 Task: Format the text 'Distance education' with Algerian font, size 26, black color, and center alignment.
Action: Mouse moved to (464, 320)
Screenshot: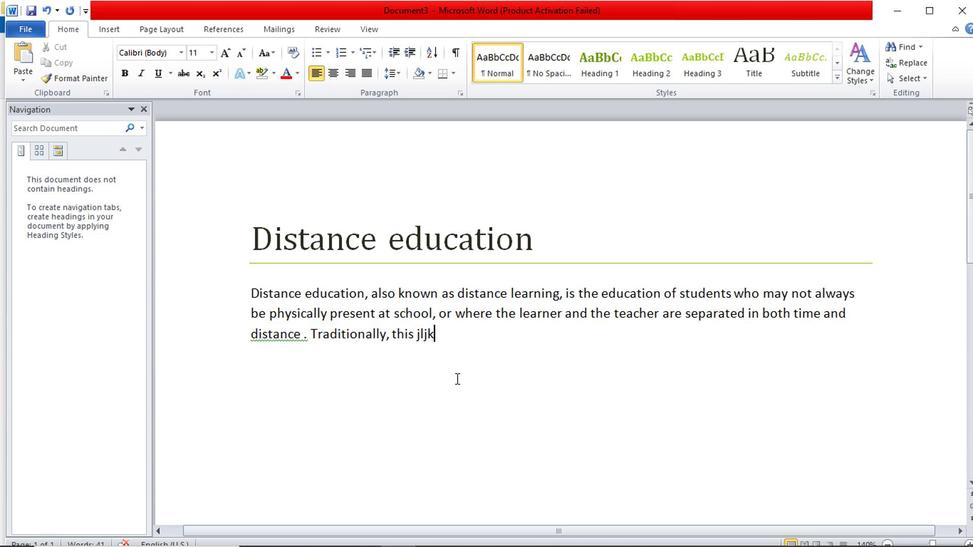 
Action: Key pressed <Key.backspace><Key.backspace><Key.backspace><Key.backspace>usually<Key.space>involved<Key.space>correspondence<Key.space>with<Key.space>the<Key.space>school<Key.space>via<Key.space>mail.<Key.space><Key.shift><Key.shift><Key.shift><Key.shift>Distance<Key.space>sdu<Key.backspace><Key.backspace><Key.backspace>education<Key.space>and<Key.space>
Screenshot: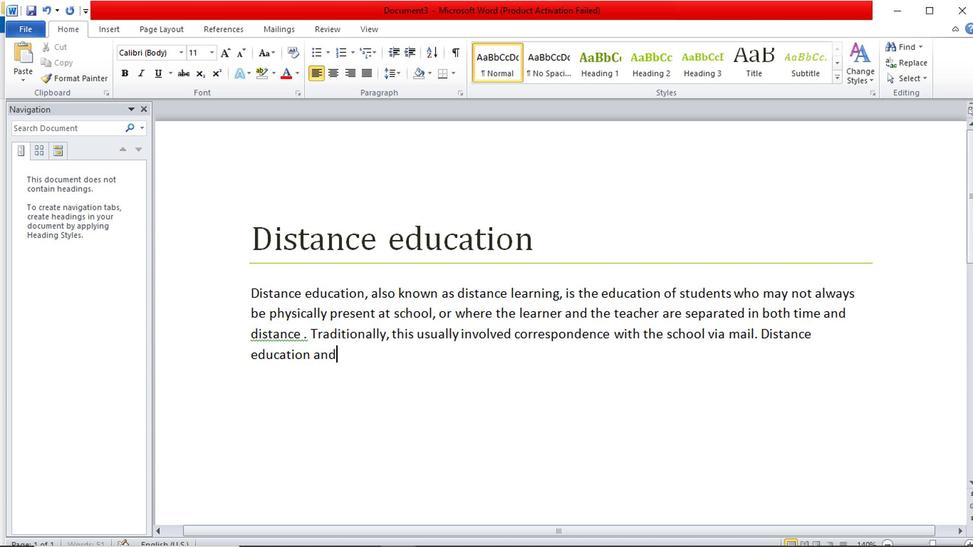 
Action: Mouse moved to (446, 315)
Screenshot: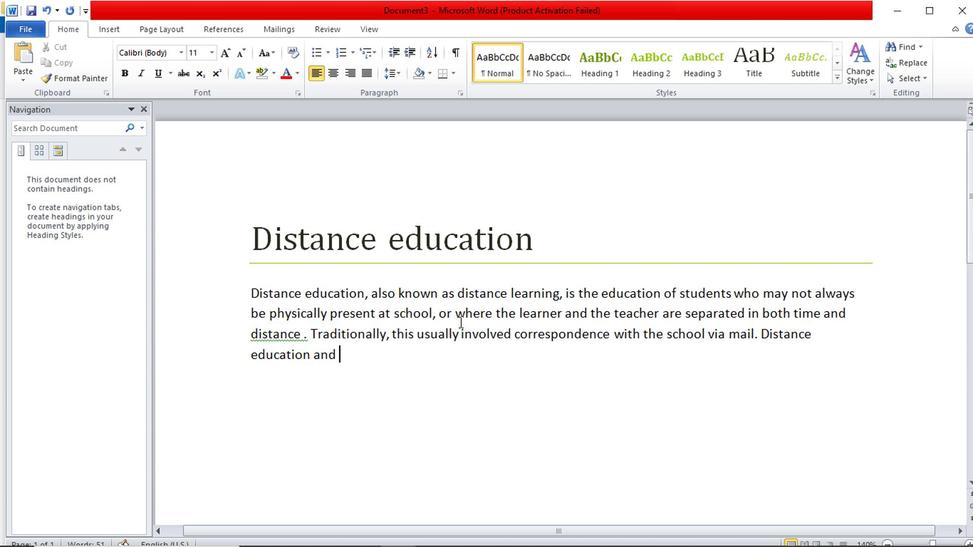 
Action: Key pressed the<Key.space>is<Key.space>a<Key.space>technology-mediated<Key.space>moa<Key.backspace>taility<Key.space>and<Key.space>is<Key.space>a<Key.space>j<Key.backspace><Key.backspace><Key.space>jj<Key.backspace><Key.backspace><Key.backspace><Key.backspace><Key.backspace><Key.backspace><Key.backspace><Key.shift>It<Key.space><Key.backspace><Key.backspace><Key.backspace><Key.backspace><Key.backspace><Key.backspace><Key.backspace>by<Key.space>d<Key.backspace>some<Key.space>from<Key.space>of<Key.space>technolo
Screenshot: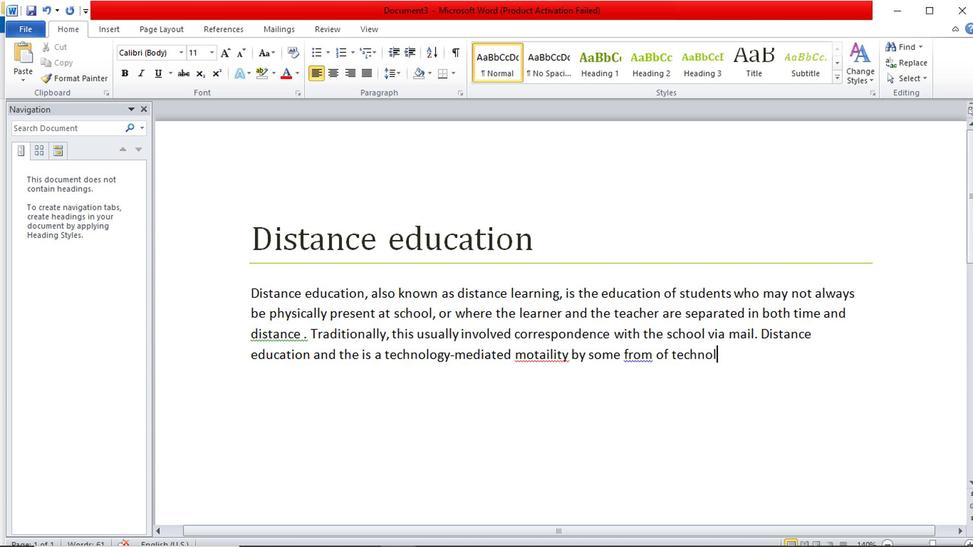 
Action: Mouse moved to (446, 313)
Screenshot: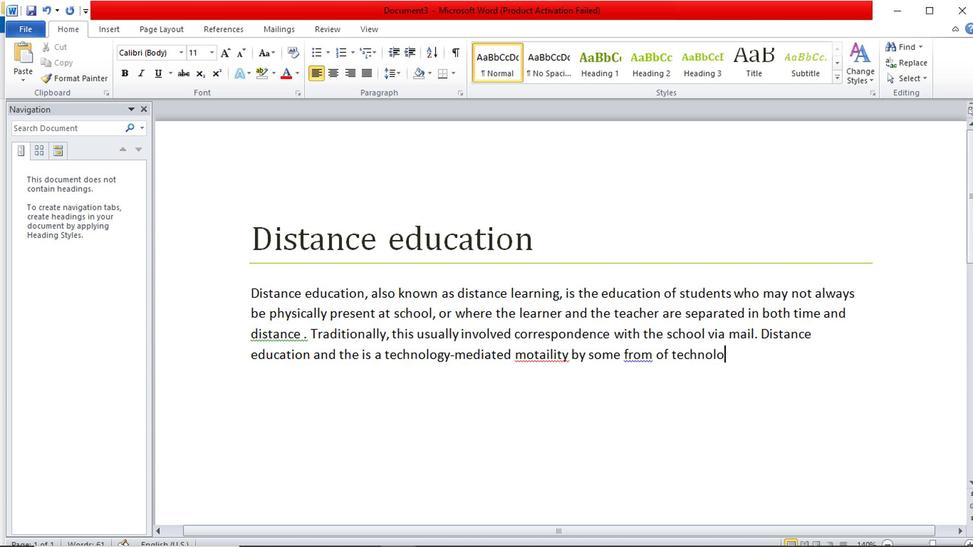 
Action: Key pressed gy<Key.space><Key.backspace>.<Key.space><Key.shift>A<Key.space>dis
Screenshot: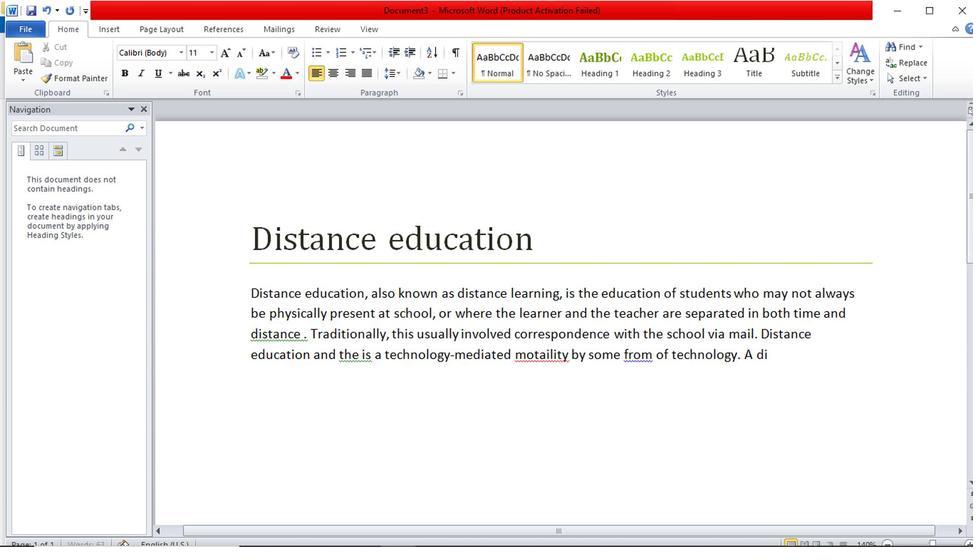 
Action: Mouse moved to (441, 311)
Screenshot: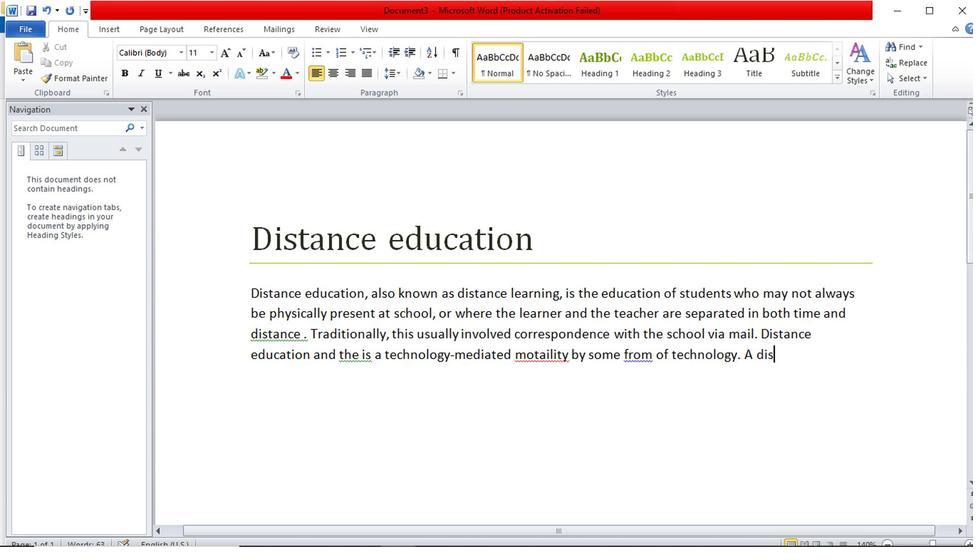 
Action: Key pressed t
Screenshot: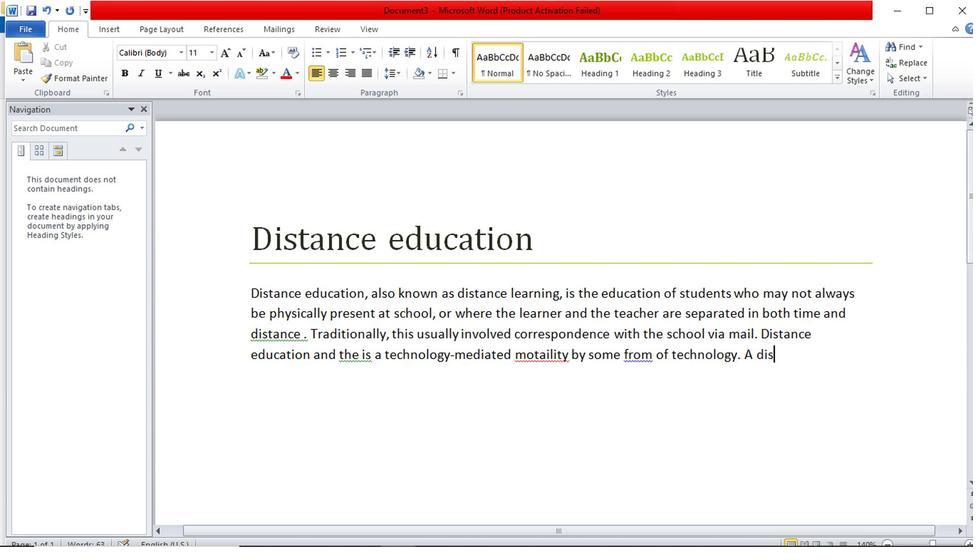 
Action: Mouse moved to (439, 309)
Screenshot: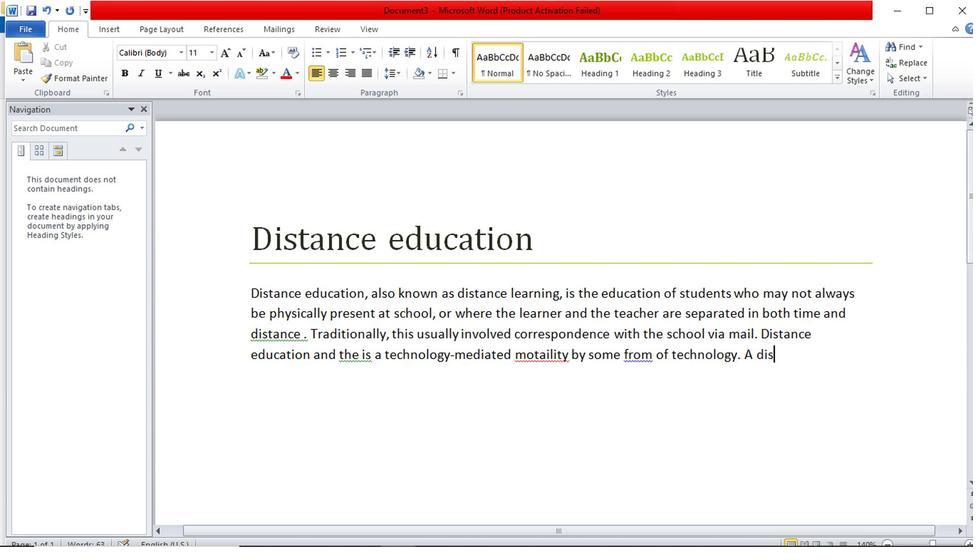 
Action: Key pressed ance<Key.space>learning<Key.space>program<Key.space>can<Key.space>either<Key.space>be<Key.space>completel
Screenshot: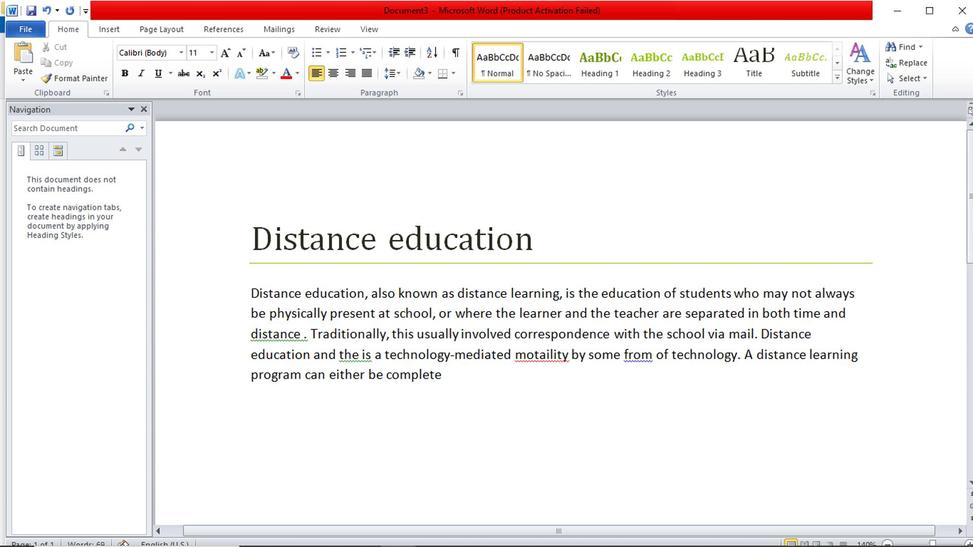 
Action: Mouse pressed left at (439, 309)
Screenshot: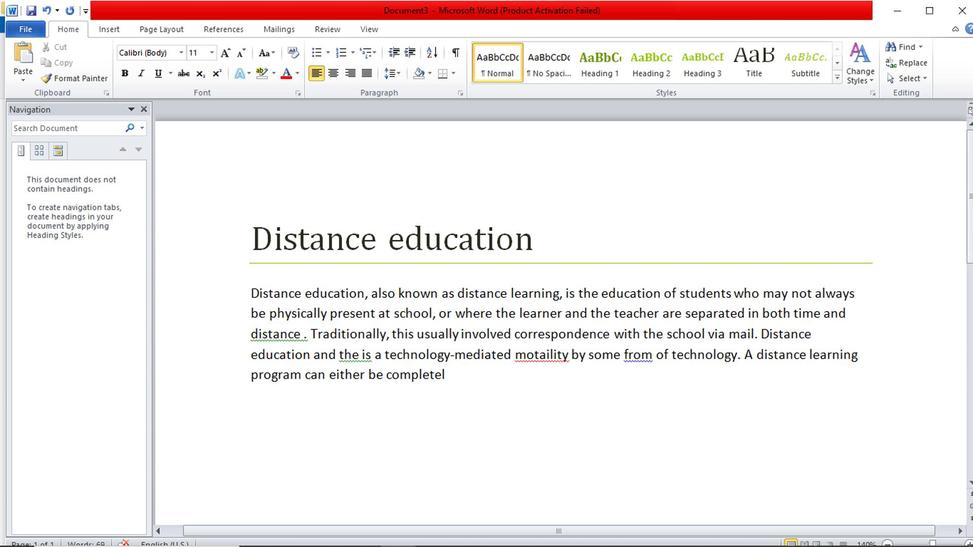 
Action: Key pressed y
Screenshot: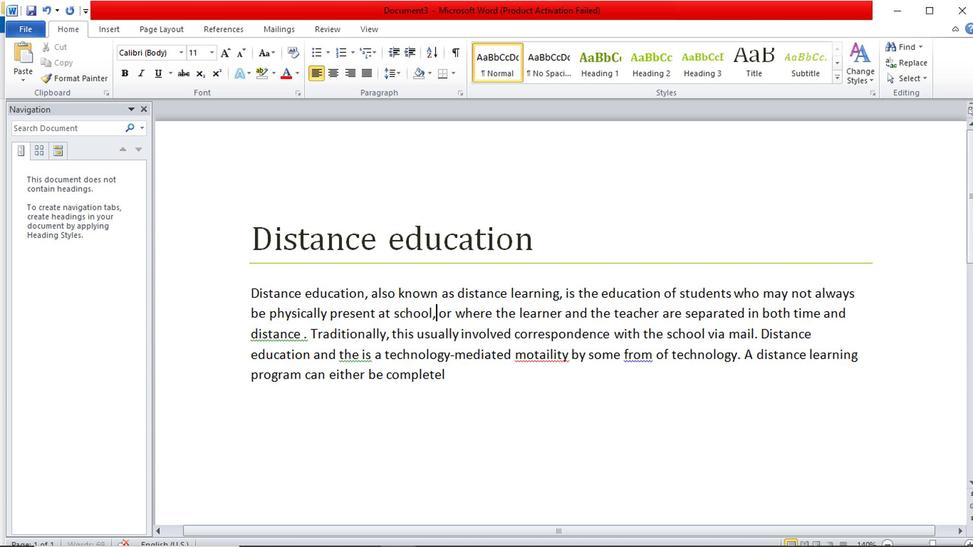 
Action: Mouse moved to (455, 370)
Screenshot: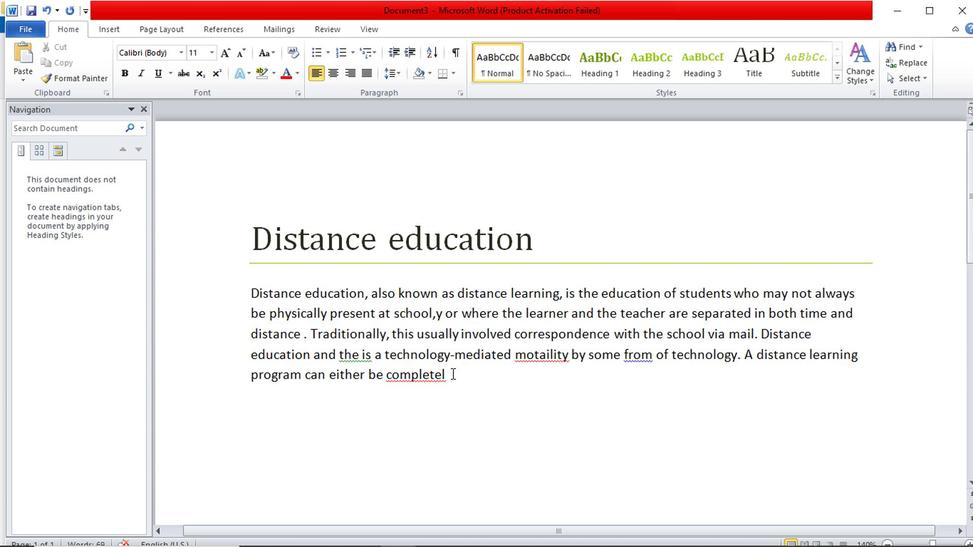 
Action: Mouse pressed left at (455, 370)
Screenshot: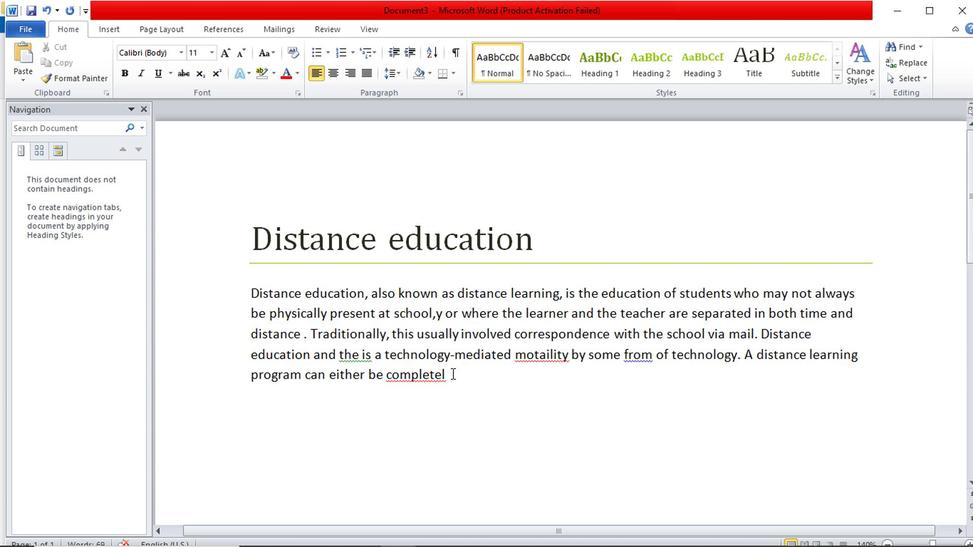 
Action: Key pressed y<Key.space>a<Key.space>remote<Key.space>learning,<Key.space>or<Key.space>a<Key.space>combination<Key.space>offline<Key.space>classe<Key.backspace>room<Key.space>ins
Screenshot: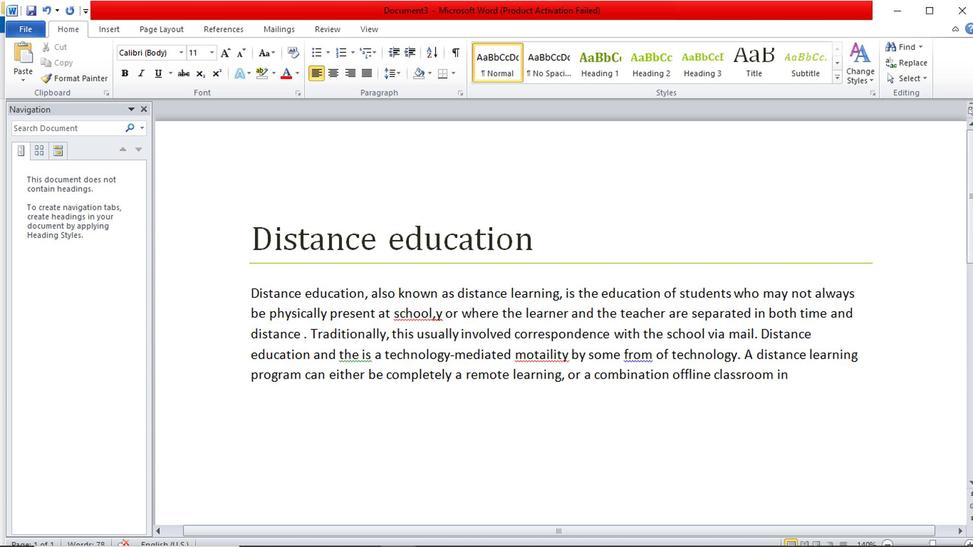 
Action: Mouse moved to (449, 366)
Screenshot: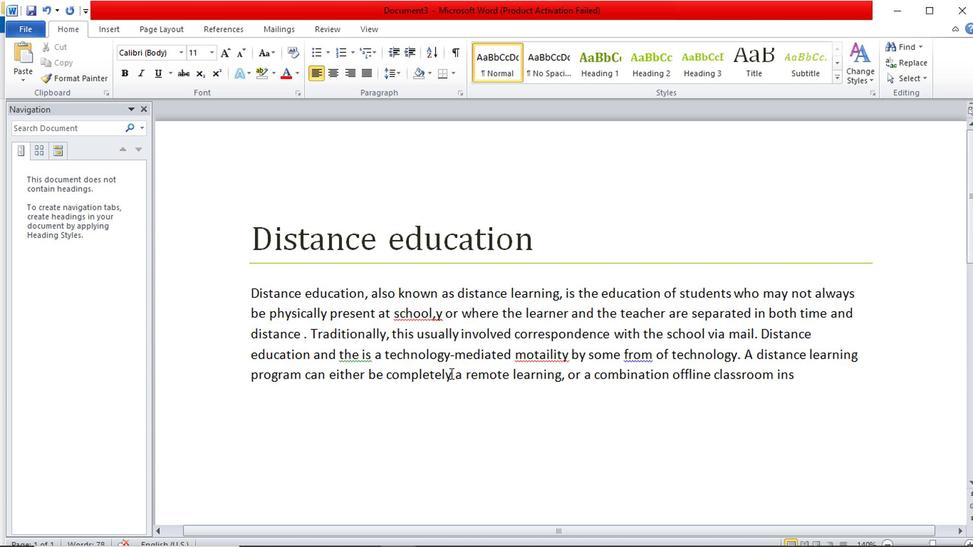 
Action: Key pressed truction<Key.space>o<Key.backspace><Key.shift>Other<Key.space>modaliyied<Key.backspace>s<Key.space><Key.backspace><Key.backspace><Key.backspace><Key.backspace><Key.backspace><Key.backspace>ties<Key.space>virtual<Key.space>envirn<Key.backspace>onment<Key.space>or<Key.space>teaching<Key.space>in<Key.space>virtual<Key.space>environment<Key.space>
Screenshot: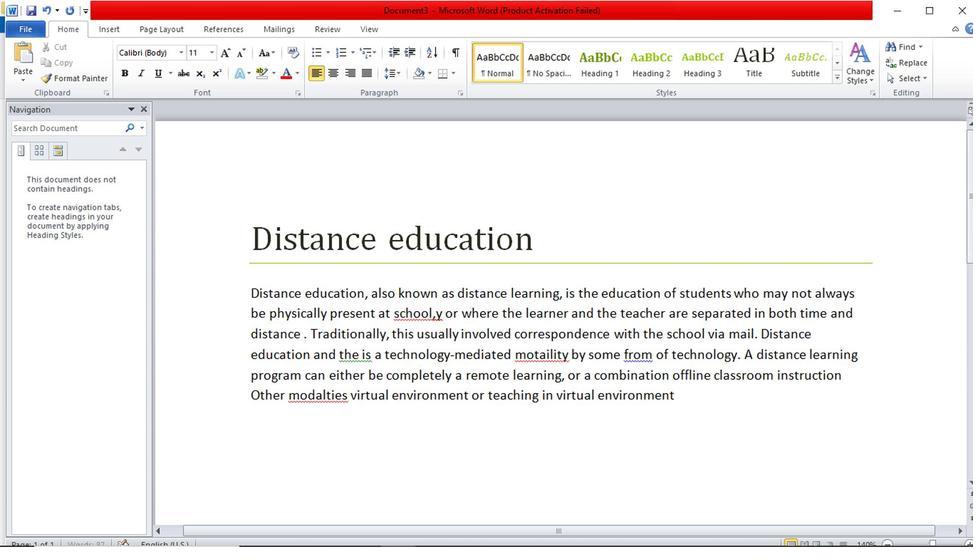 
Action: Mouse moved to (447, 366)
Screenshot: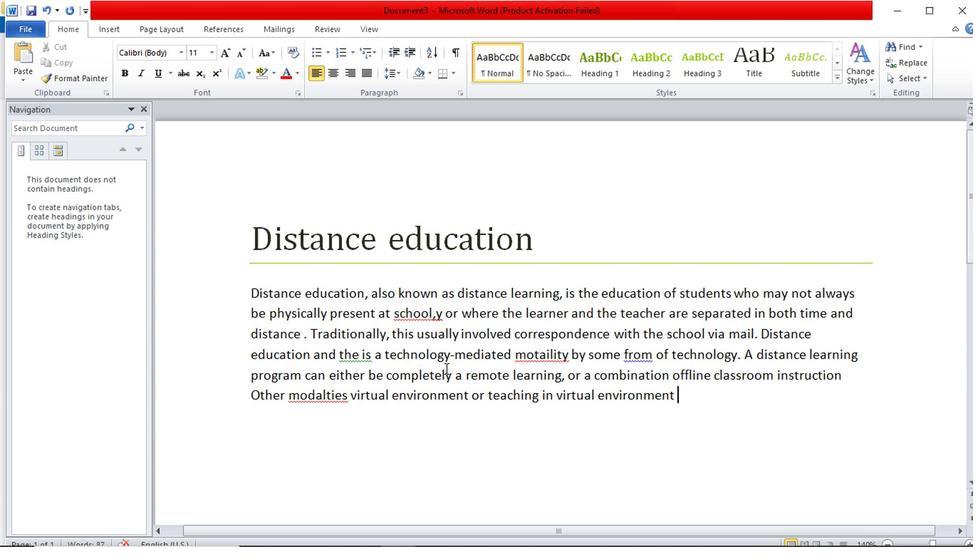 
Action: Key pressed <Key.space>
Screenshot: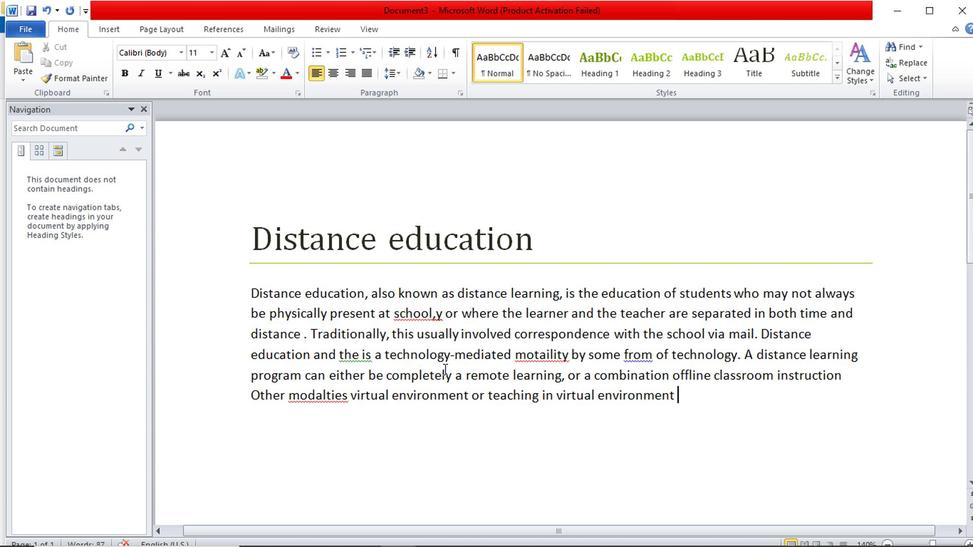 
Action: Mouse moved to (448, 365)
Screenshot: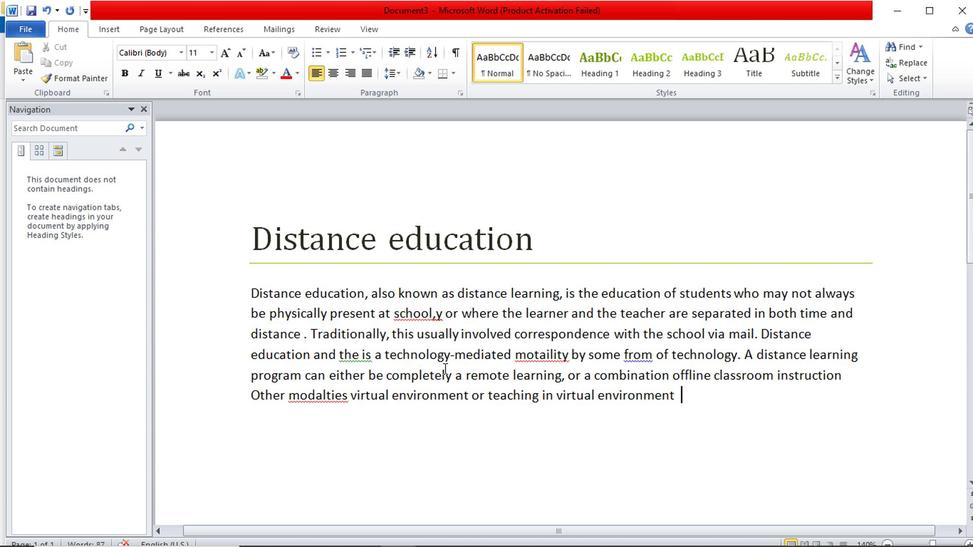 
Action: Key pressed .<Key.enter><Key.shift><Key.shift><Key.shift><Key.shift><Key.shift><Key.shift>Massive<Key.space>open<Key.space>online<Key.space>courses<Key.space>offering<Key.space>large-scale
Screenshot: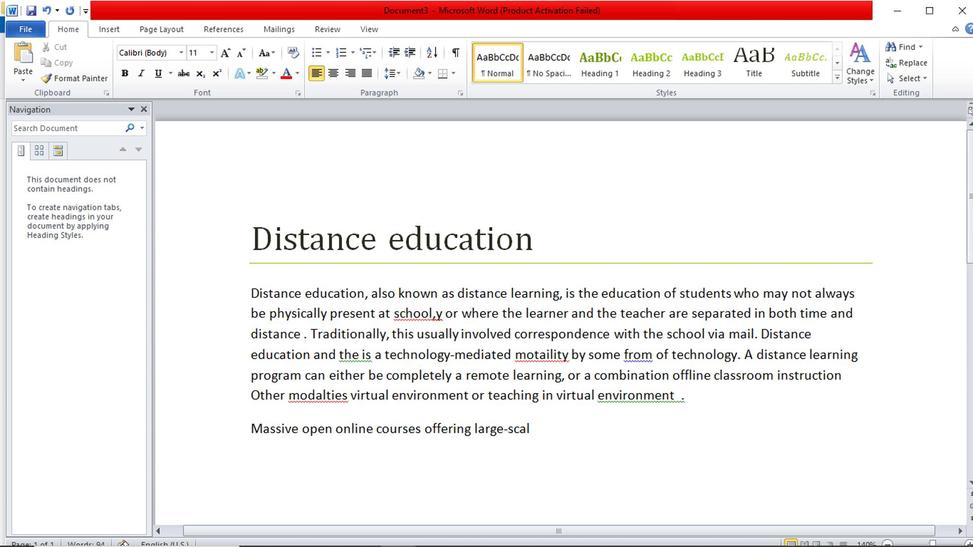 
Action: Mouse moved to (445, 364)
Screenshot: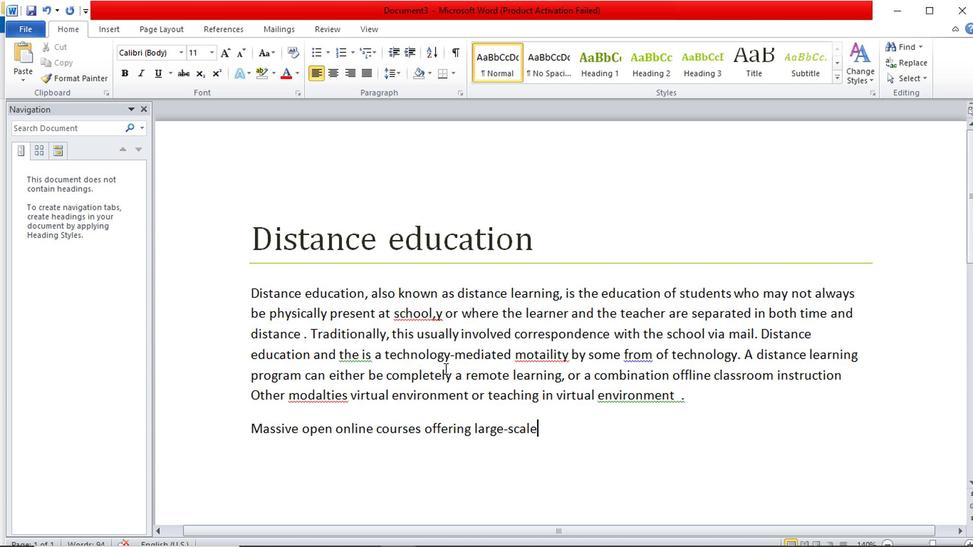 
Action: Key pressed <Key.space>in
Screenshot: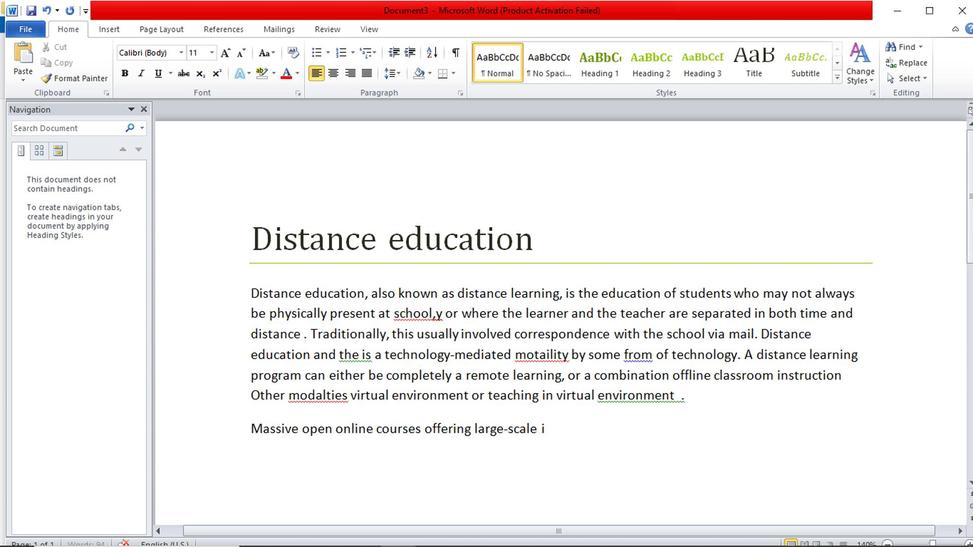 
Action: Mouse moved to (445, 363)
Screenshot: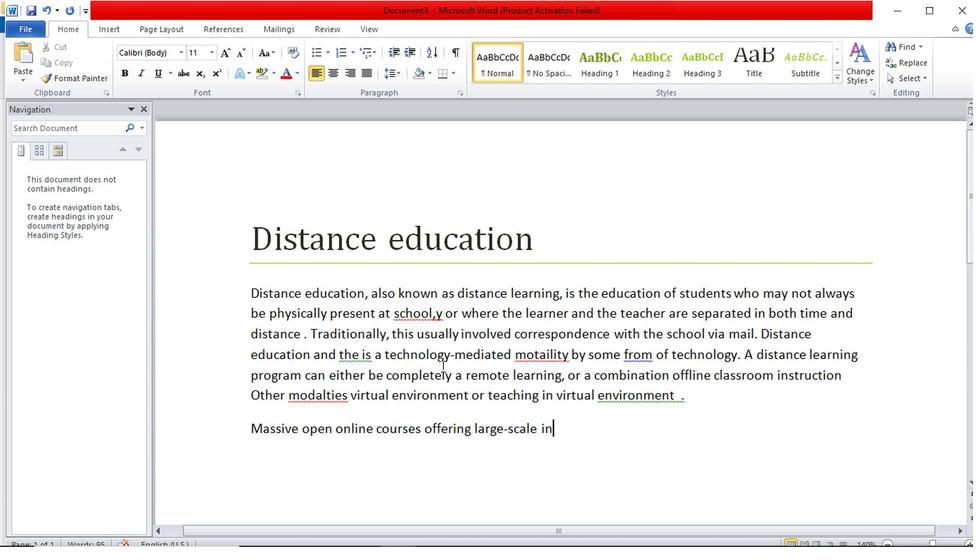 
Action: Key pressed teractive<Key.space>participation<Key.space>and<Key.space>opne<Key.space><Key.backspace><Key.backspace><Key.backspace><Key.backspace>pen<Key.space>
Screenshot: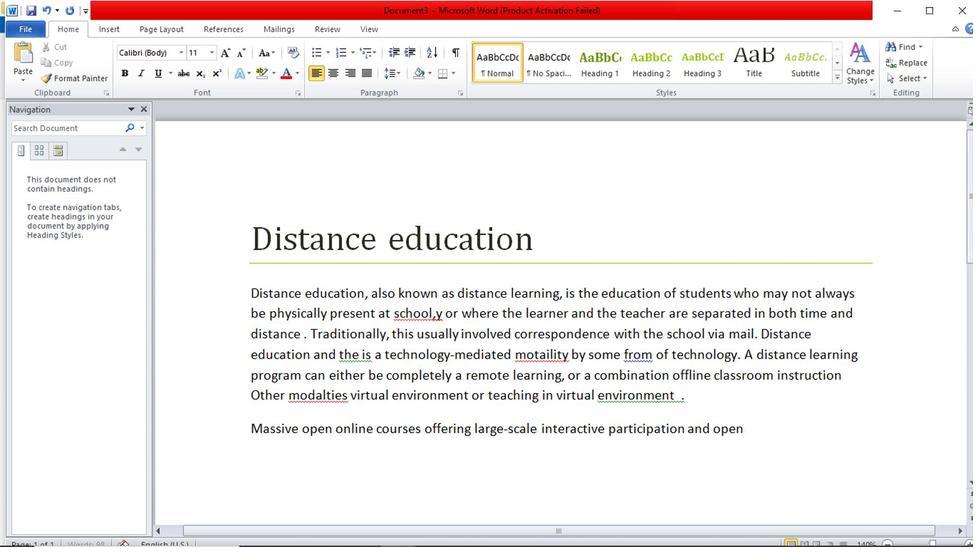 
Action: Mouse pressed left at (445, 363)
Screenshot: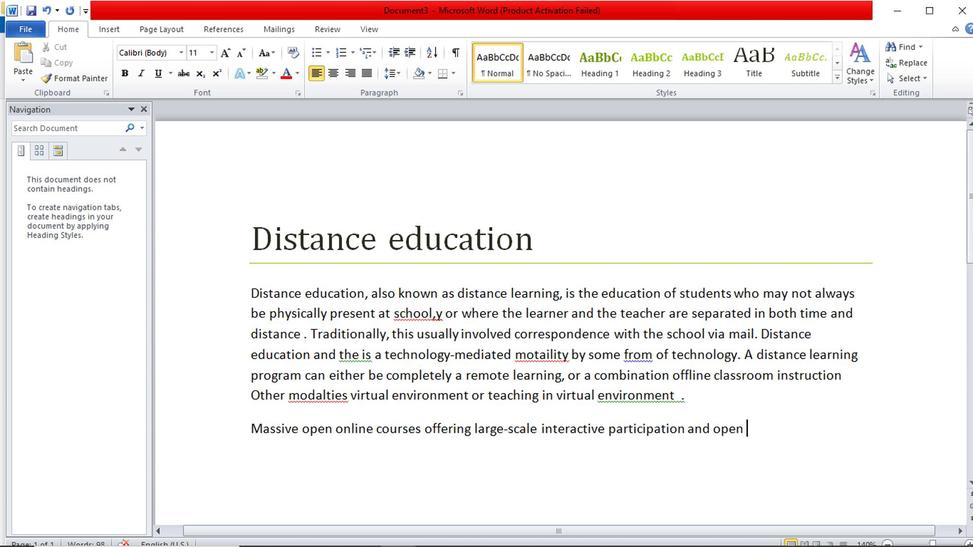 
Action: Key pressed acc<Key.backspace><Key.backspace><Key.backspace>
Screenshot: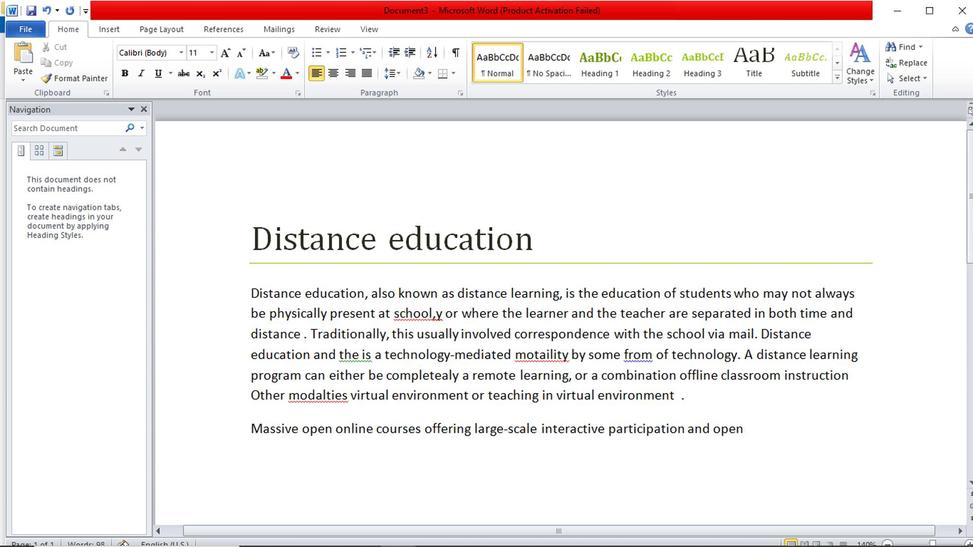 
Action: Mouse moved to (772, 429)
Screenshot: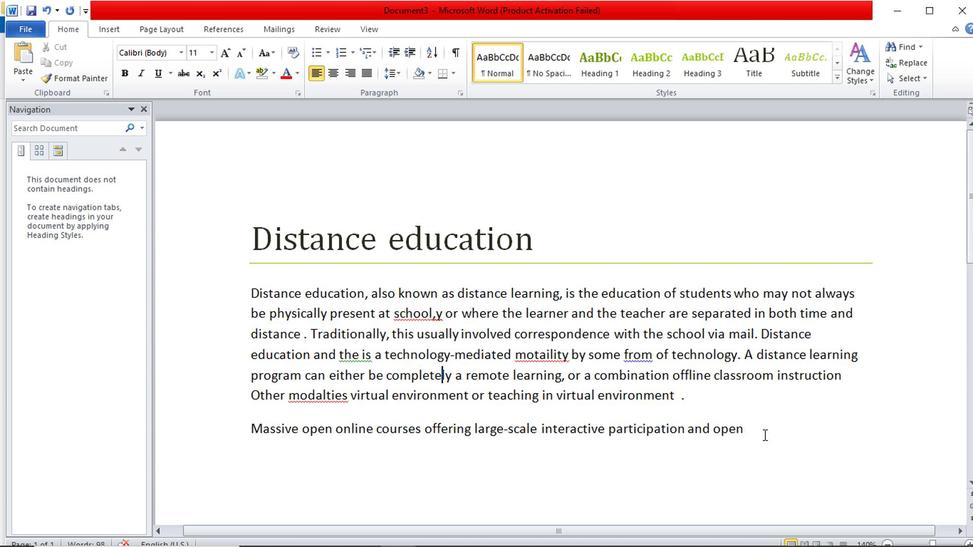 
Action: Mouse pressed left at (772, 429)
Screenshot: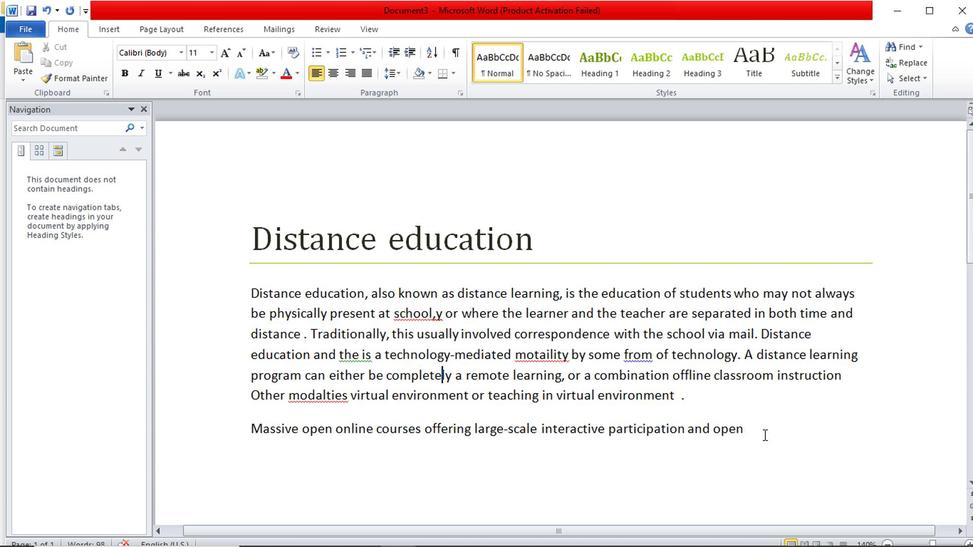 
Action: Key pressed access<Key.space>through<Key.space>the<Key.space><Key.shift><Key.shift>World<Key.space><Key.shift><Key.shift>Wide<Key.space><Key.shift>Wed<Key.backspace>b<Key.space>or<Key.space>o
Screenshot: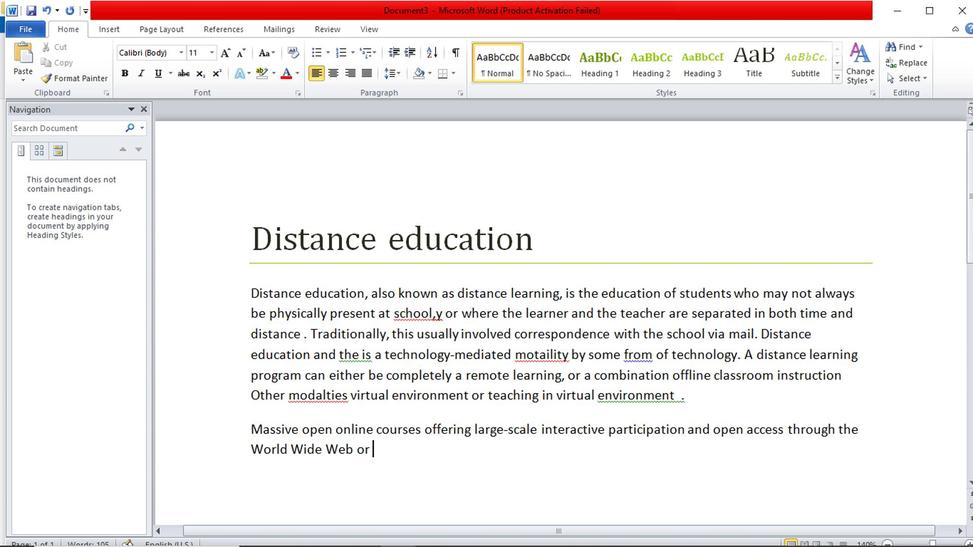 
Action: Mouse moved to (765, 430)
Screenshot: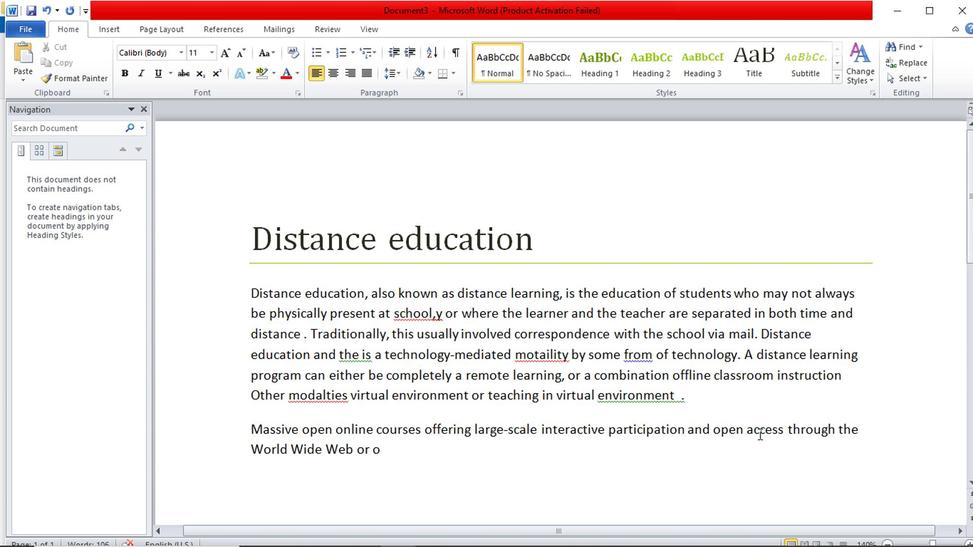 
Action: Key pressed ther<Key.space>network
Screenshot: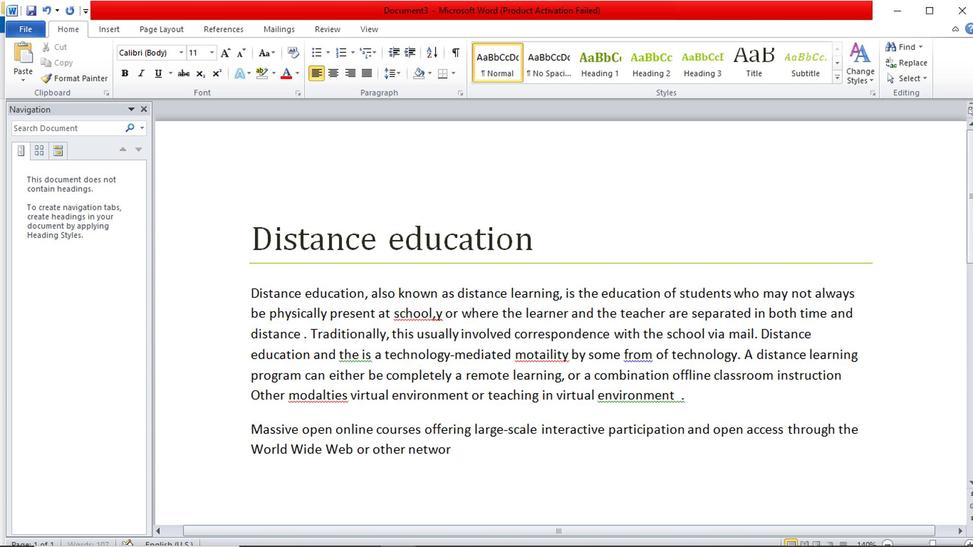 
Action: Mouse moved to (764, 430)
Screenshot: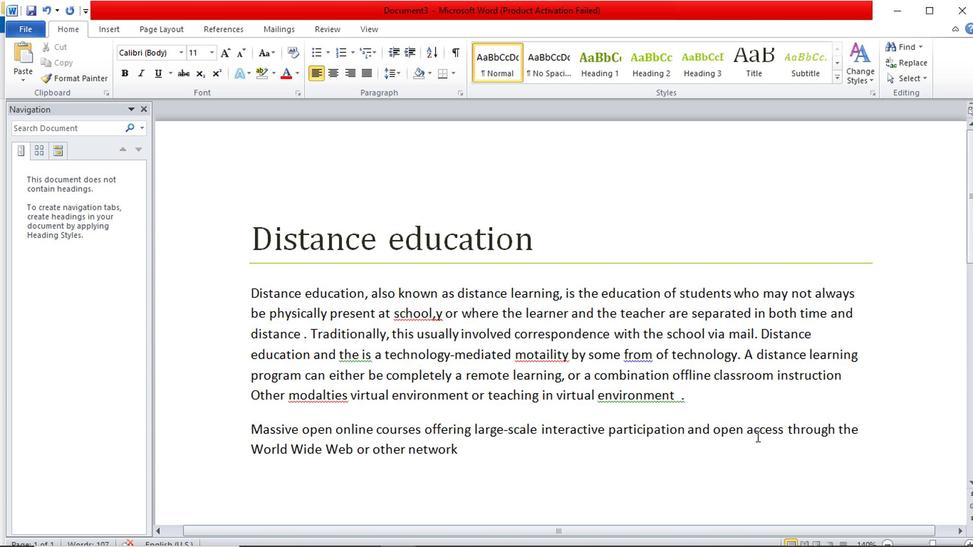 
Action: Key pressed <Key.space>technologies<Key.space><Key.backspace>,<Key.space>are<Key.space>recent<Key.space>educations.<Key.space><Key.shift>A<Key.space>number<Key.space>of<Key.space>other<Key.space>terms<Key.space>are<Key.space>used<Key.space>roughly<Key.space>synonymously<Key.space>with<Key.space>
Screenshot: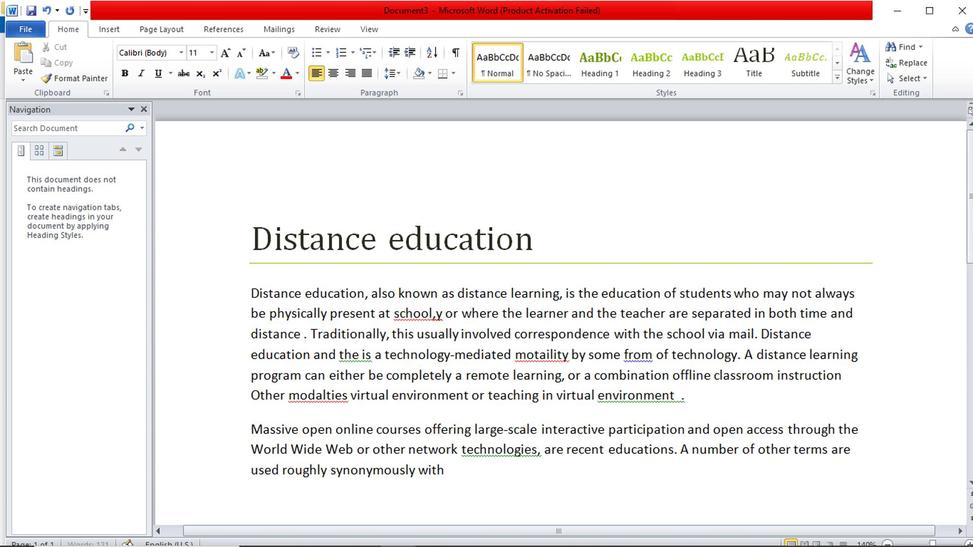 
Action: Mouse moved to (764, 430)
Screenshot: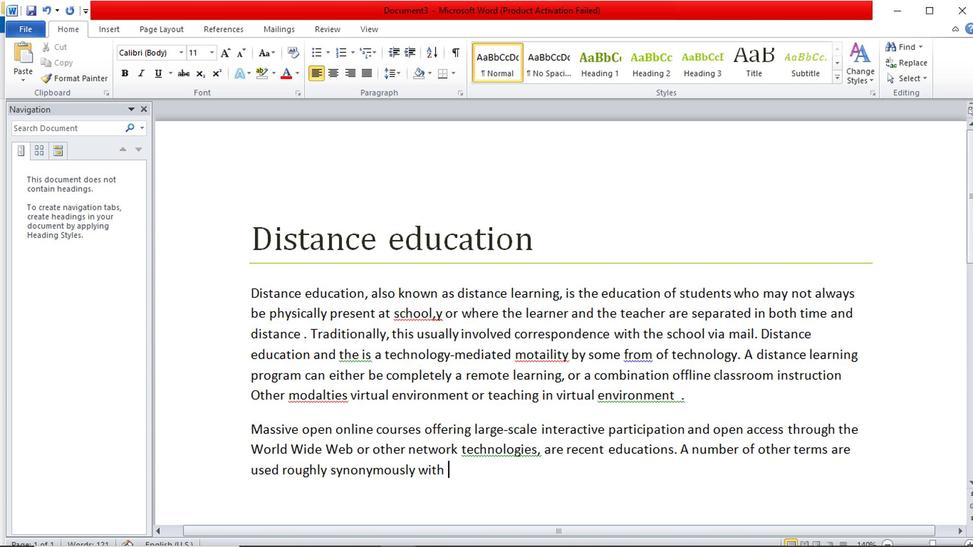 
Action: Key pressed distance<Key.space>
Screenshot: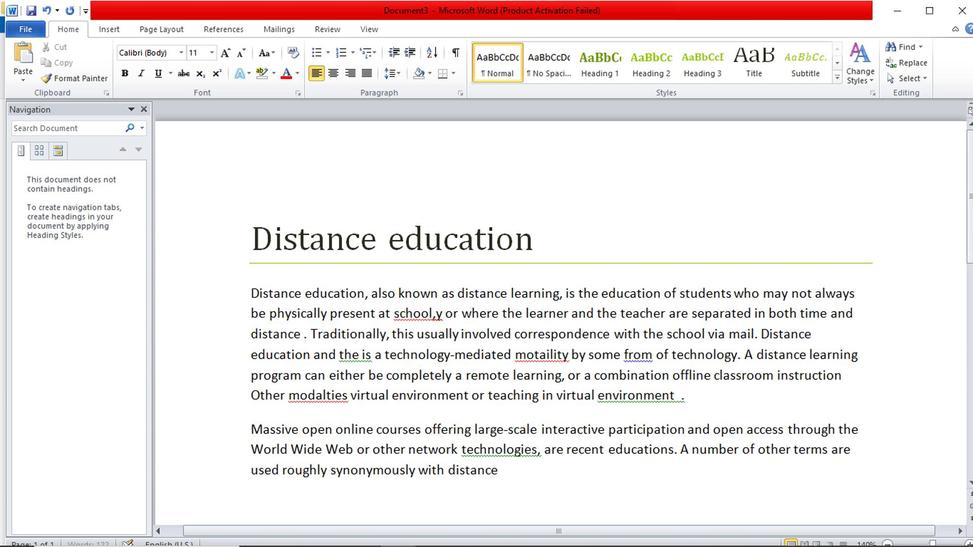 
Action: Mouse moved to (766, 430)
Screenshot: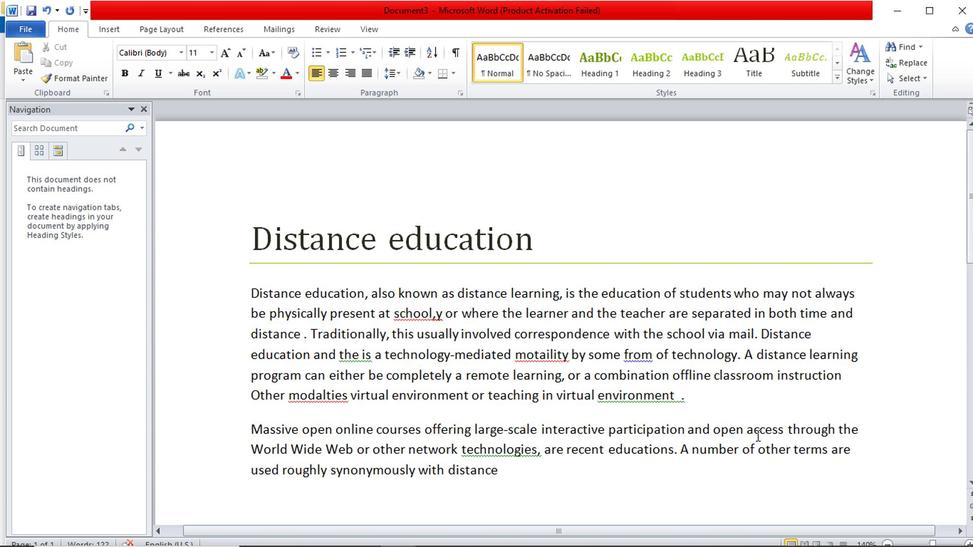 
Action: Key pressed education<Key.space><Key.backspace>.<Key.space><Key.shift>E<Key.space><Key.backspace>-learning<Key.space>has<Key.space>shown<Key.space>
Screenshot: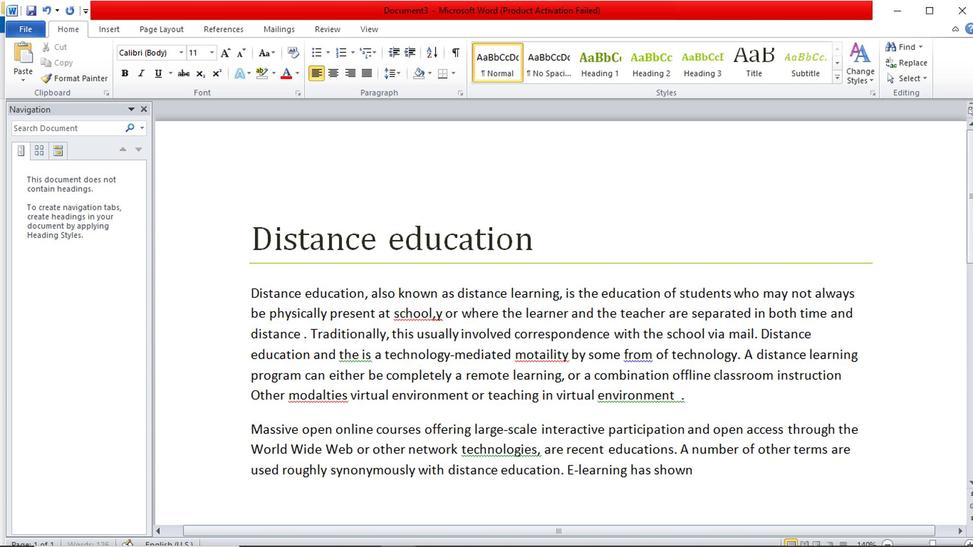 
Action: Mouse pressed left at (766, 430)
Screenshot: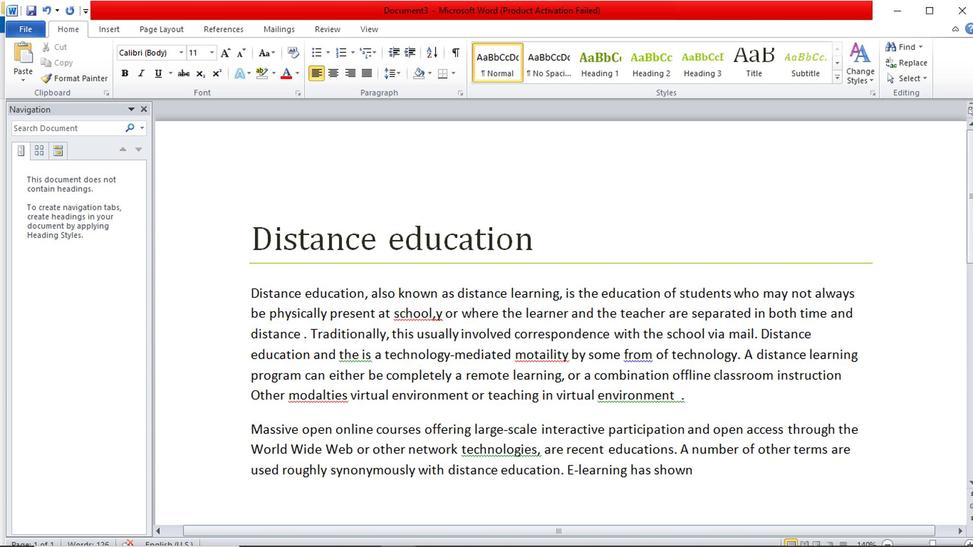 
Action: Mouse moved to (768, 430)
Screenshot: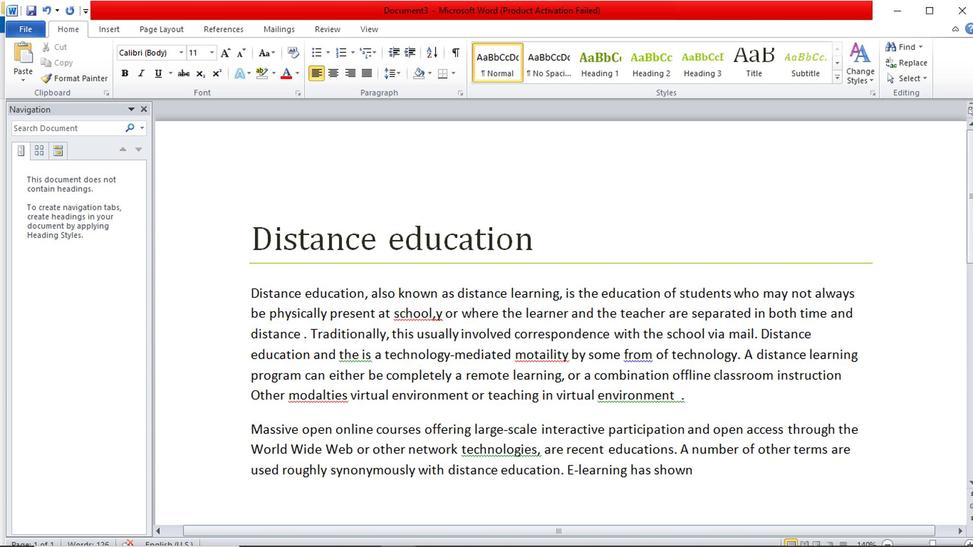 
Action: Key pressed to<Key.space>be<Key.space><Key.backspace><Key.backspace><Key.backspace><Key.backspace><Key.backspace><Key.backspace>c
Screenshot: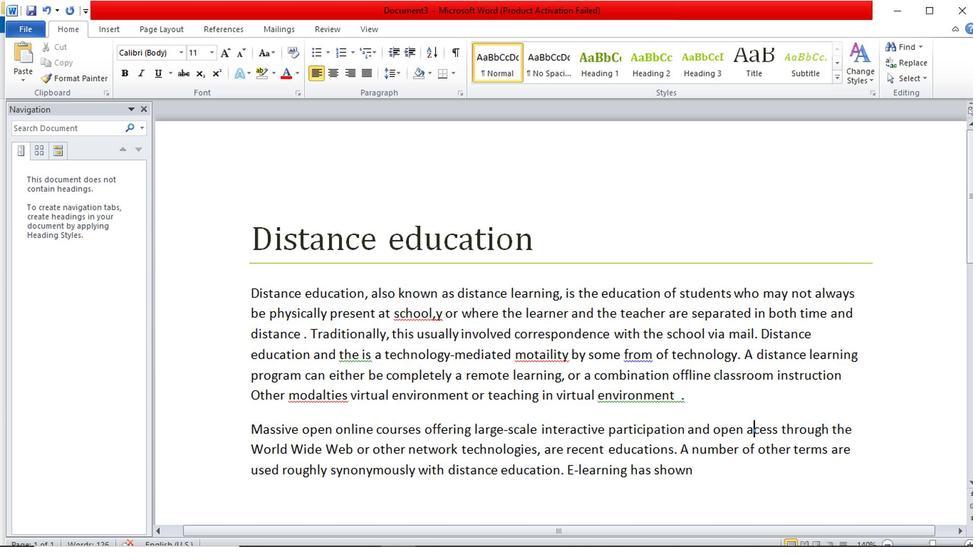 
Action: Mouse moved to (740, 489)
Screenshot: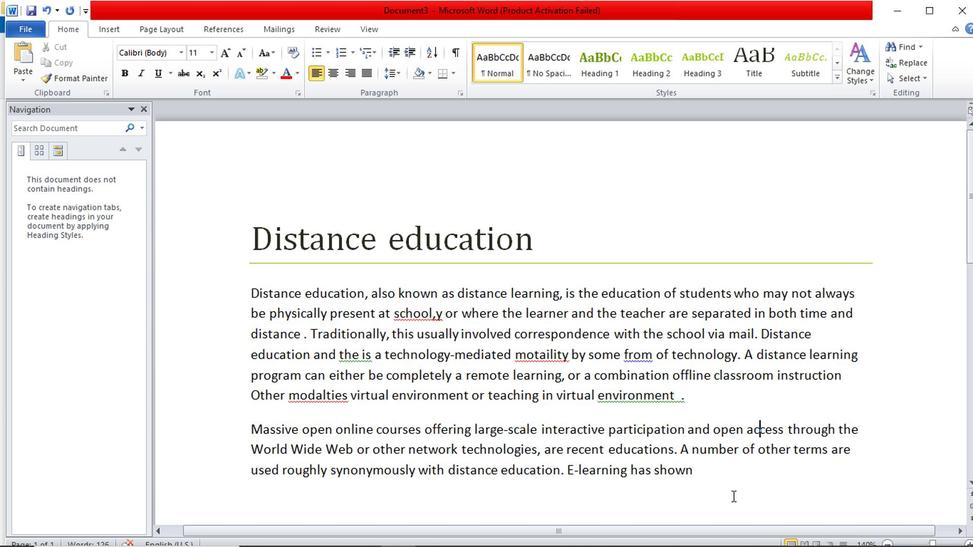 
Action: Mouse pressed left at (740, 489)
Screenshot: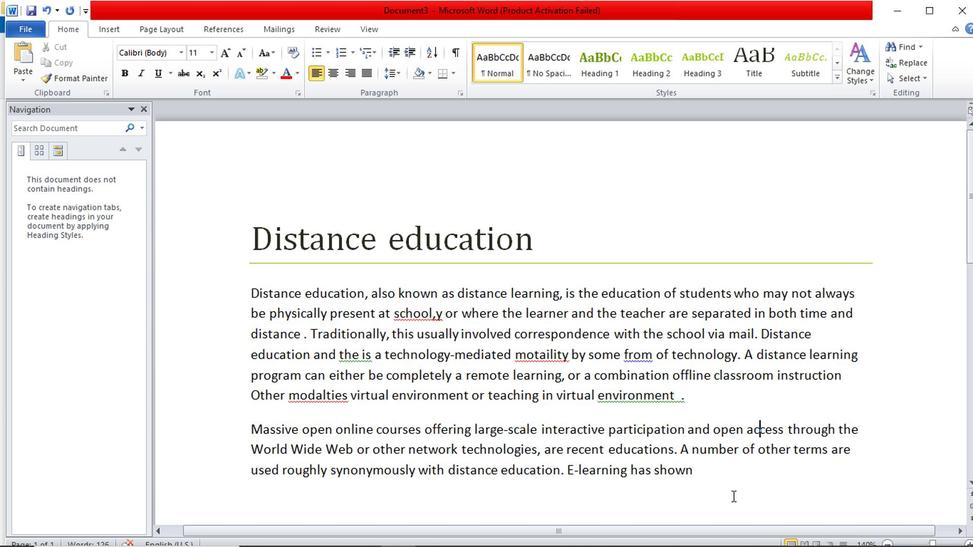 
Action: Mouse moved to (724, 472)
Screenshot: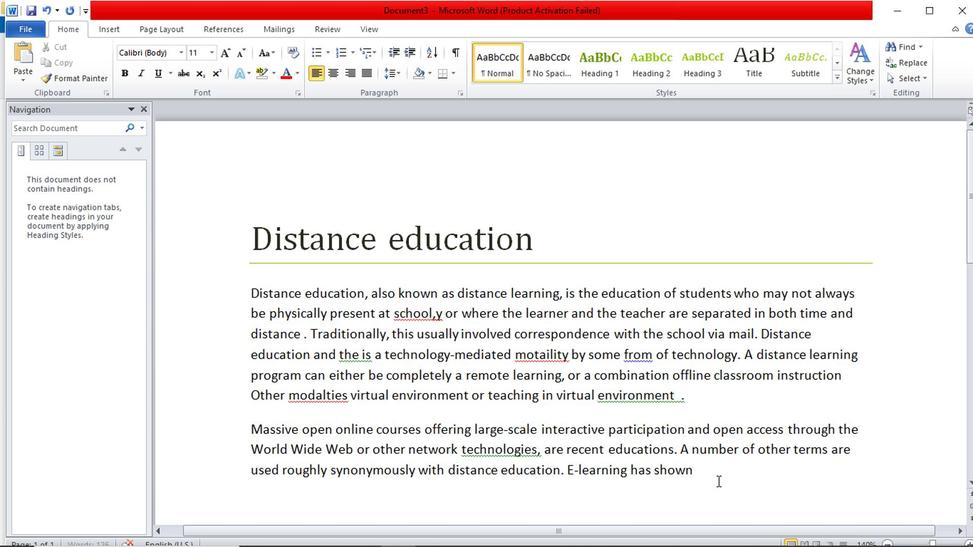 
Action: Mouse pressed left at (724, 472)
Screenshot: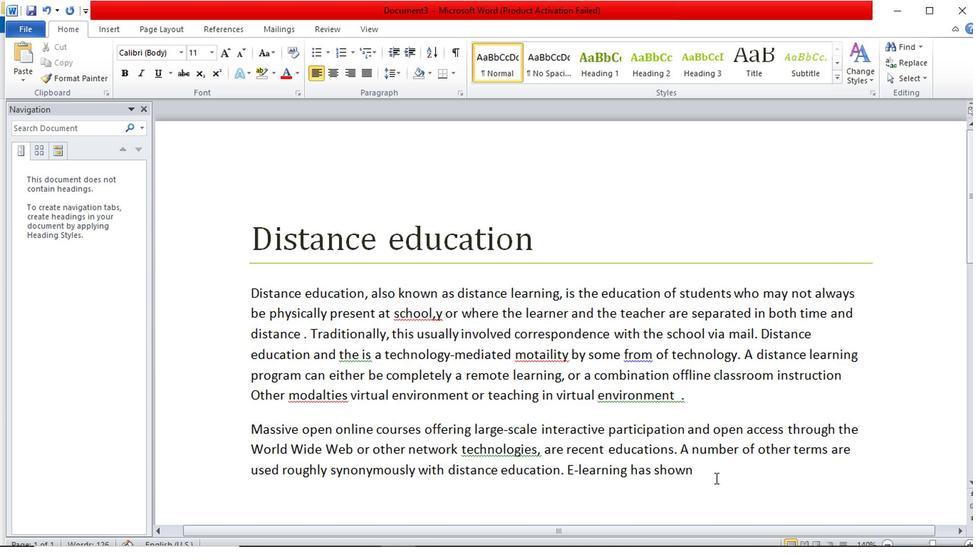 
Action: Key pressed to<Key.space>be<Key.space>a<Key.space>useful<Key.space>education<Key.space>rol<Key.backspace><Key.backspace><Key.backspace>tool.<Key.space>e<Key.backspace><Key.shift>E-<Key.space><Key.backspace>learning<Key.space>should<Key.space>be<Key.space>an<Key.space>intrac
Screenshot: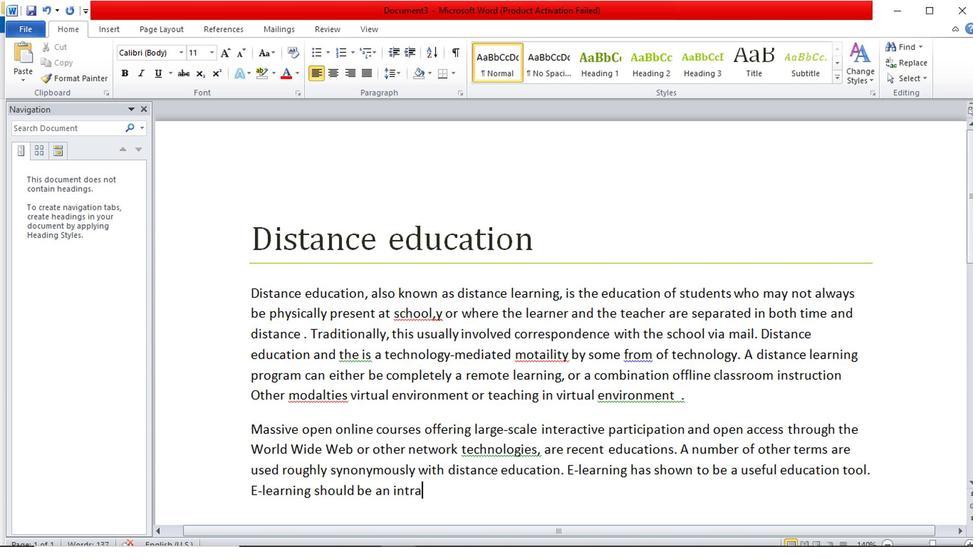 
Action: Mouse moved to (724, 471)
Screenshot: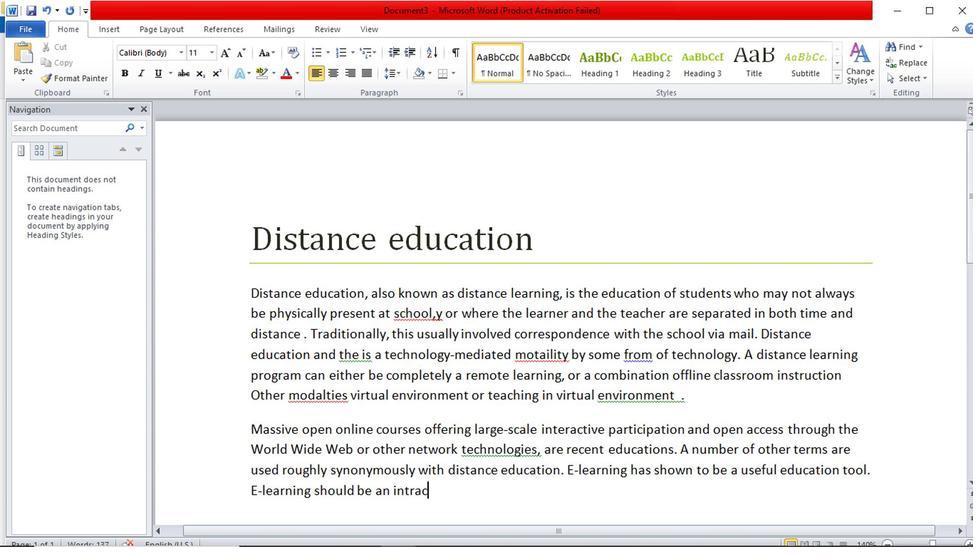 
Action: Key pressed tive<Key.space>process<Key.space>with<Key.space>multiple<Key.space>learning<Key.space>modes<Key.space>for<Key.space>all<Key.space>learner<Key.space>at<Key.space>various<Key.space>levels<Key.space>of<Key.space>learning.
Screenshot: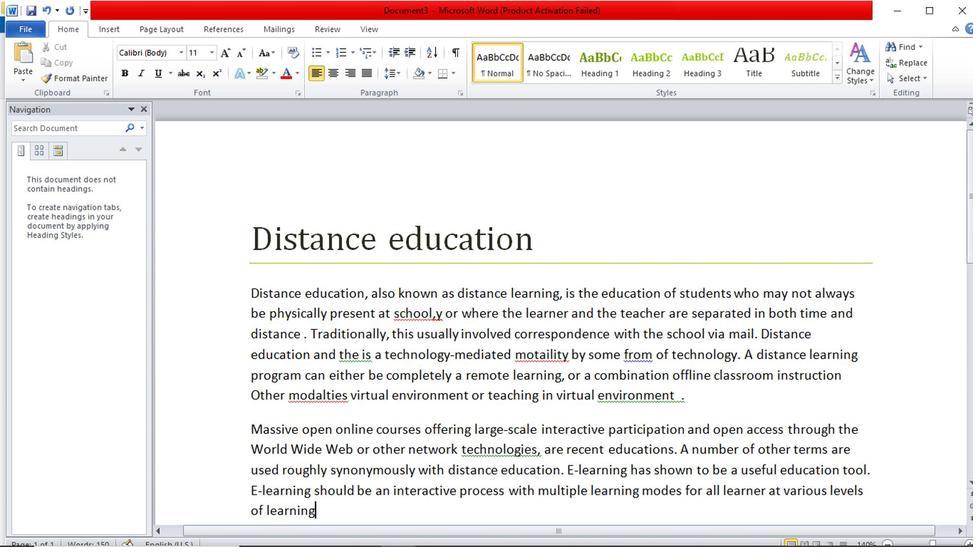 
Action: Mouse moved to (550, 240)
Screenshot: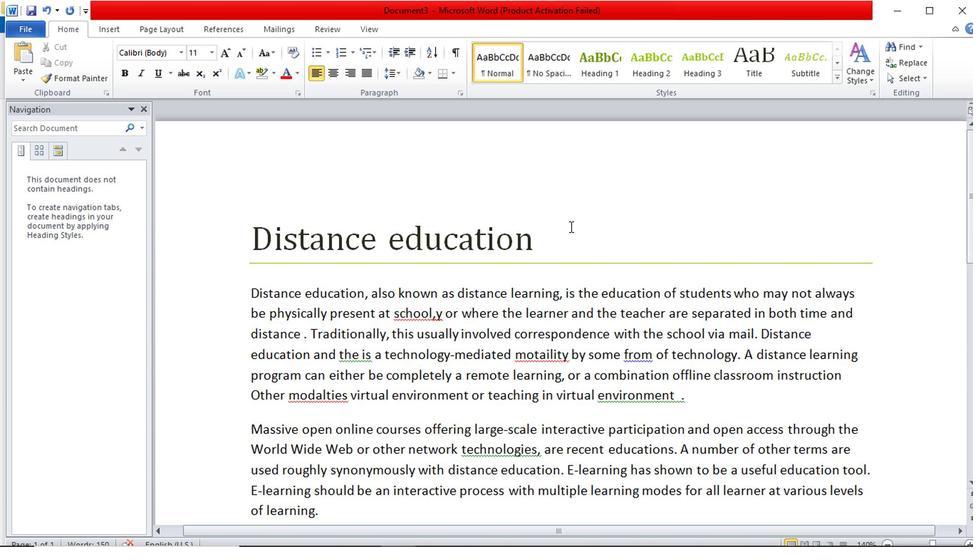 
Action: Mouse pressed left at (550, 240)
Screenshot: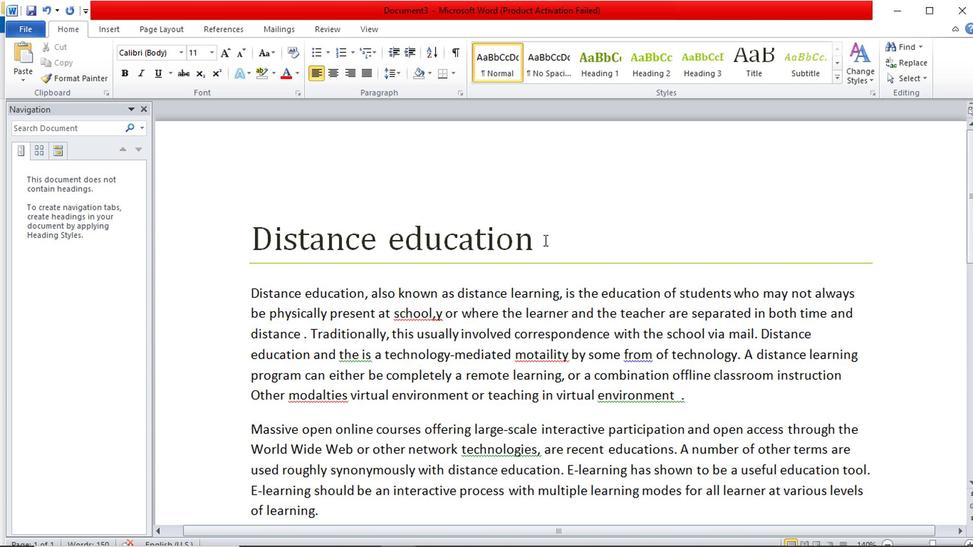 
Action: Mouse pressed left at (550, 240)
Screenshot: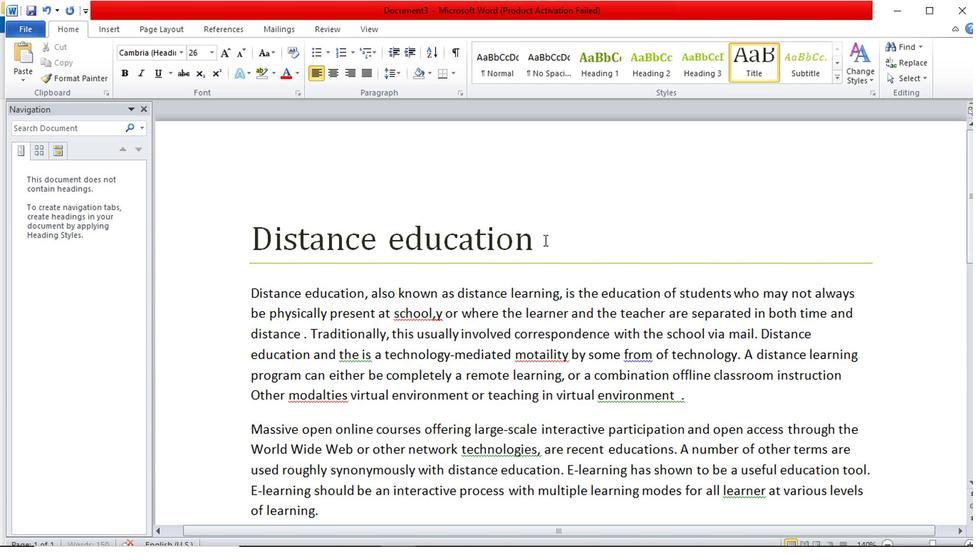 
Action: Mouse moved to (116, 77)
Screenshot: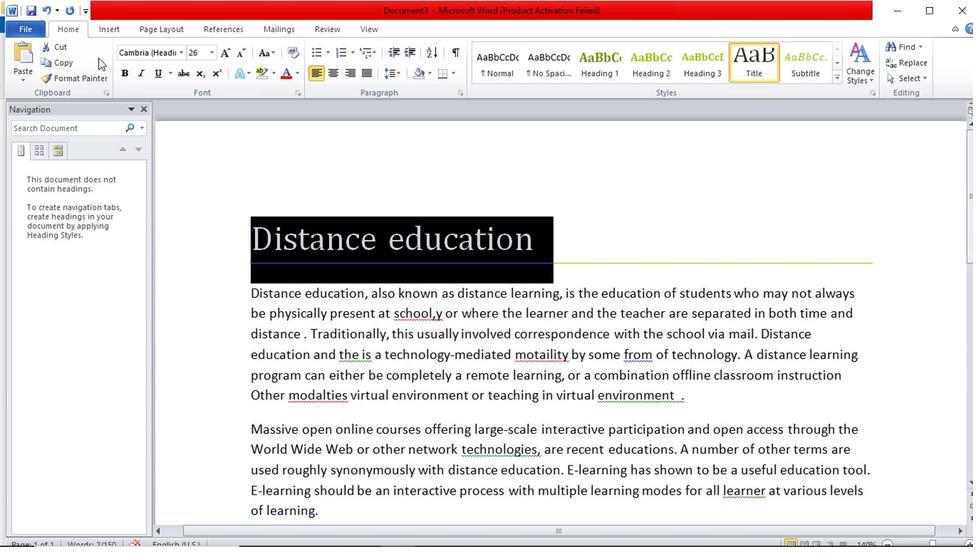 
Action: Mouse pressed left at (116, 77)
Screenshot: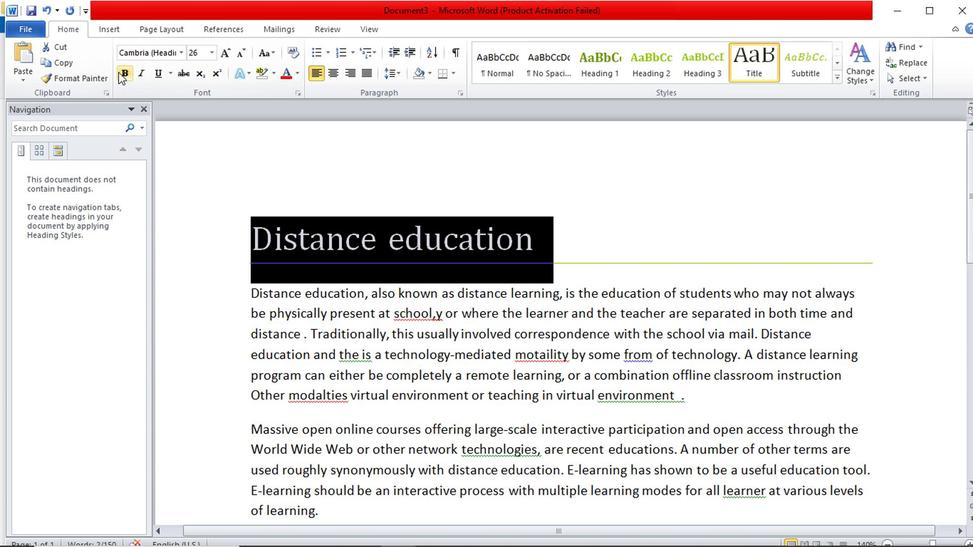 
Action: Mouse moved to (492, 203)
Screenshot: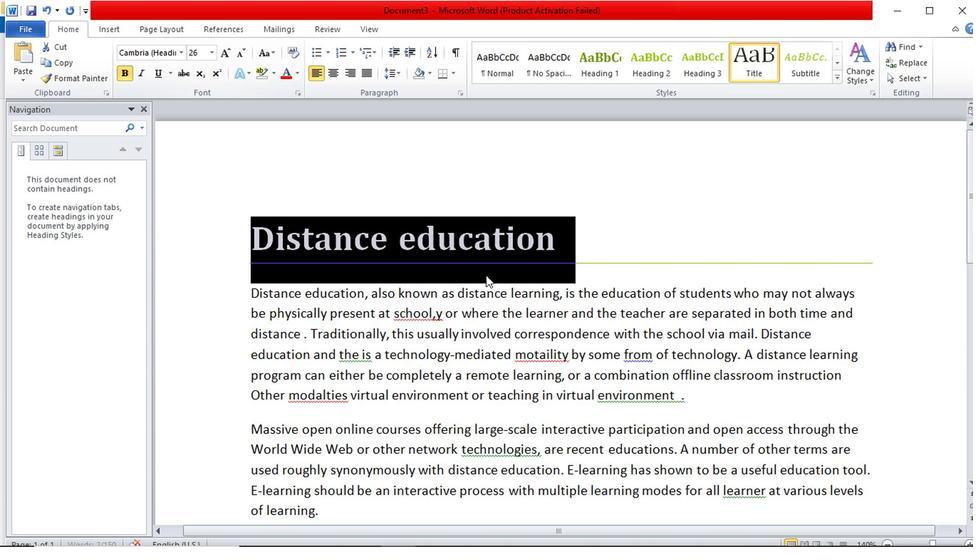 
Action: Mouse pressed left at (492, 203)
Screenshot: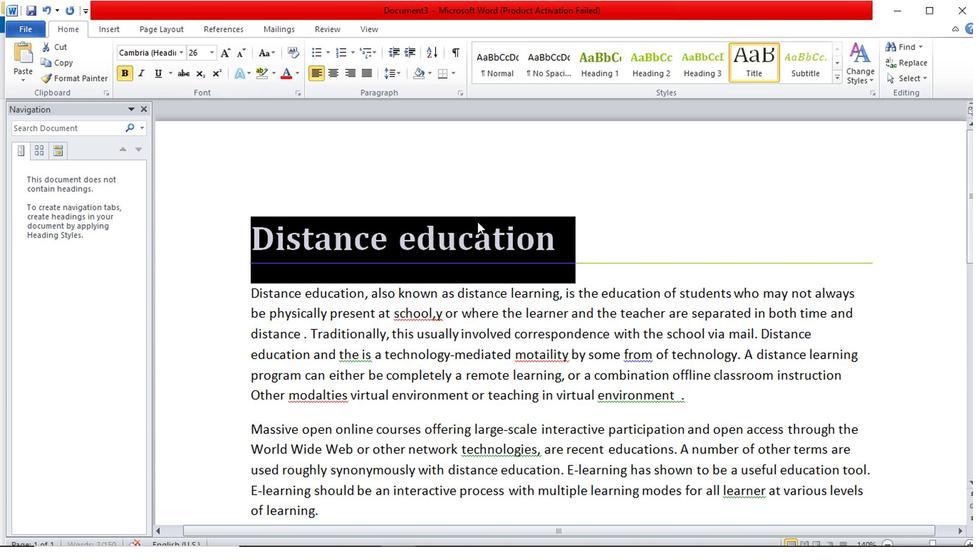 
Action: Mouse moved to (644, 247)
Screenshot: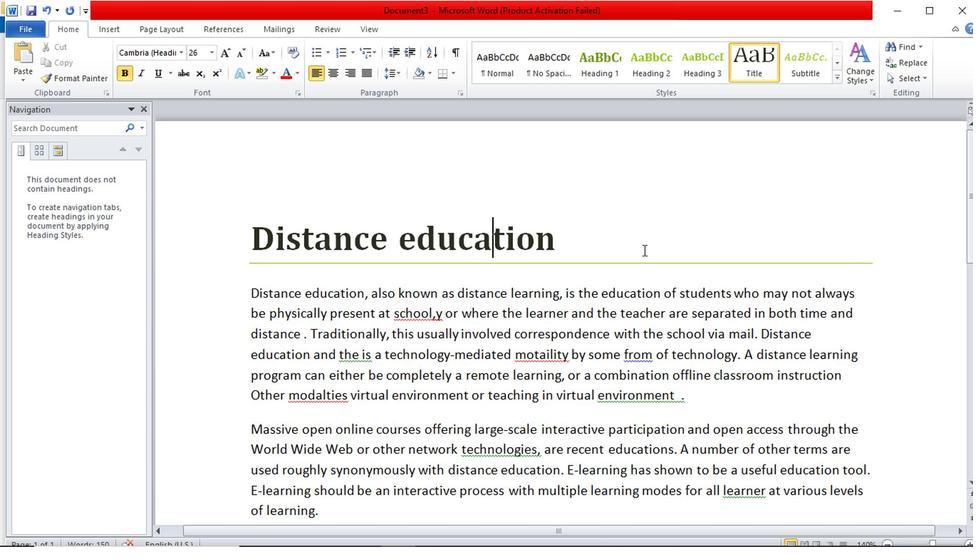 
Action: Mouse pressed left at (644, 247)
Screenshot: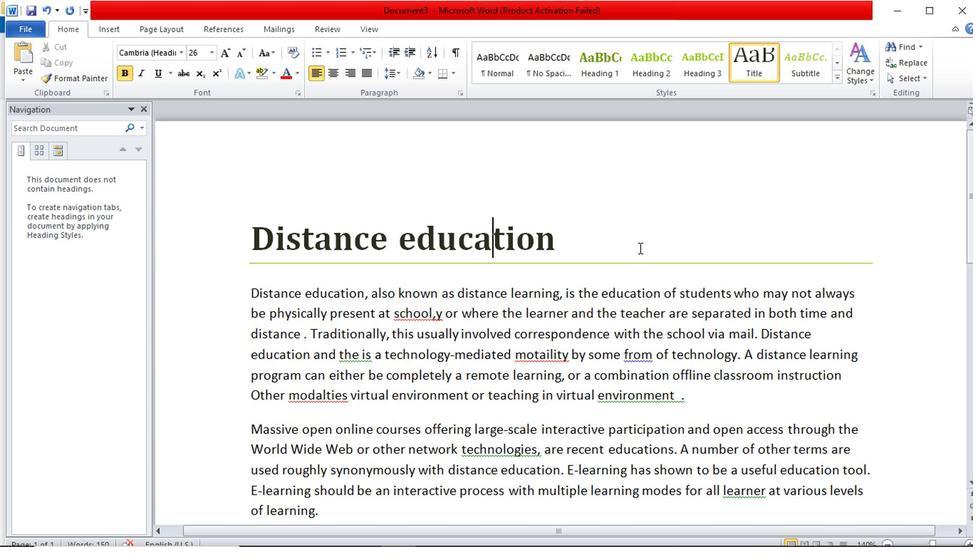 
Action: Mouse moved to (280, 84)
Screenshot: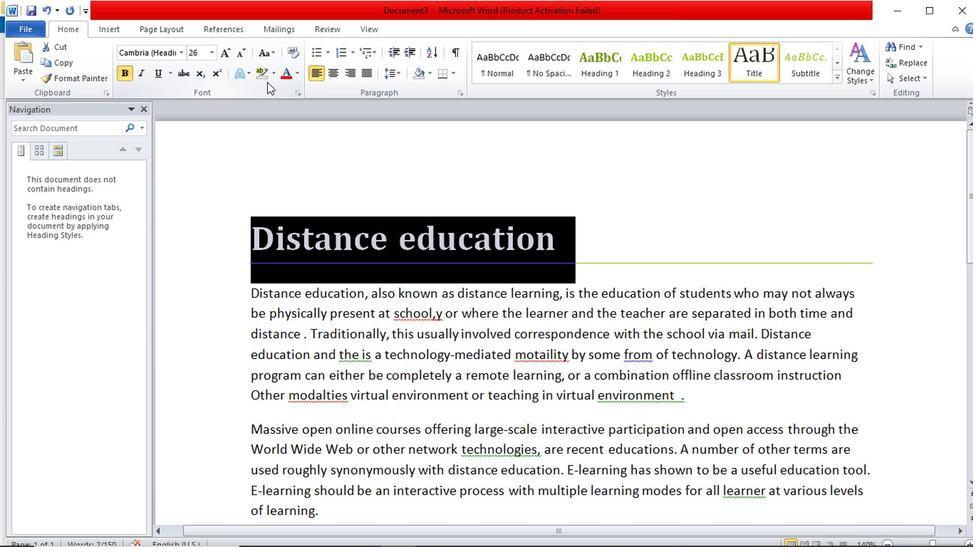 
Action: Mouse pressed left at (280, 84)
Screenshot: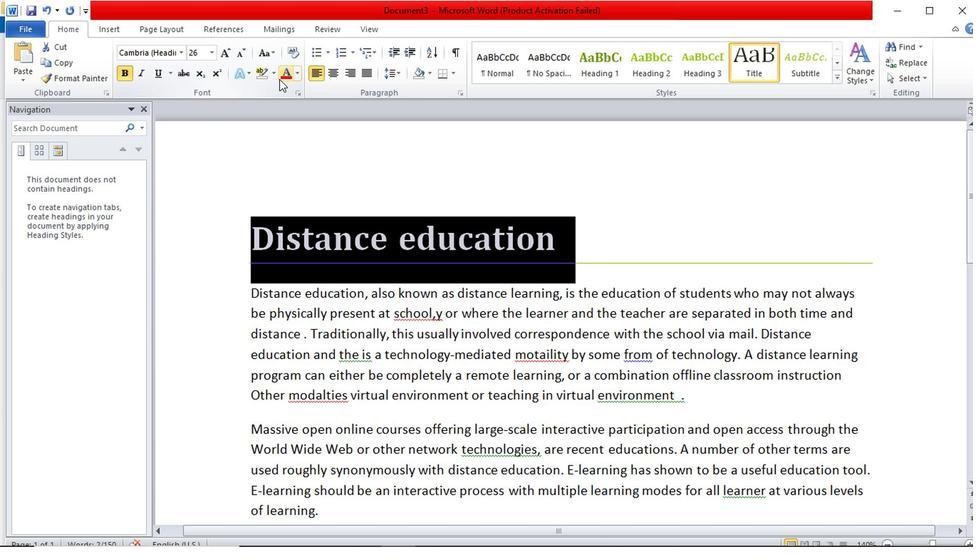 
Action: Mouse moved to (276, 78)
Screenshot: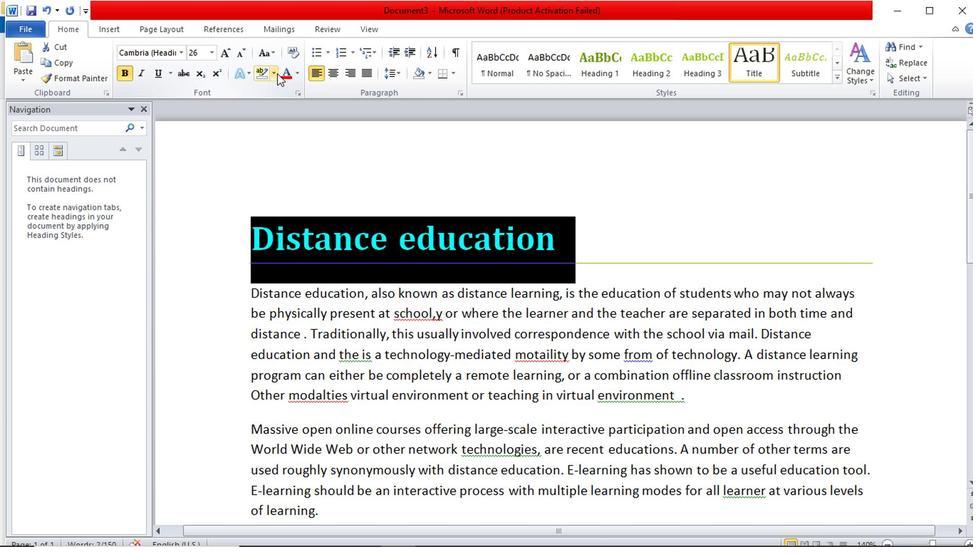 
Action: Mouse pressed left at (276, 78)
Screenshot: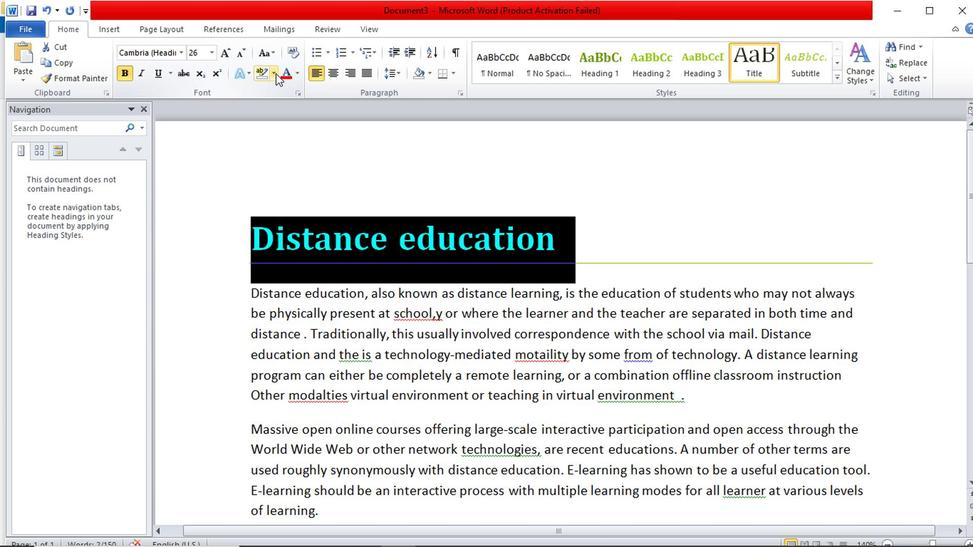
Action: Mouse moved to (271, 173)
Screenshot: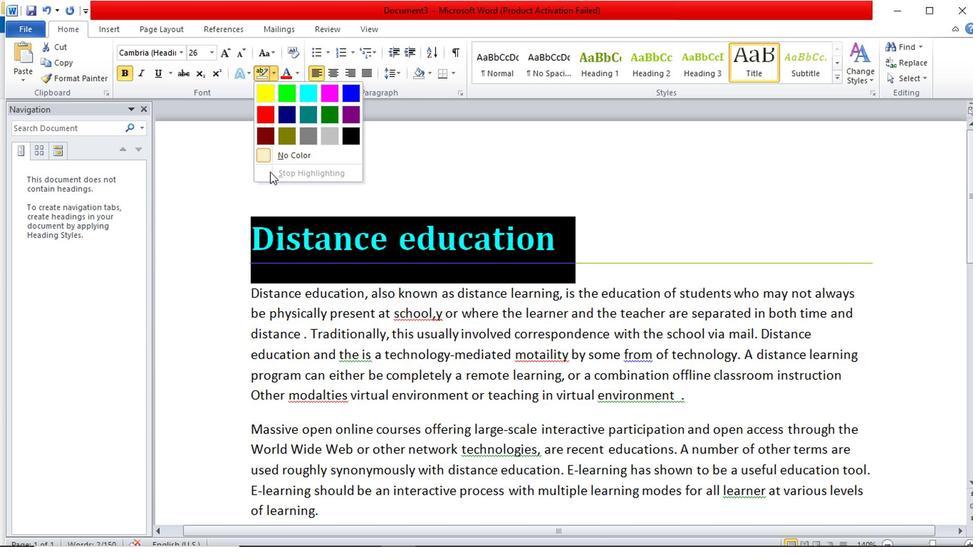 
Action: Mouse pressed left at (271, 173)
Screenshot: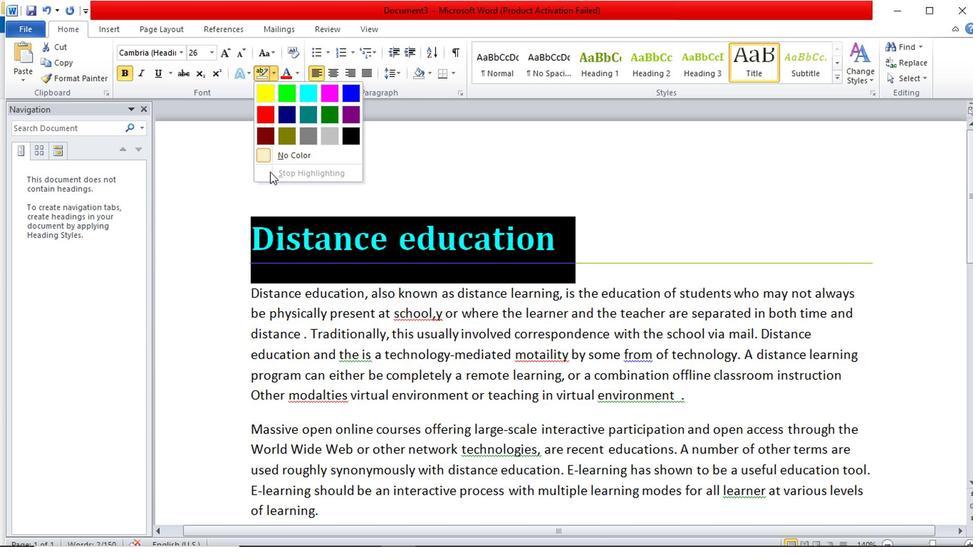
Action: Mouse moved to (267, 152)
Screenshot: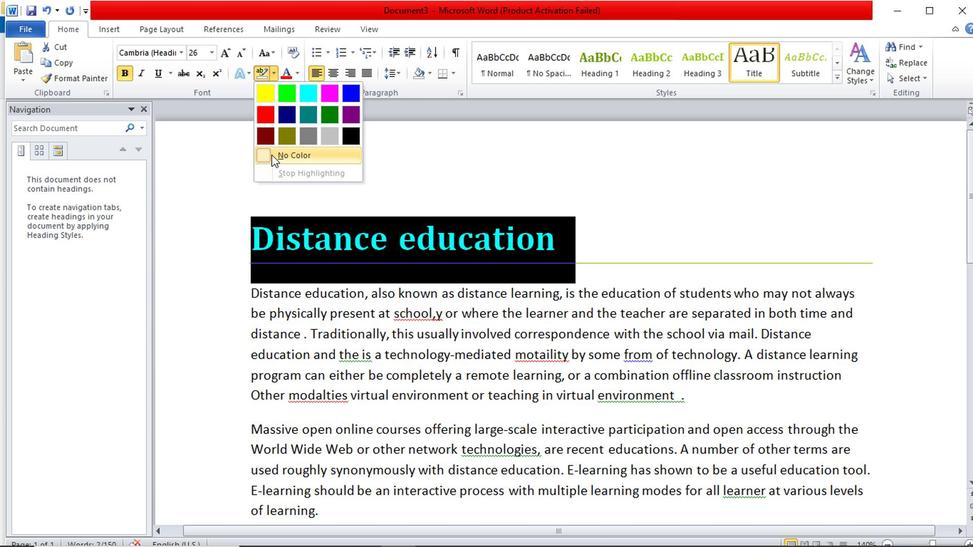 
Action: Mouse pressed left at (267, 152)
Screenshot: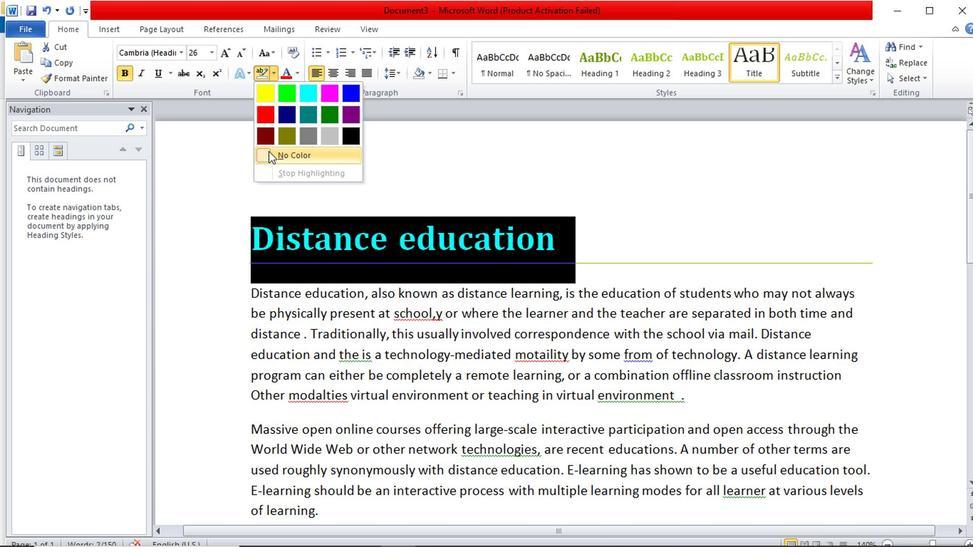 
Action: Mouse moved to (222, 171)
Screenshot: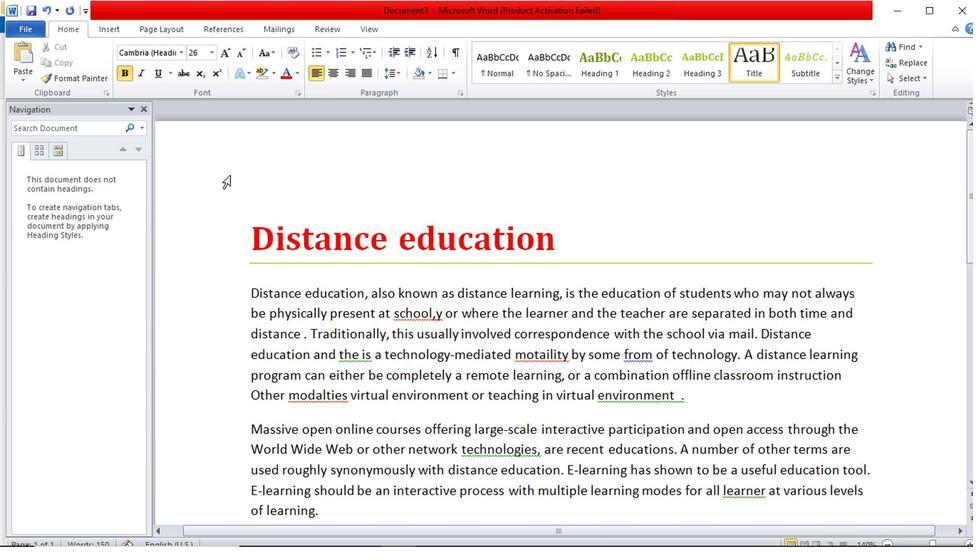 
Action: Mouse pressed left at (222, 171)
Screenshot: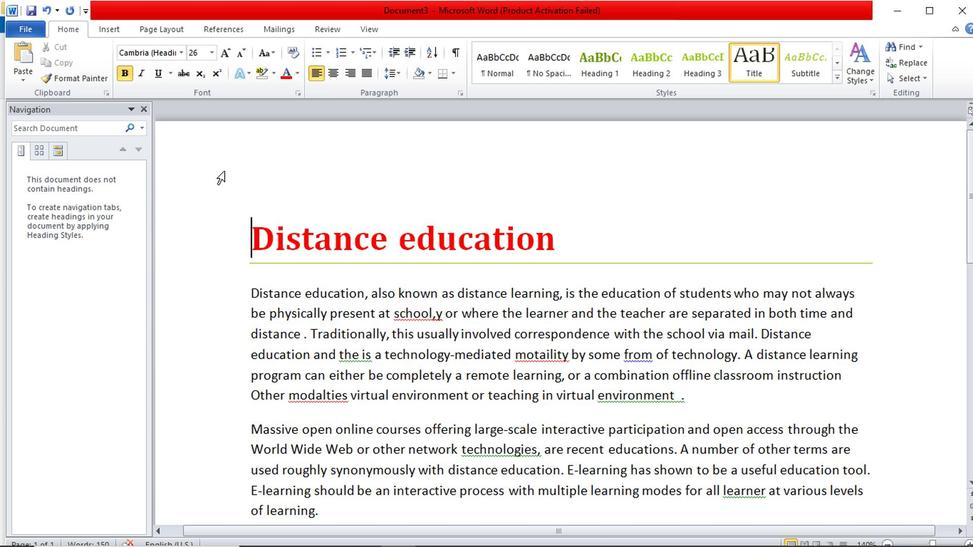 
Action: Mouse moved to (643, 232)
Screenshot: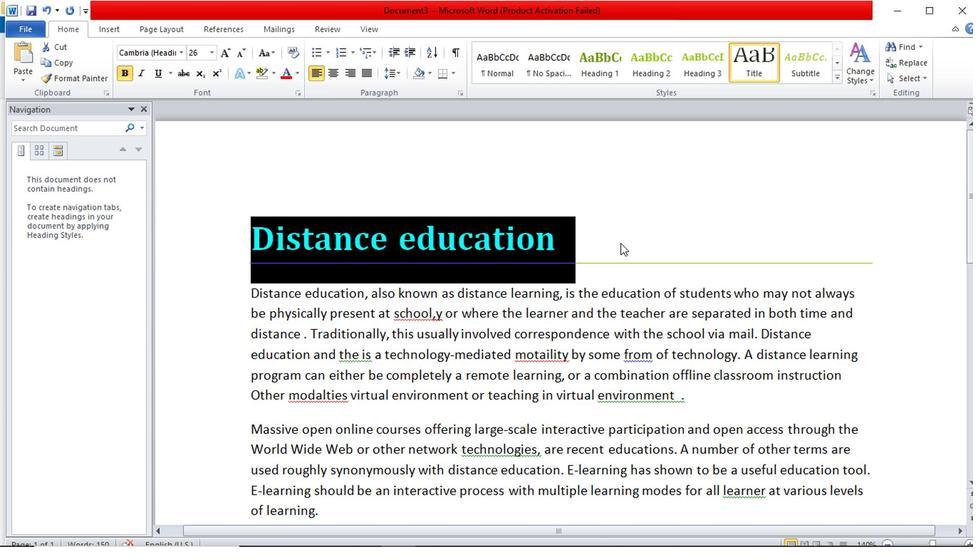 
Action: Mouse pressed left at (643, 232)
Screenshot: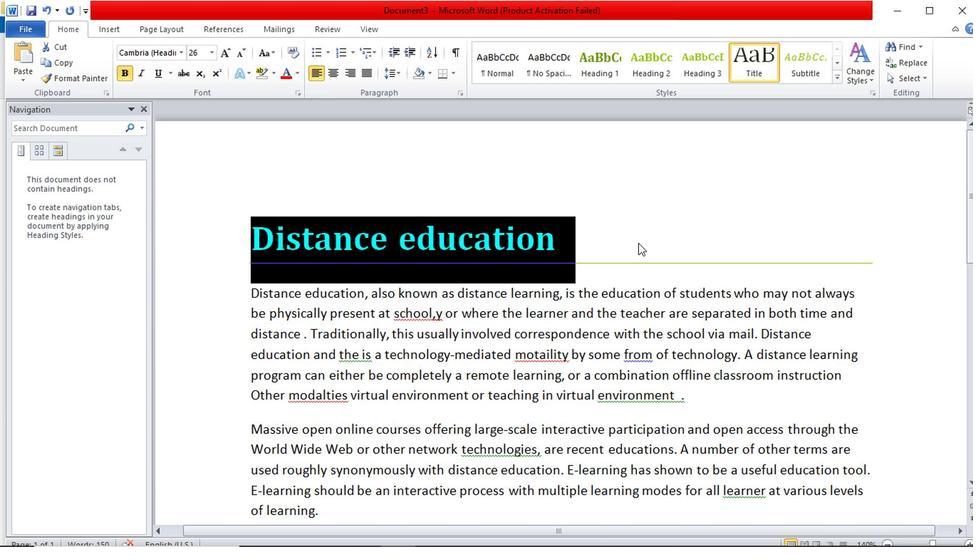 
Action: Mouse moved to (575, 228)
Screenshot: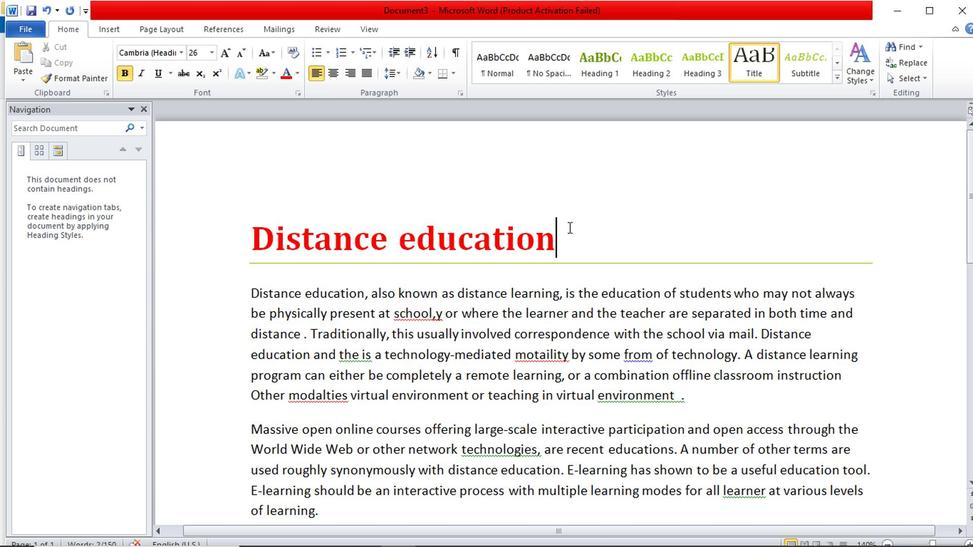 
Action: Mouse pressed left at (575, 228)
Screenshot: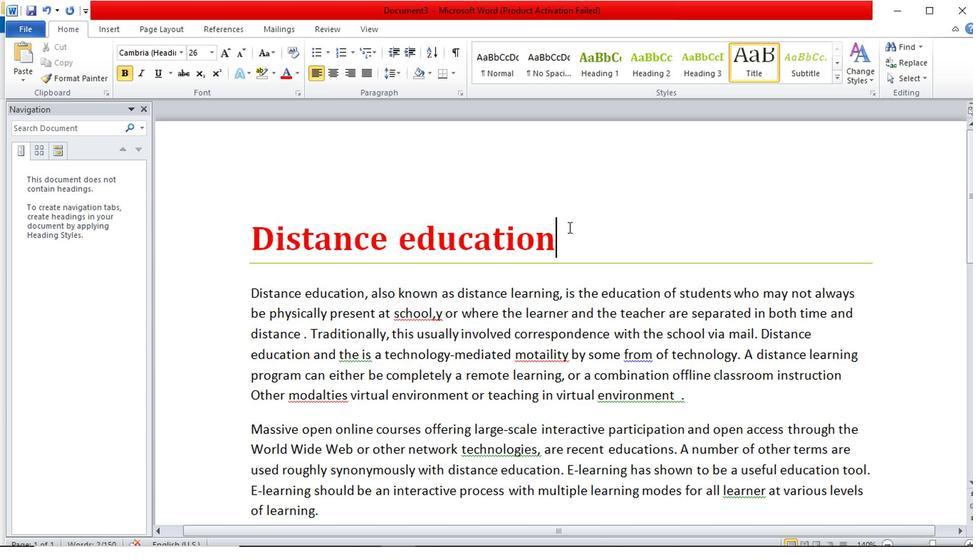 
Action: Mouse moved to (299, 82)
Screenshot: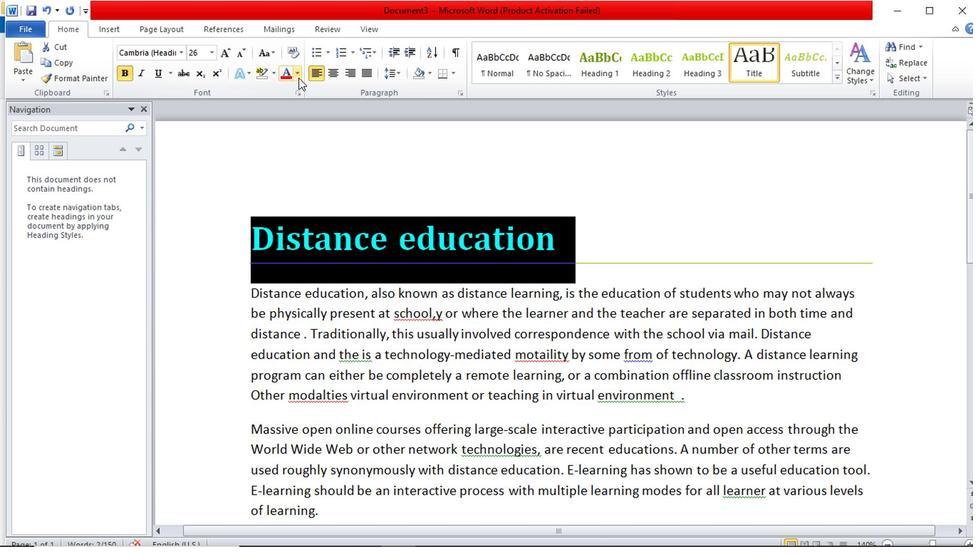 
Action: Mouse pressed left at (299, 82)
Screenshot: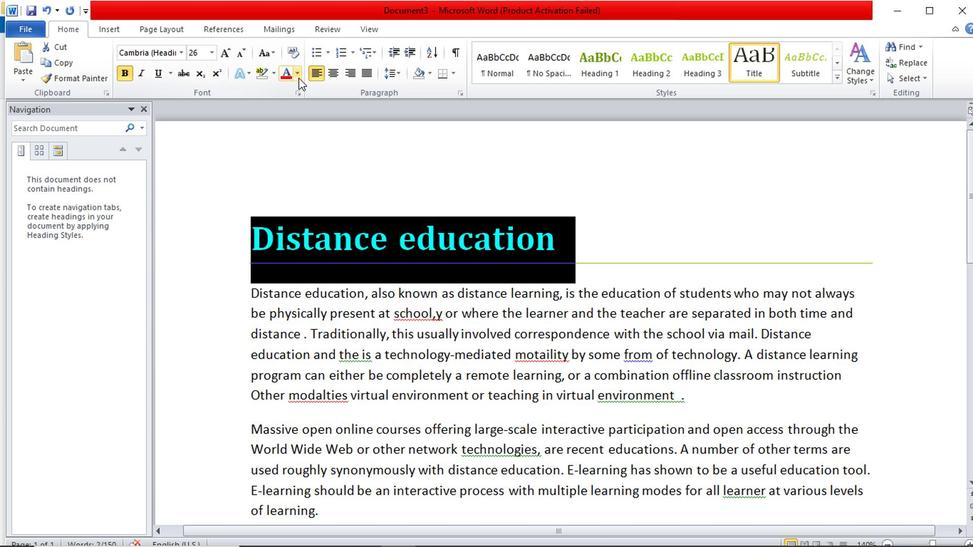 
Action: Mouse moved to (288, 120)
Screenshot: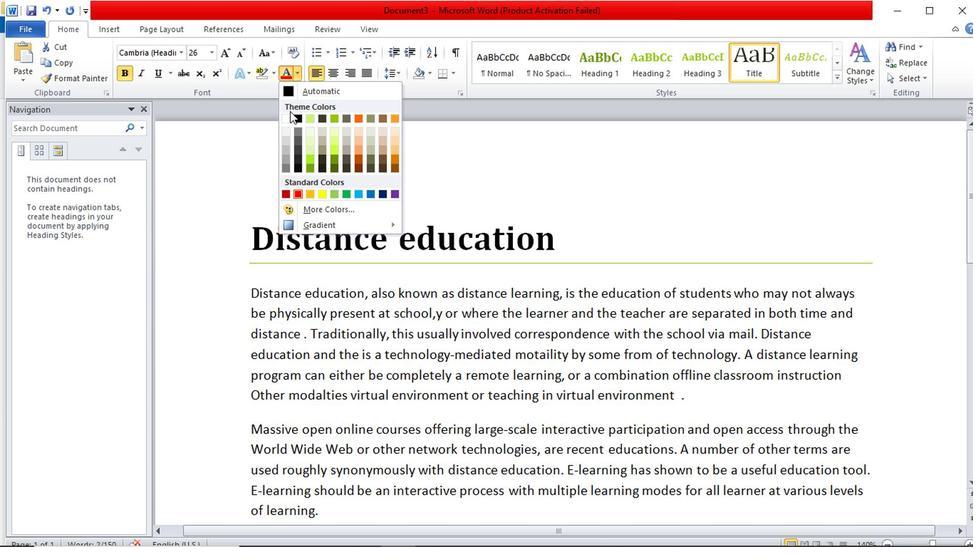 
Action: Mouse pressed left at (288, 120)
Screenshot: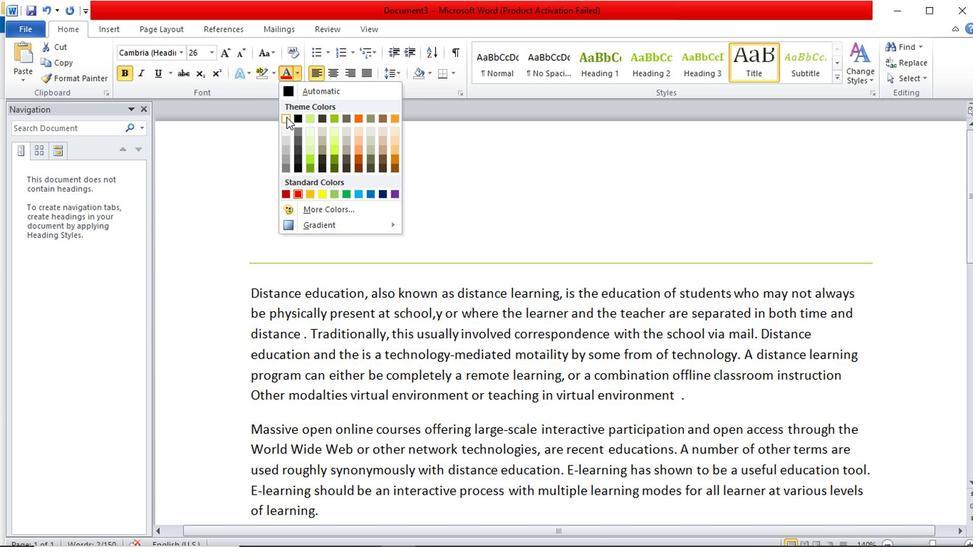 
Action: Mouse moved to (303, 80)
Screenshot: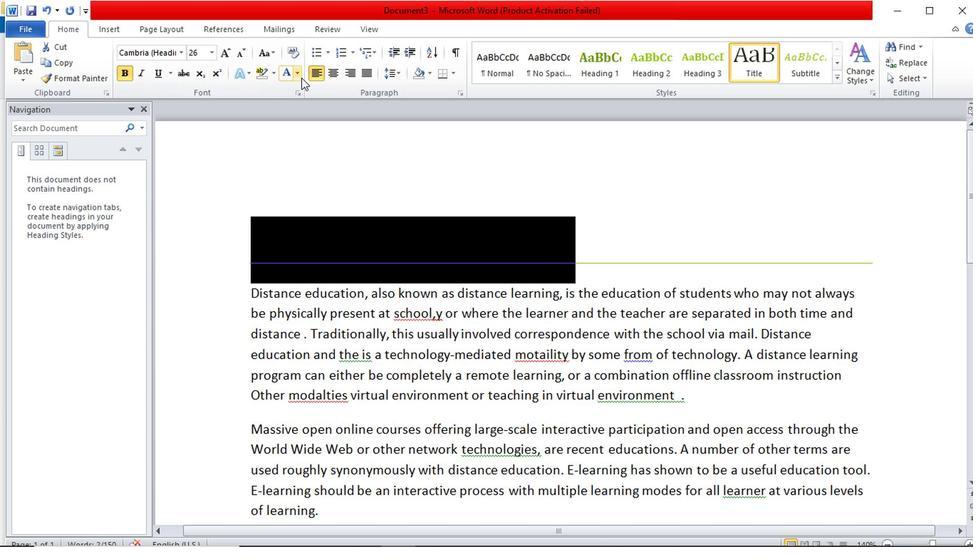 
Action: Mouse pressed left at (303, 80)
Screenshot: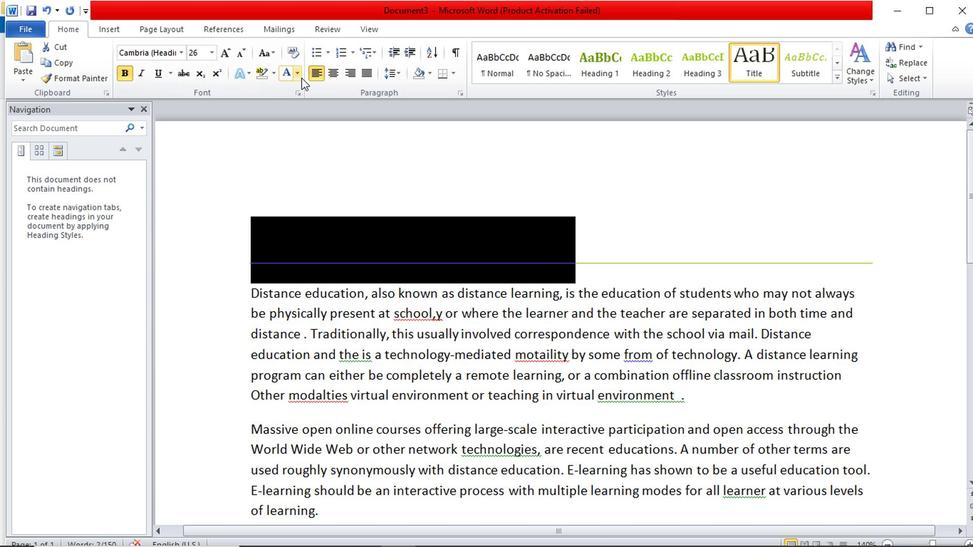 
Action: Mouse moved to (298, 120)
Screenshot: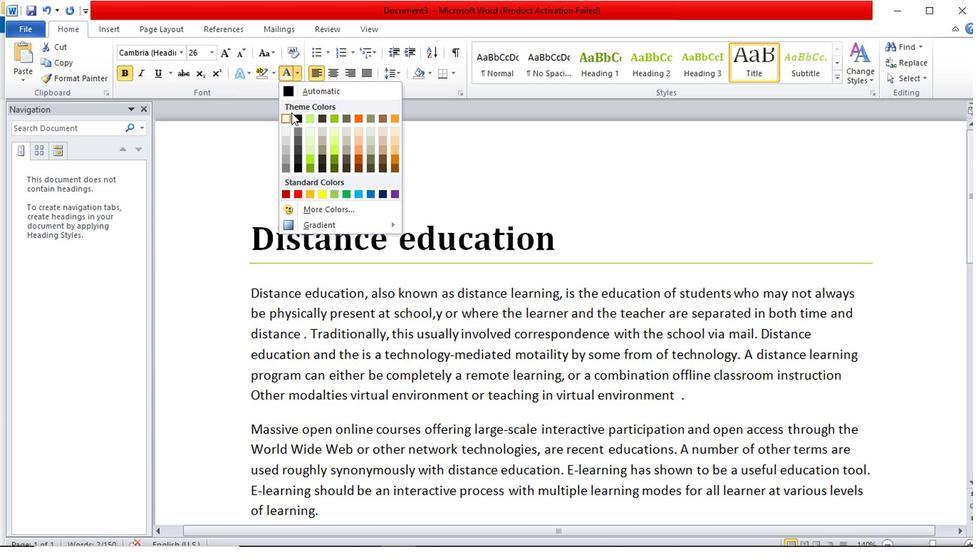 
Action: Mouse pressed left at (298, 120)
Screenshot: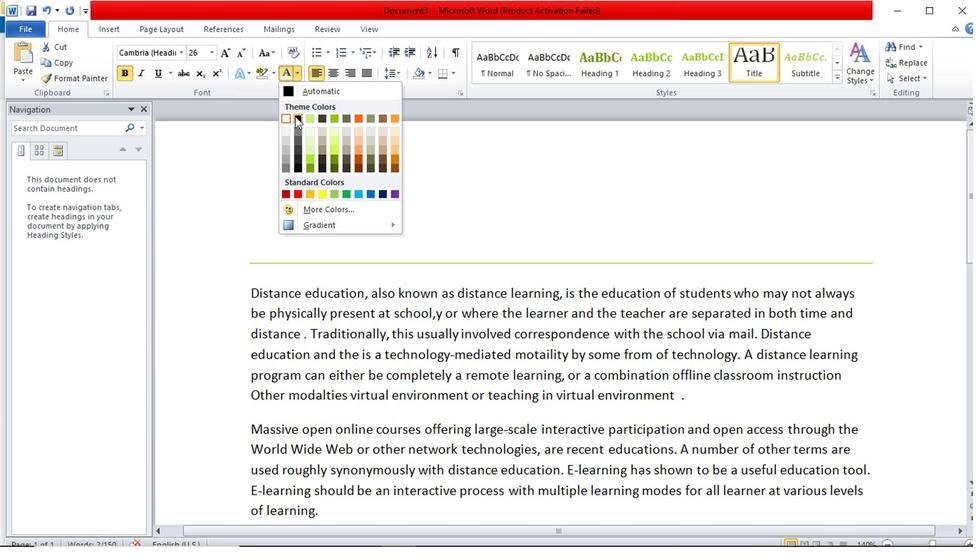 
Action: Mouse moved to (575, 231)
Screenshot: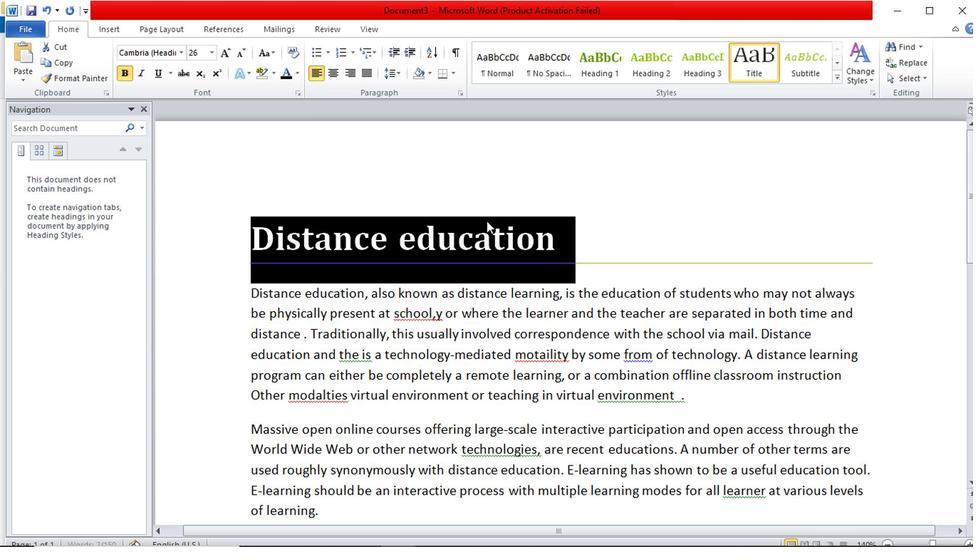 
Action: Mouse pressed left at (575, 231)
Screenshot: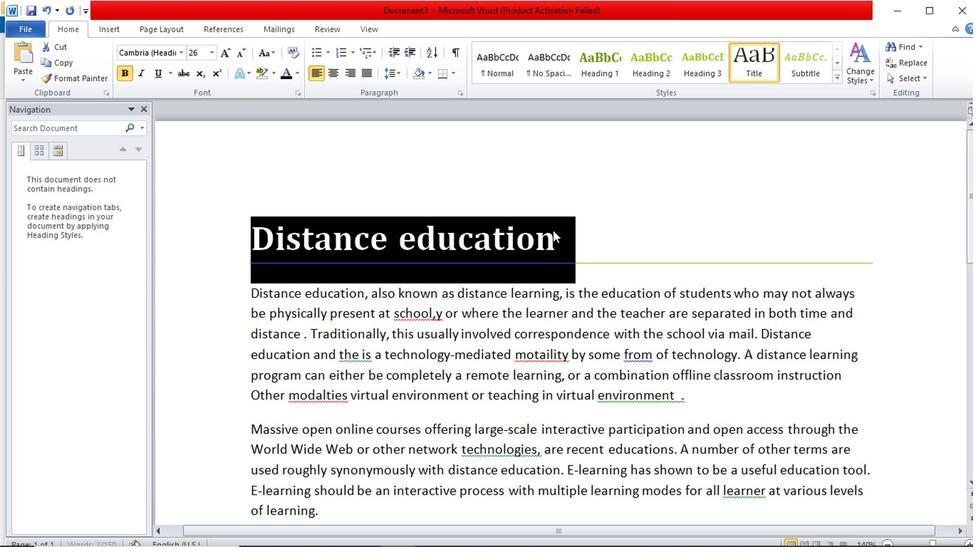 
Action: Mouse moved to (655, 247)
Screenshot: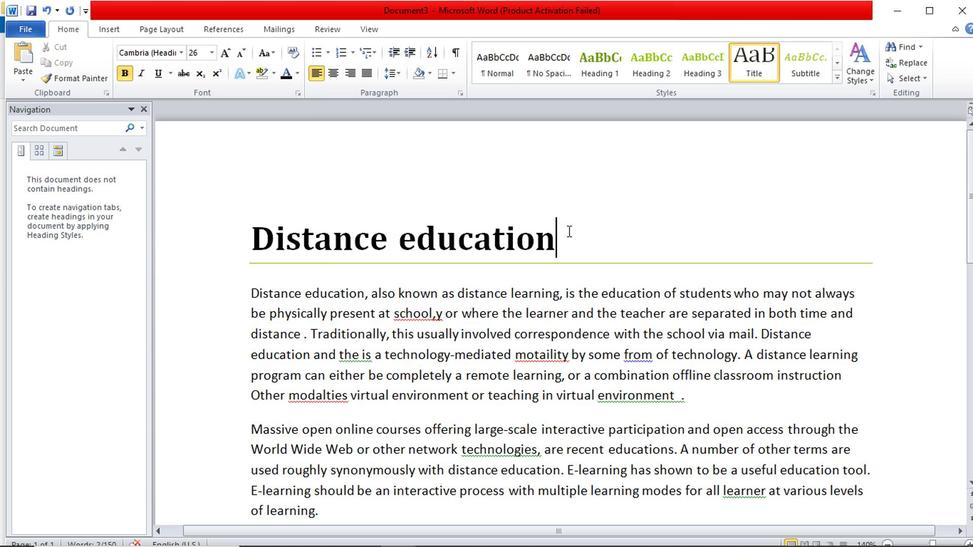
Action: Mouse pressed left at (655, 247)
Screenshot: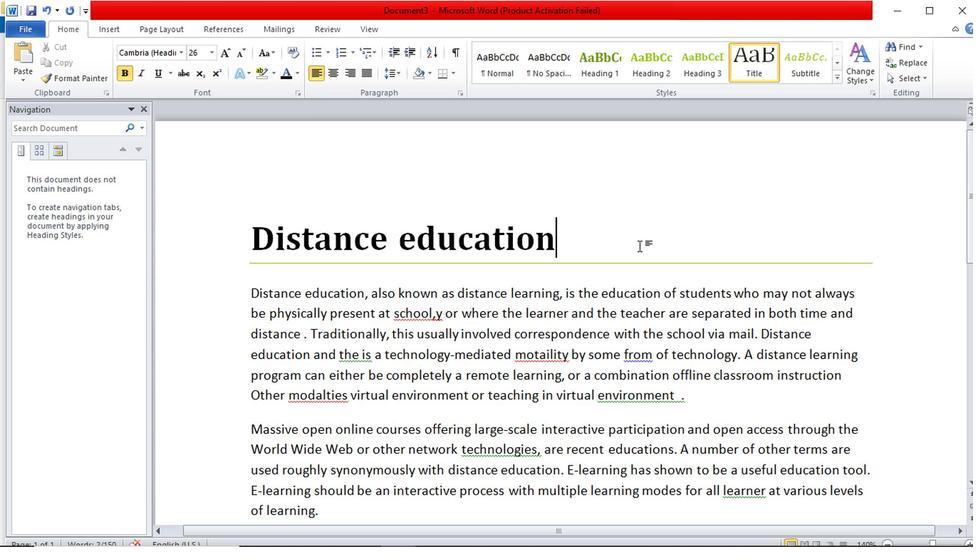 
Action: Mouse moved to (634, 243)
Screenshot: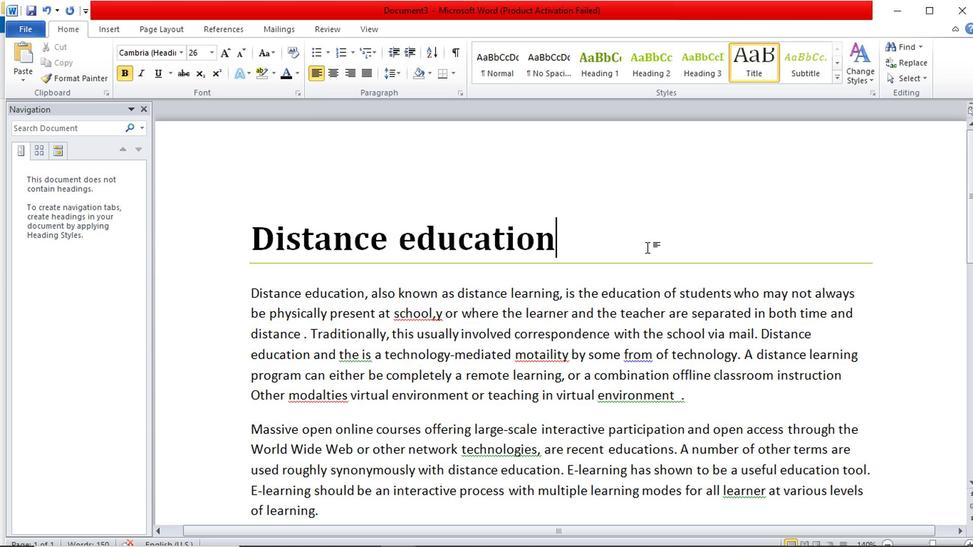 
Action: Mouse pressed left at (634, 243)
Screenshot: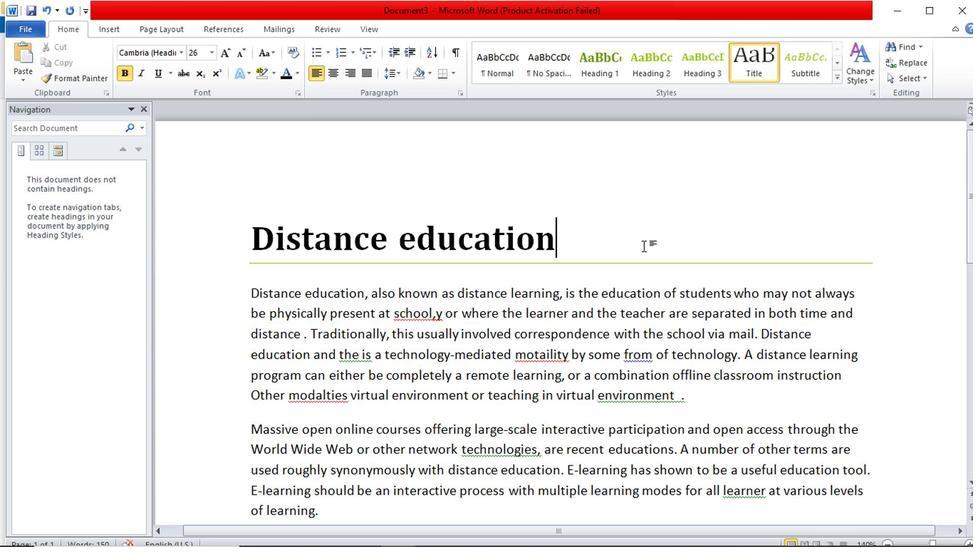 
Action: Mouse moved to (294, 82)
Screenshot: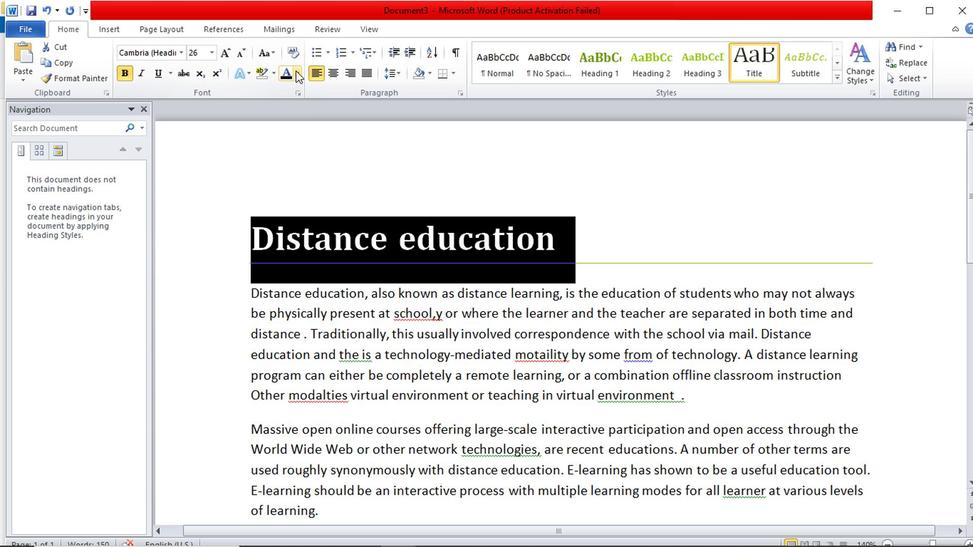 
Action: Mouse pressed left at (294, 82)
Screenshot: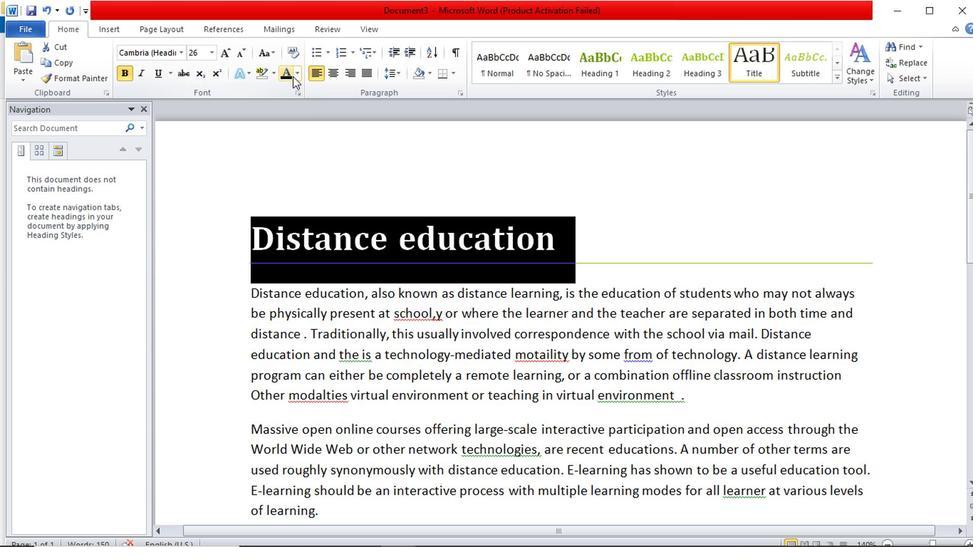 
Action: Mouse moved to (297, 80)
Screenshot: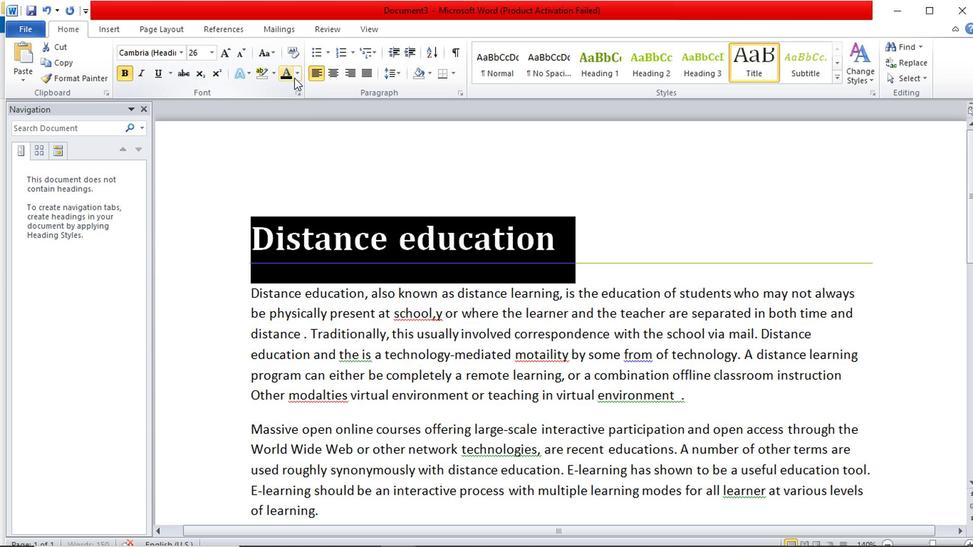 
Action: Mouse pressed left at (297, 80)
Screenshot: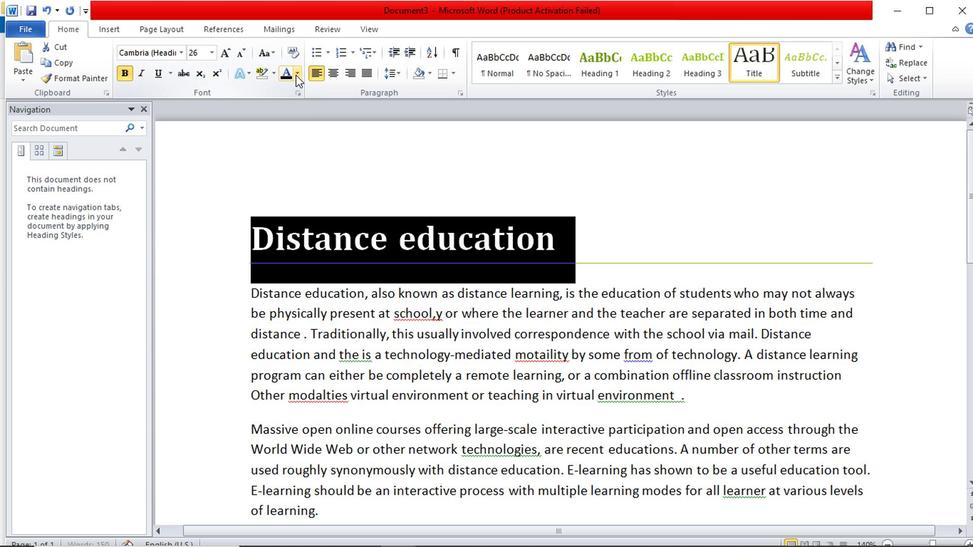 
Action: Mouse moved to (301, 228)
Screenshot: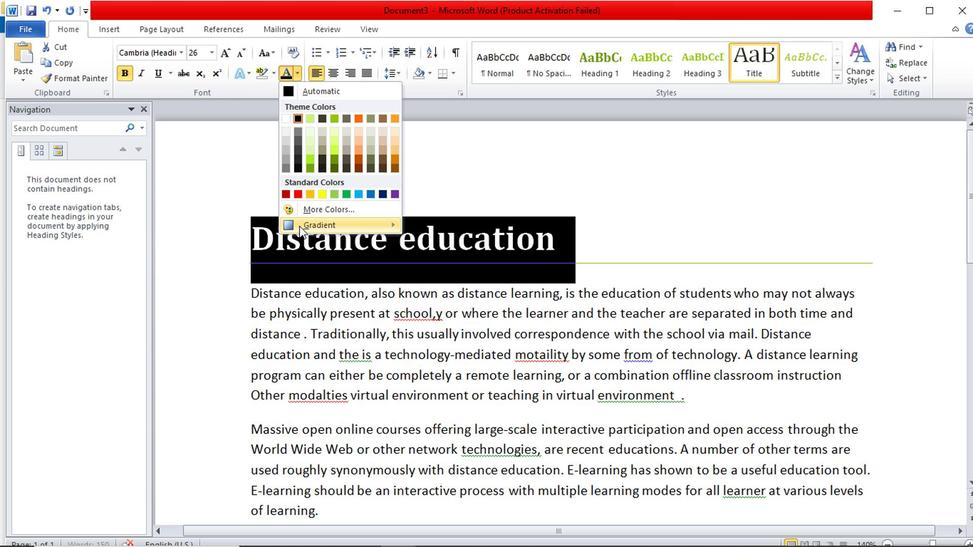 
Action: Mouse pressed left at (301, 228)
Screenshot: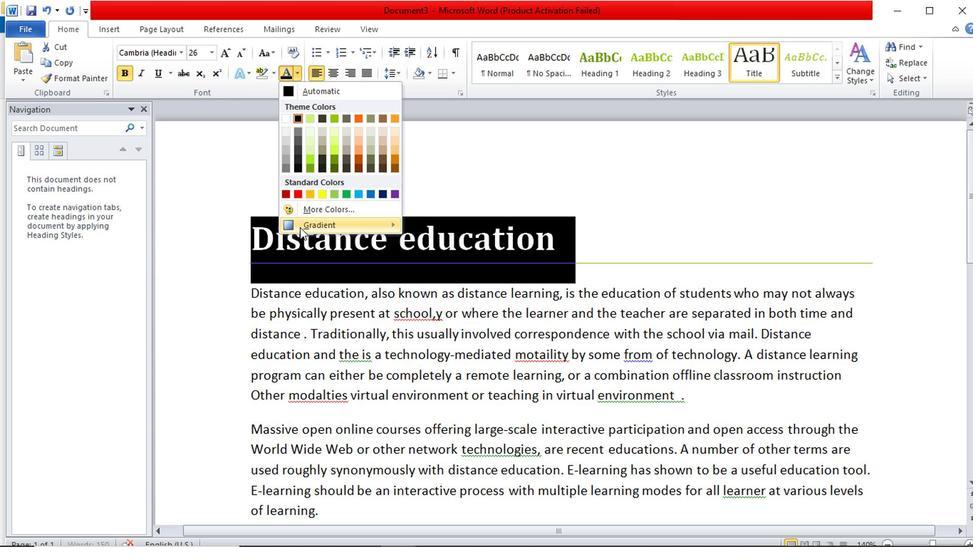 
Action: Mouse moved to (419, 282)
Screenshot: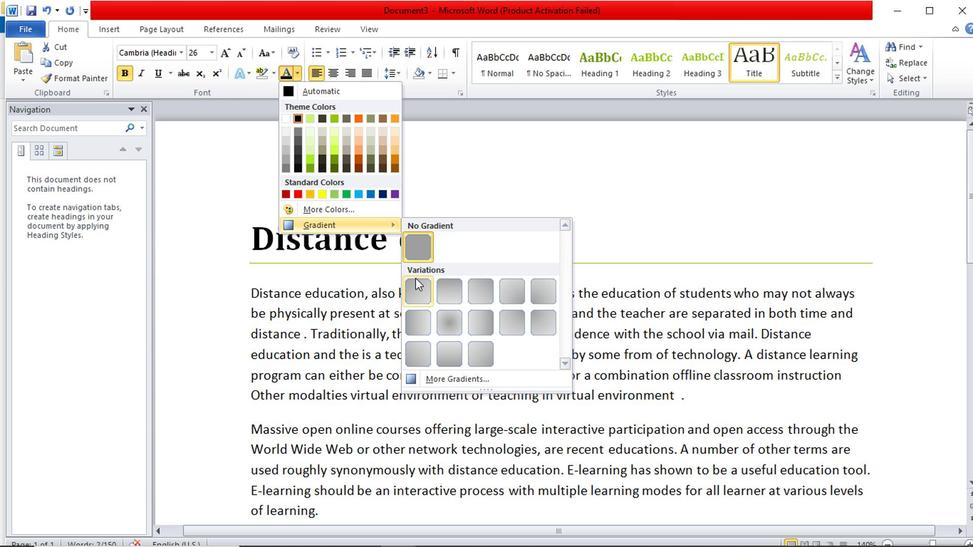 
Action: Mouse pressed left at (419, 282)
Screenshot: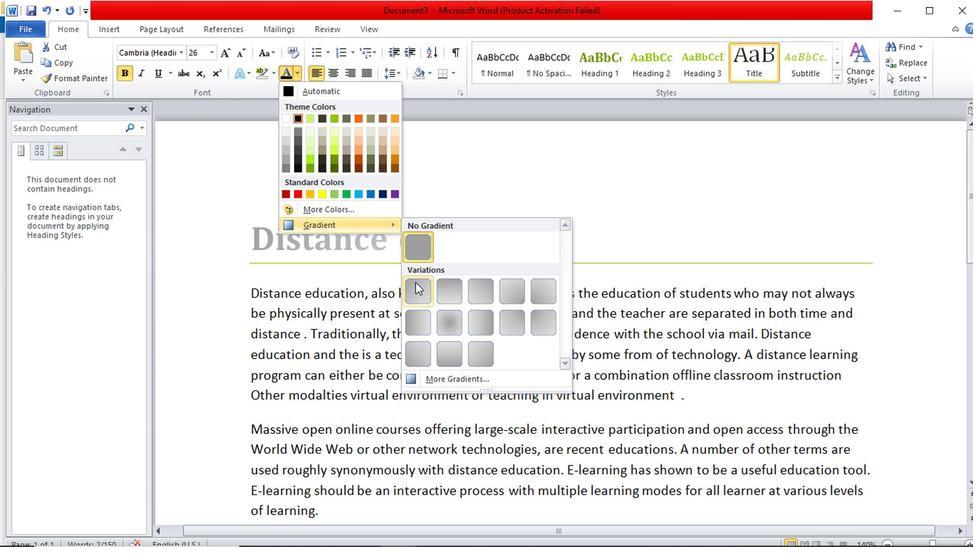 
Action: Mouse moved to (376, 173)
Screenshot: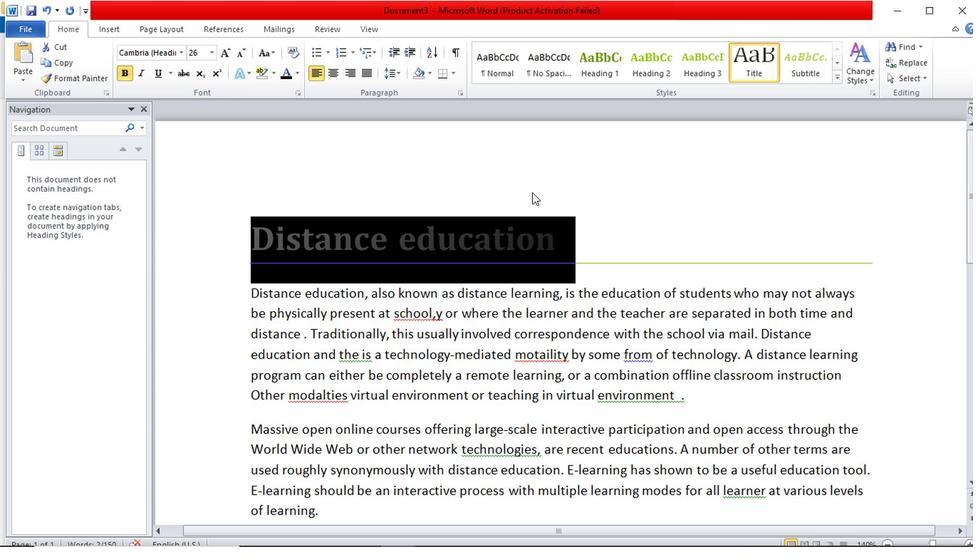 
Action: Mouse pressed left at (376, 173)
Screenshot: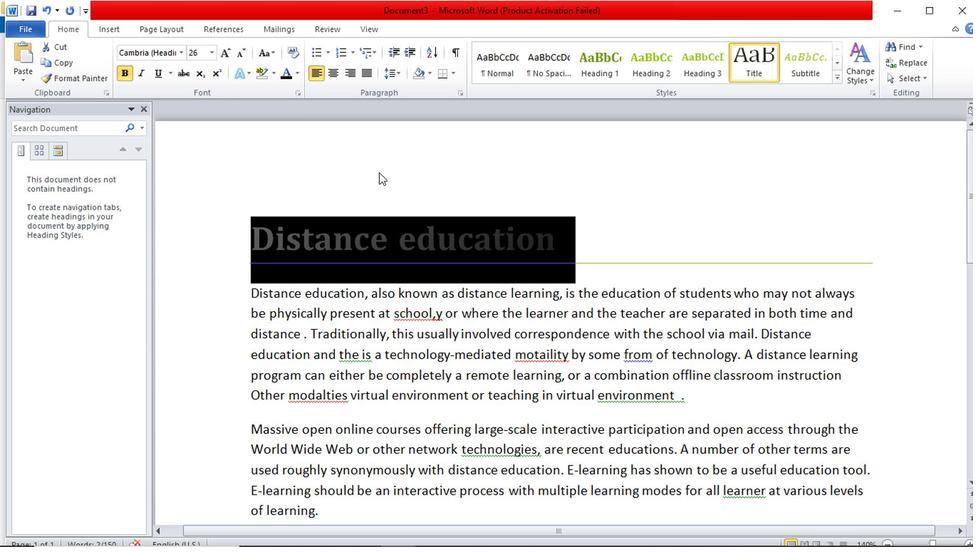 
Action: Mouse moved to (617, 219)
Screenshot: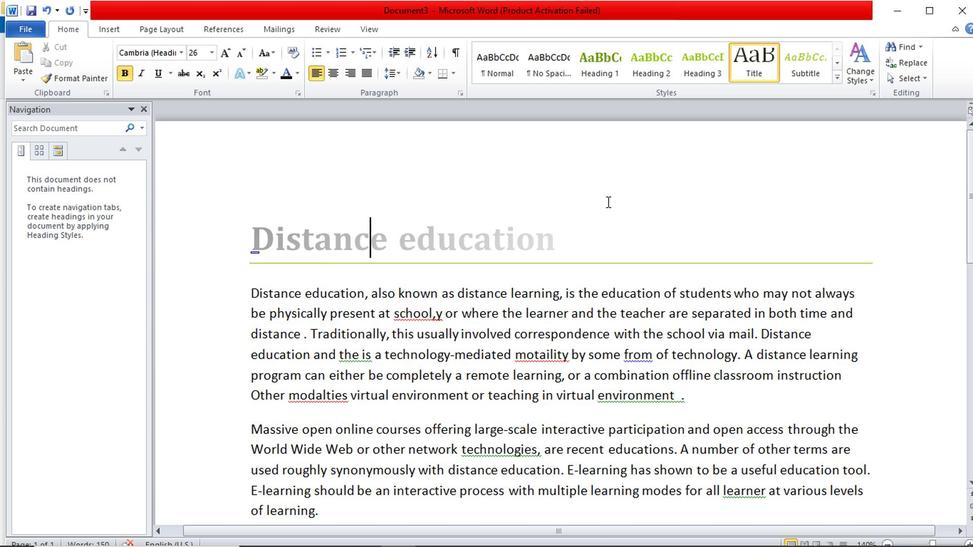 
Action: Mouse pressed left at (617, 219)
Screenshot: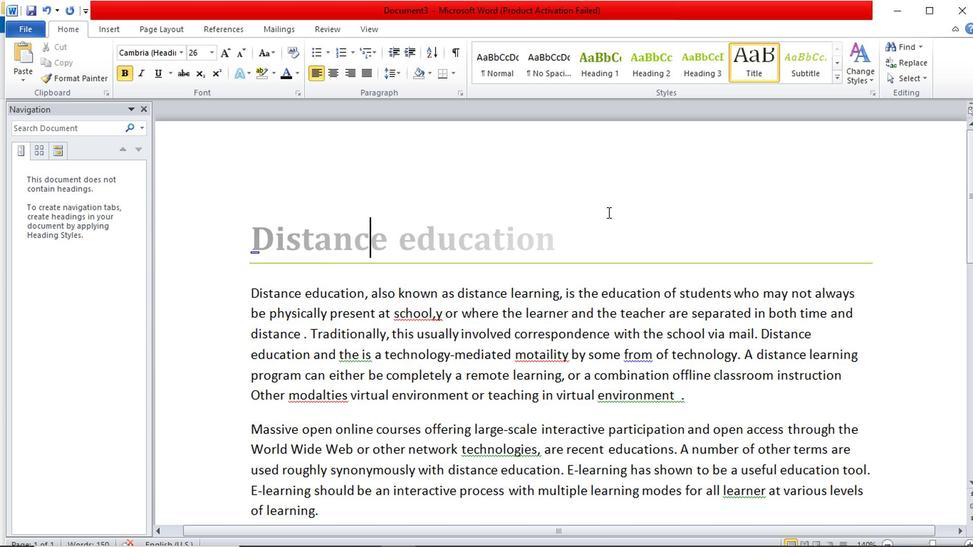 
Action: Mouse moved to (303, 77)
Screenshot: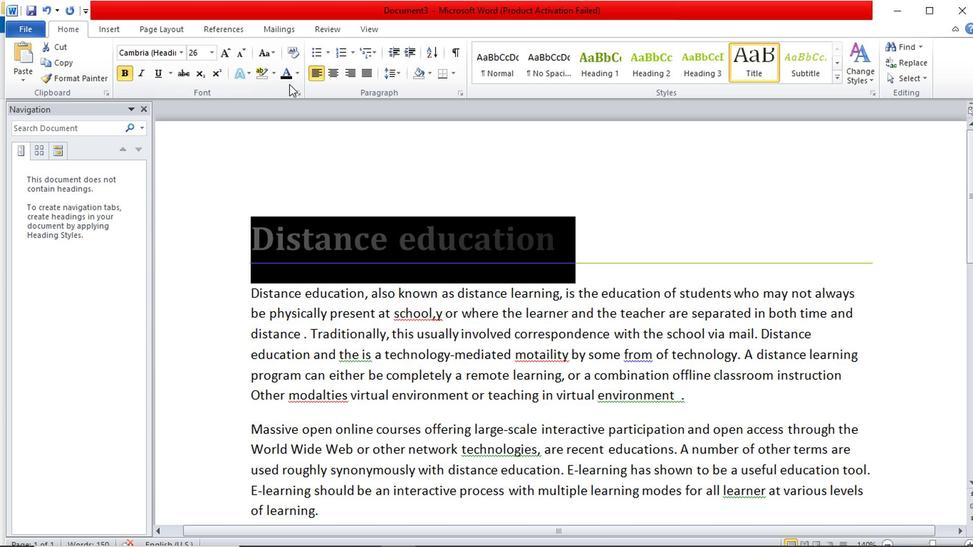 
Action: Mouse pressed left at (303, 77)
Screenshot: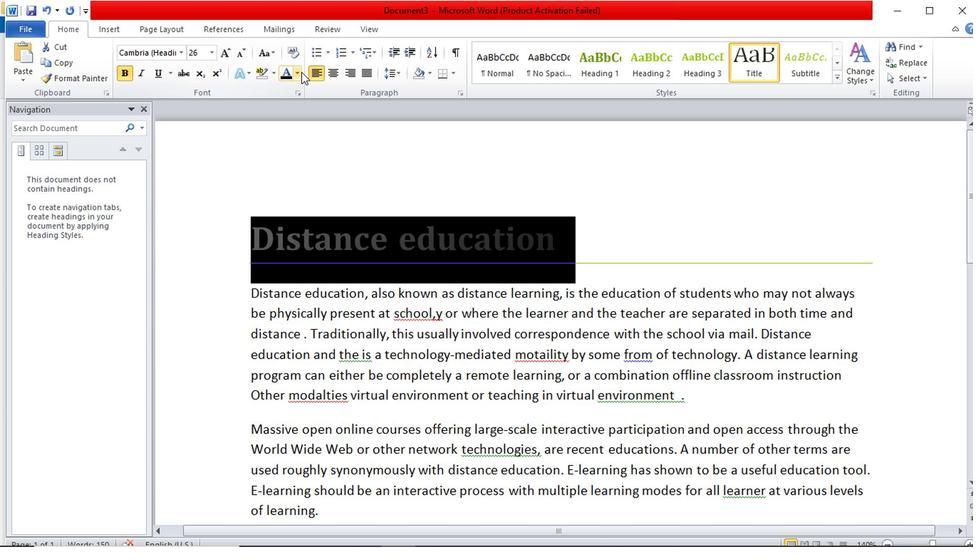 
Action: Mouse moved to (286, 143)
Screenshot: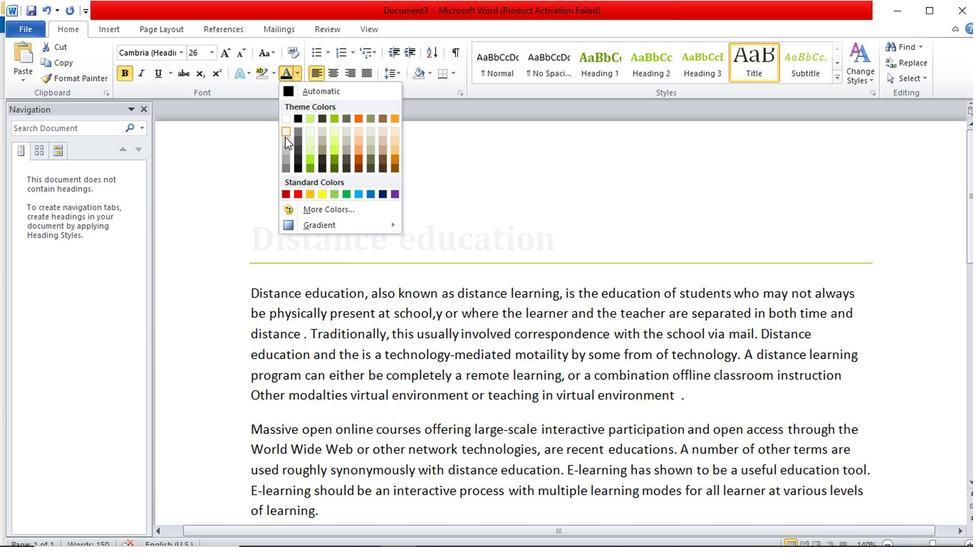 
Action: Mouse pressed left at (286, 143)
Screenshot: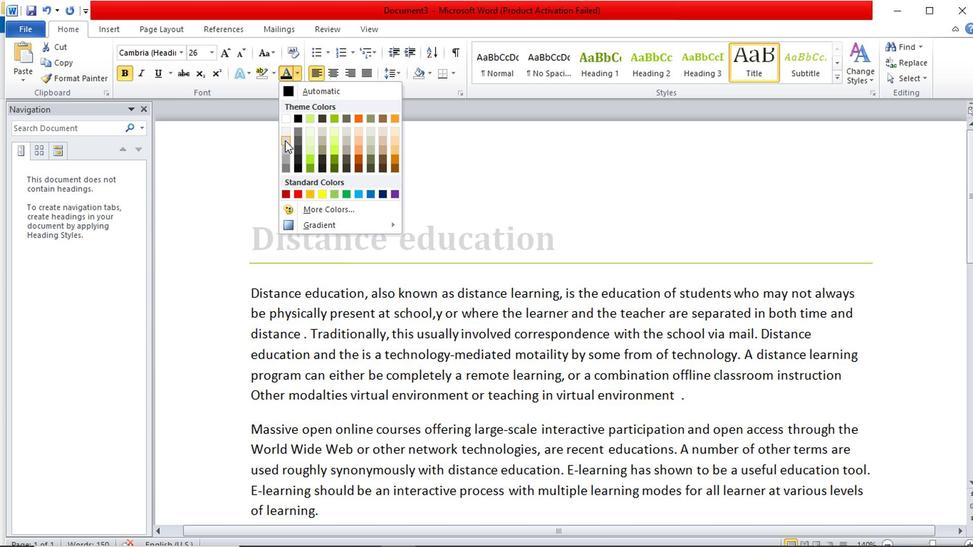 
Action: Mouse moved to (610, 198)
Screenshot: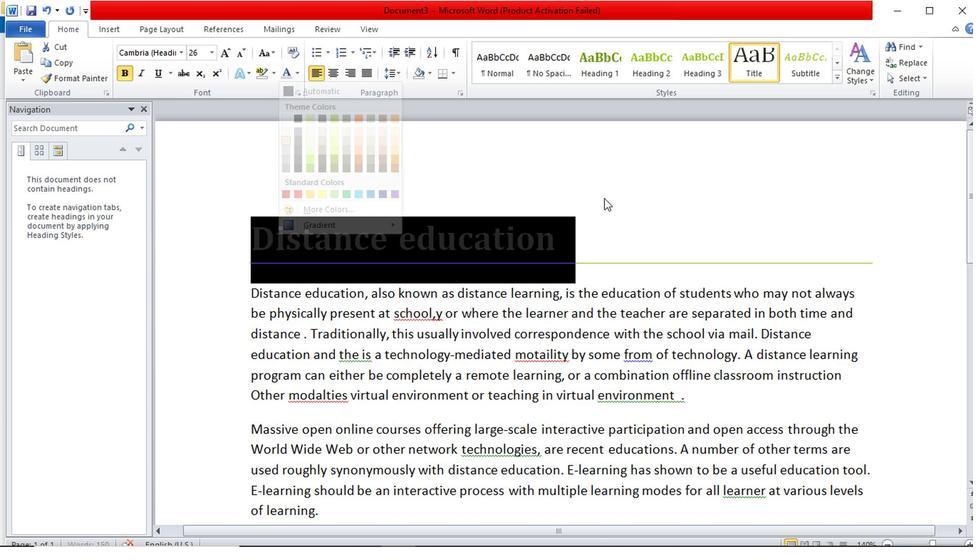 
Action: Mouse pressed left at (610, 198)
Screenshot: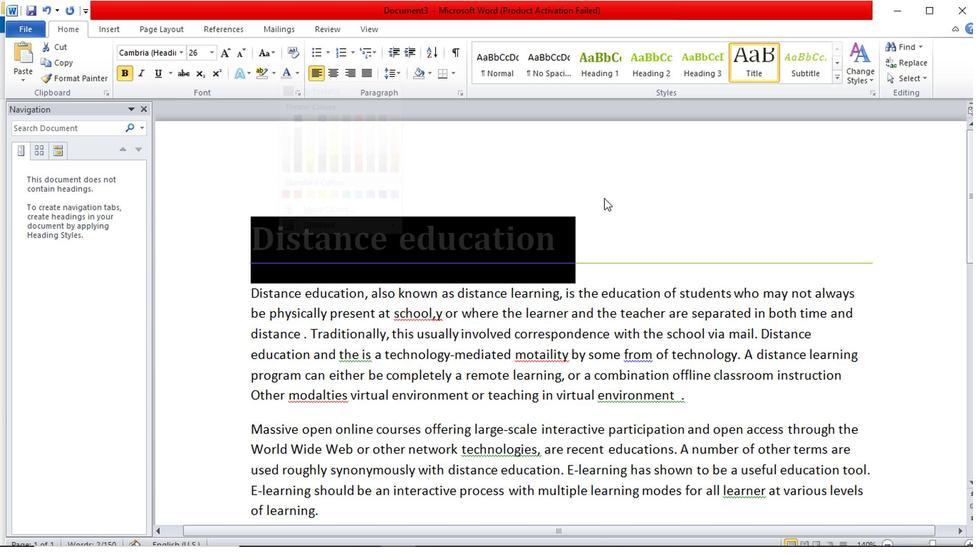 
Action: Mouse moved to (639, 217)
Screenshot: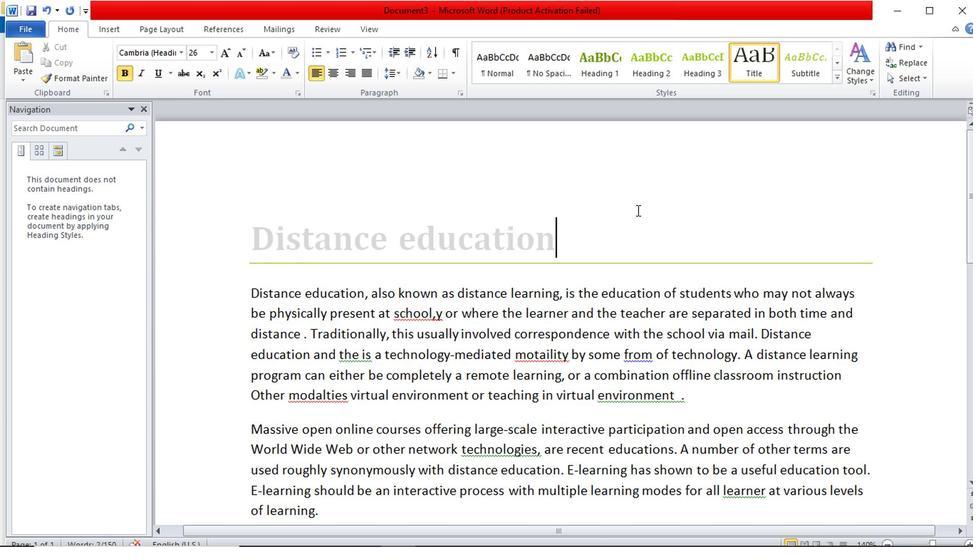 
Action: Mouse pressed left at (639, 217)
Screenshot: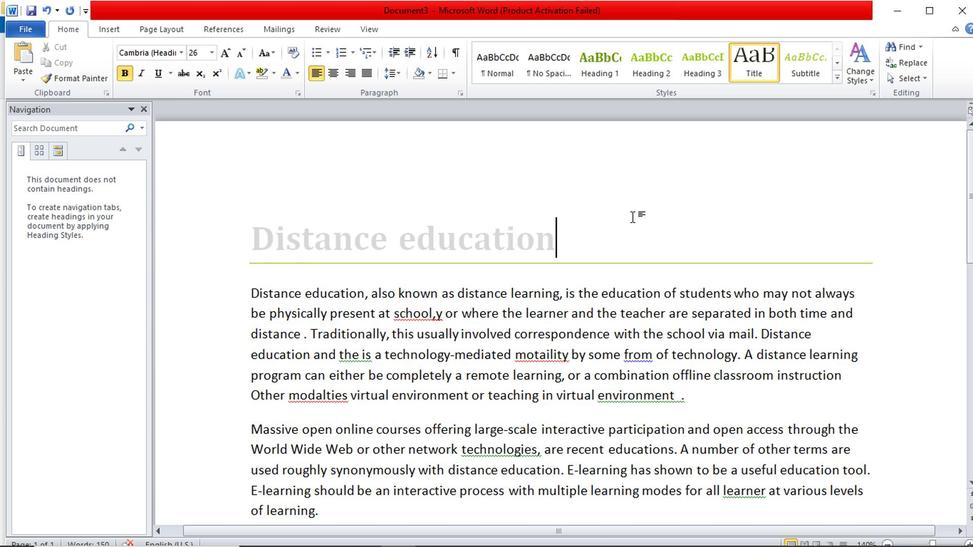 
Action: Mouse moved to (293, 58)
Screenshot: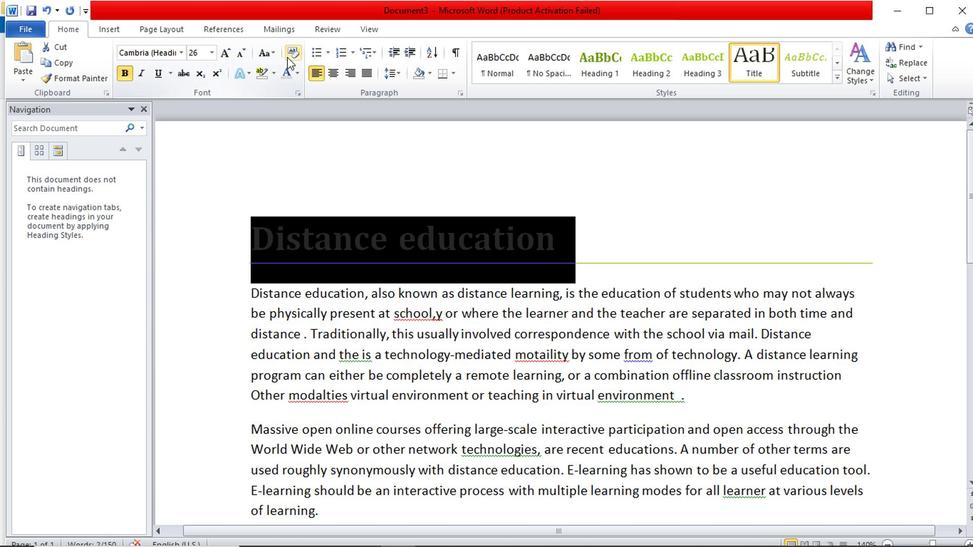 
Action: Mouse pressed left at (293, 58)
Screenshot: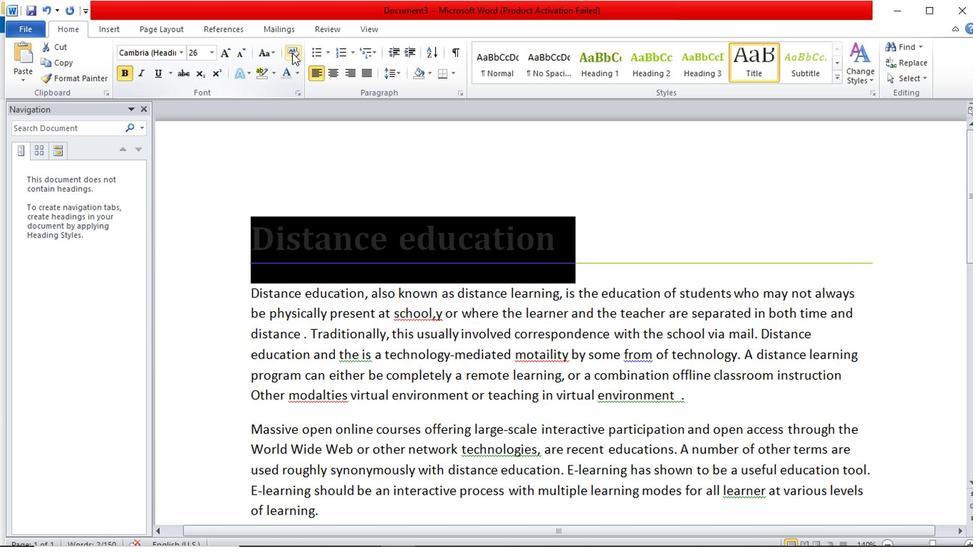 
Action: Mouse moved to (283, 150)
Screenshot: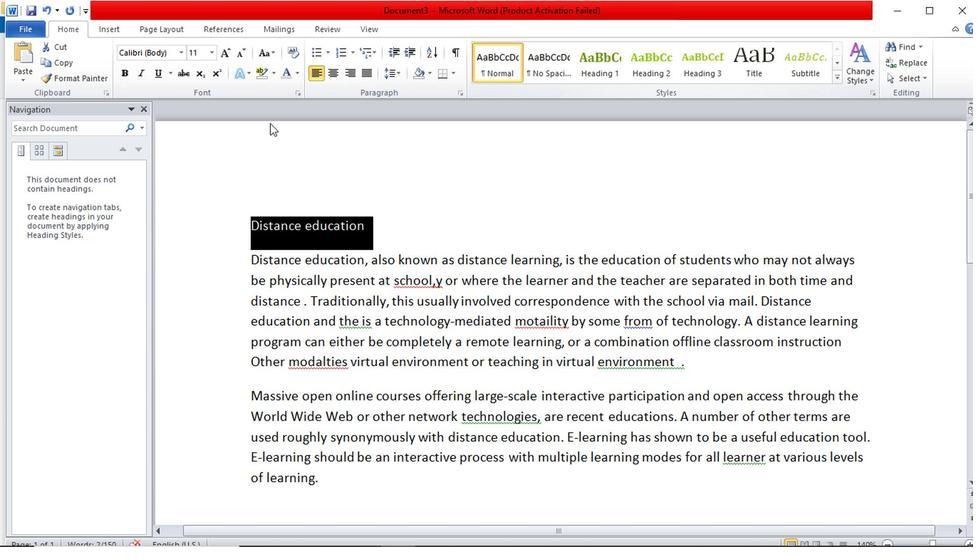 
Action: Mouse pressed left at (283, 150)
Screenshot: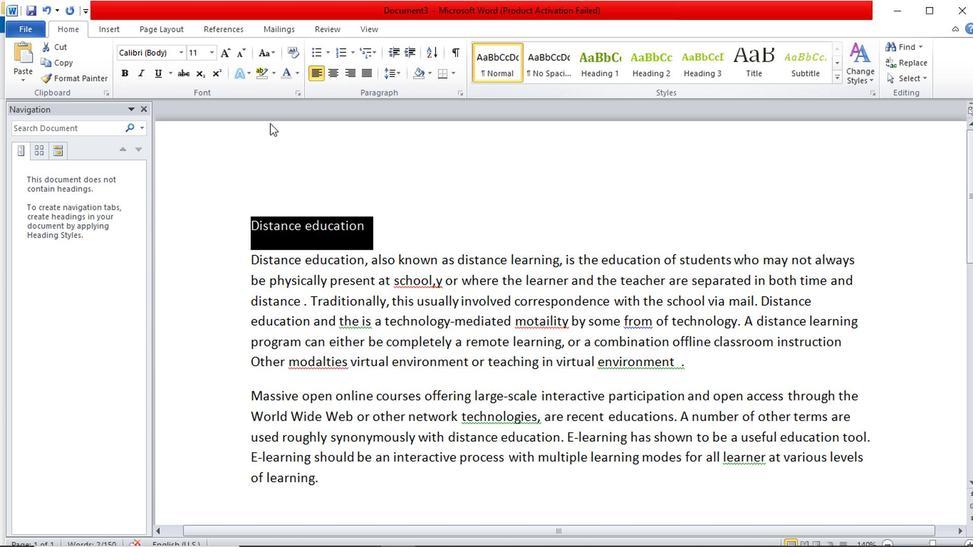 
Action: Mouse moved to (368, 234)
Screenshot: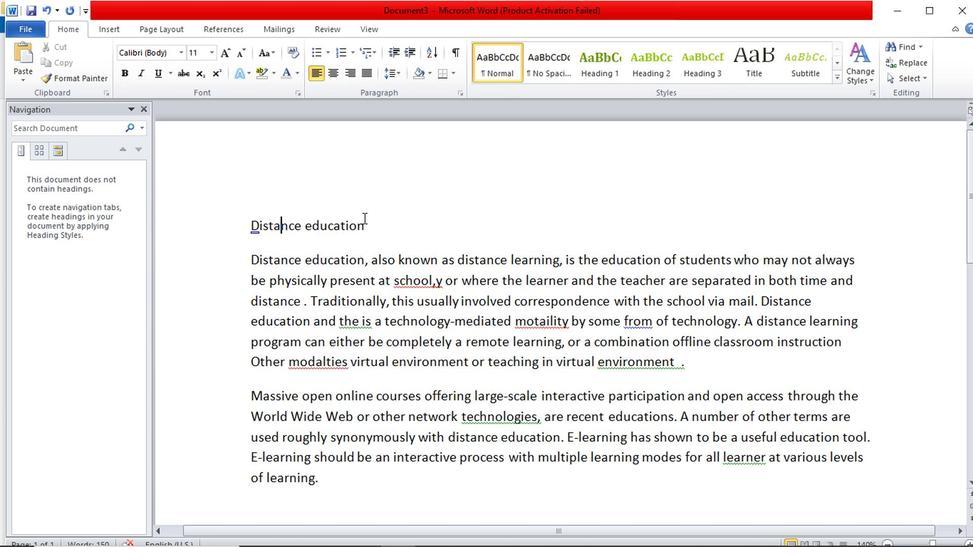 
Action: Mouse pressed left at (368, 234)
Screenshot: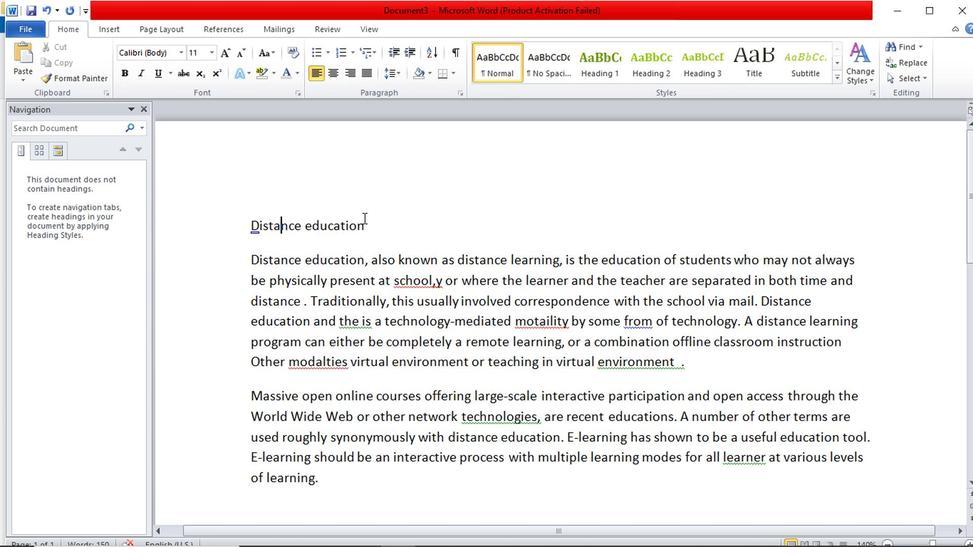 
Action: Mouse moved to (295, 58)
Screenshot: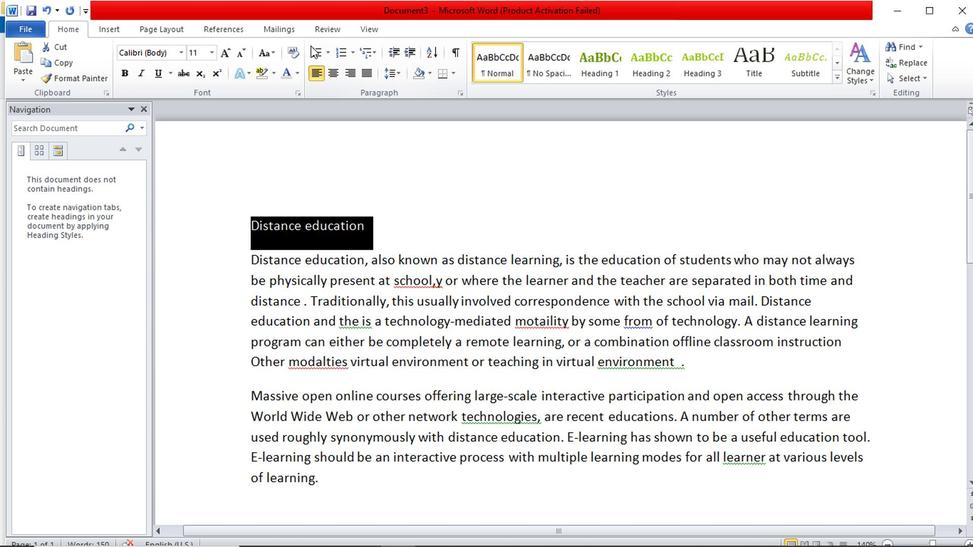 
Action: Mouse pressed left at (295, 58)
Screenshot: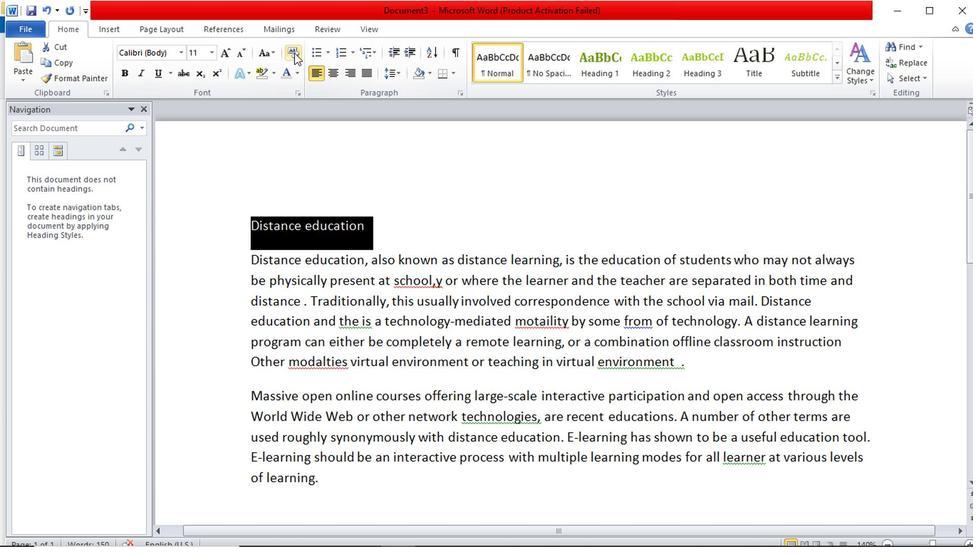 
Action: Mouse moved to (558, 69)
Screenshot: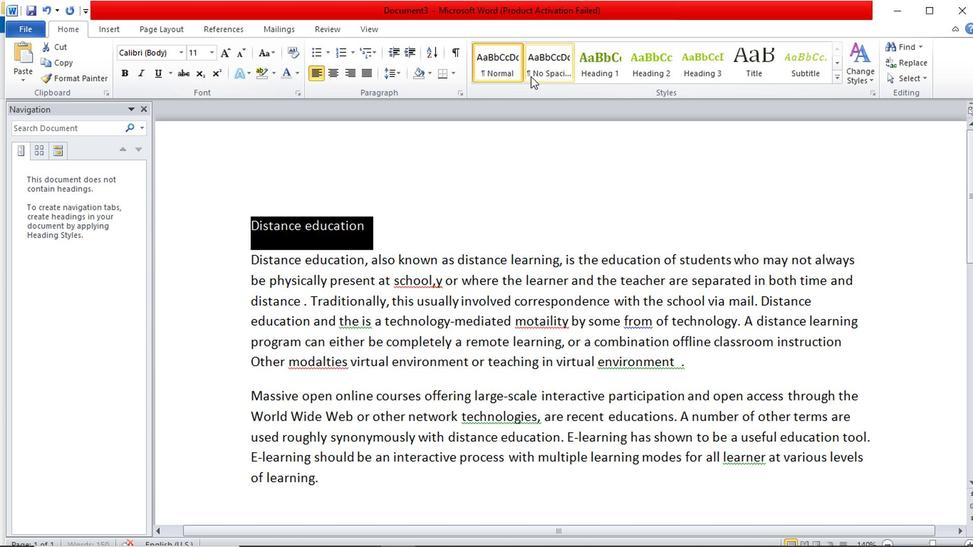 
Action: Mouse pressed left at (558, 69)
Screenshot: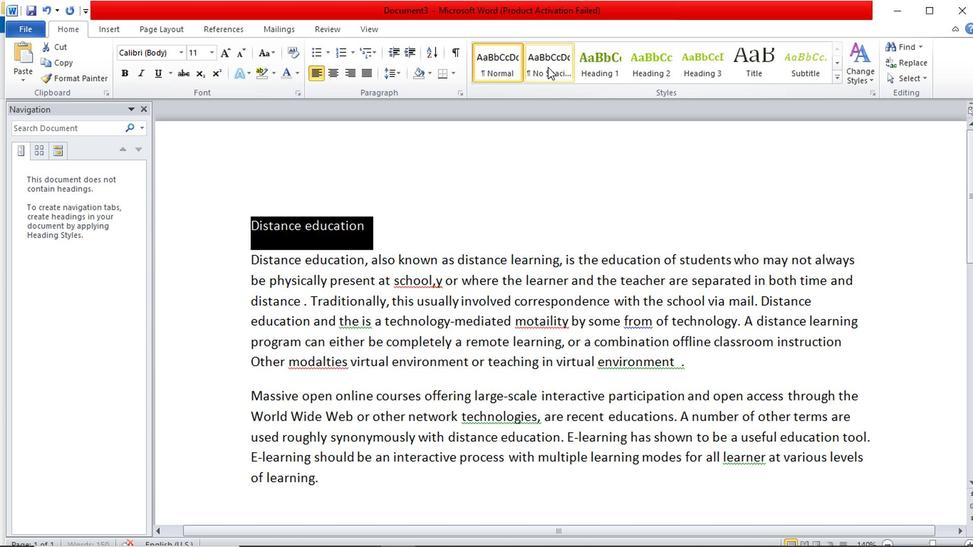 
Action: Mouse moved to (500, 163)
Screenshot: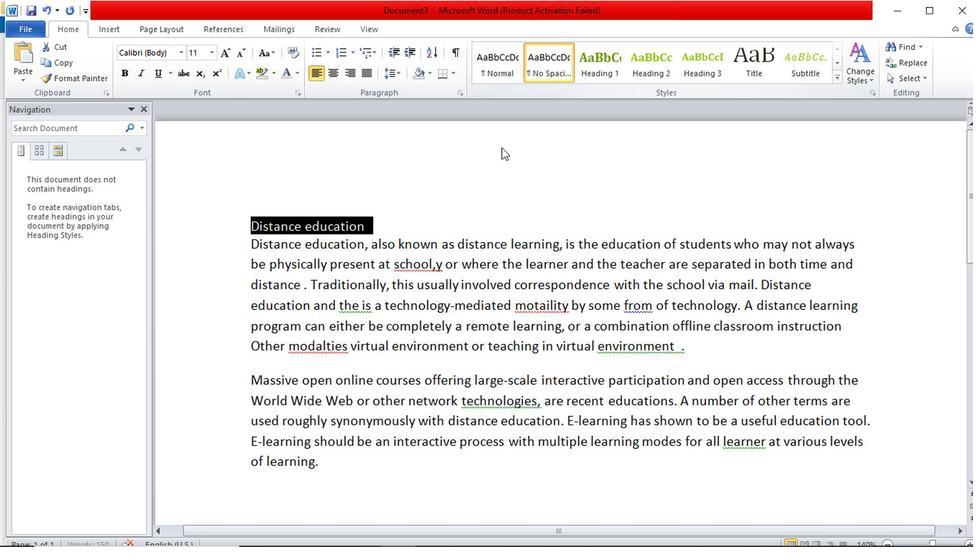 
Action: Mouse pressed left at (500, 163)
Screenshot: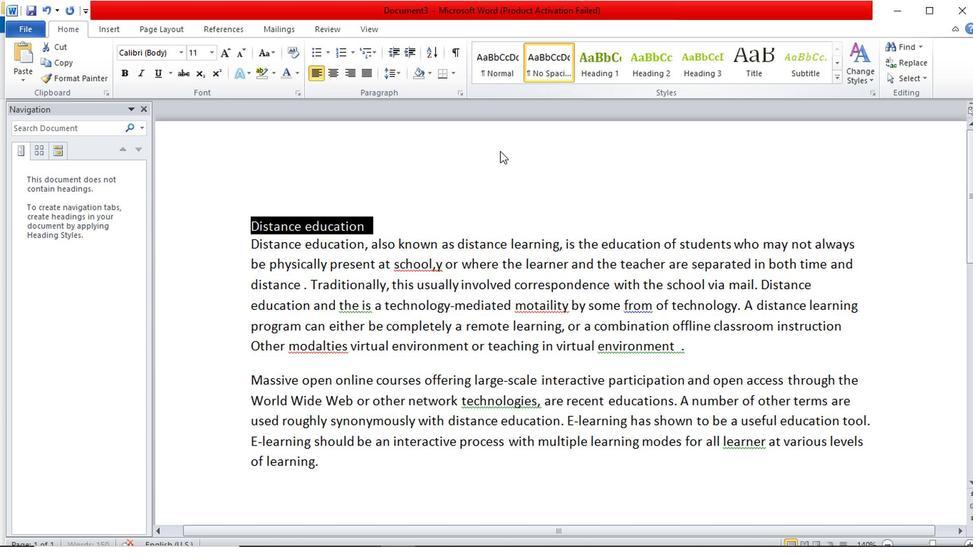
Action: Mouse moved to (426, 204)
Screenshot: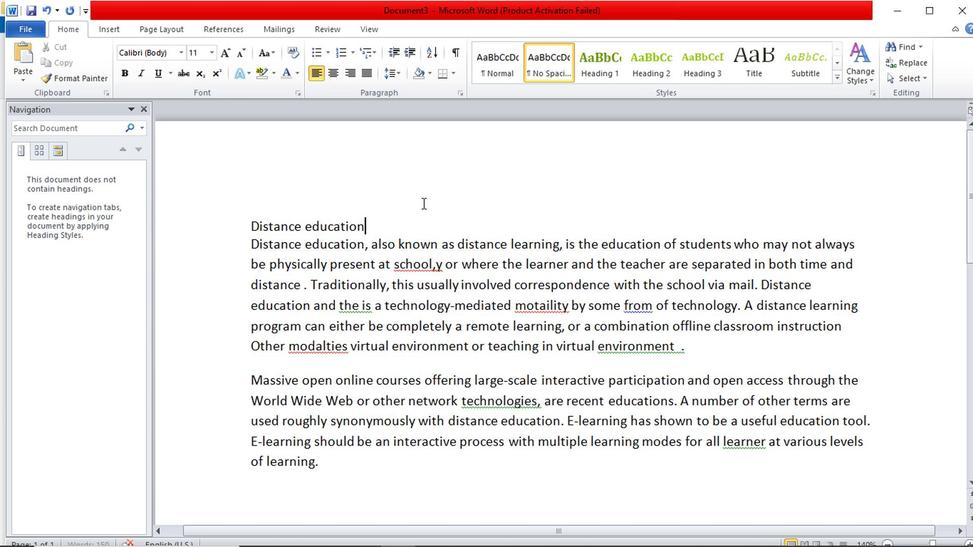 
Action: Mouse pressed left at (426, 204)
Screenshot: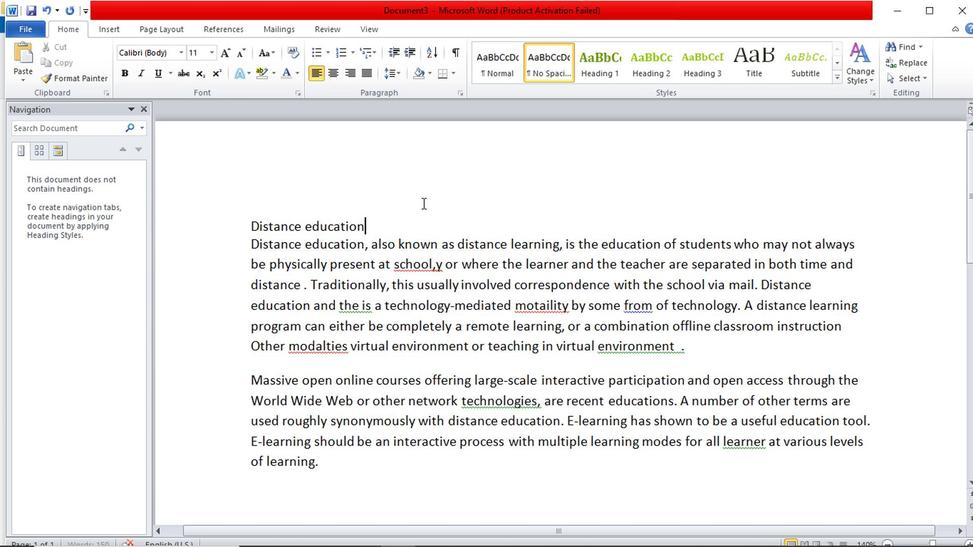 
Action: Mouse moved to (590, 68)
Screenshot: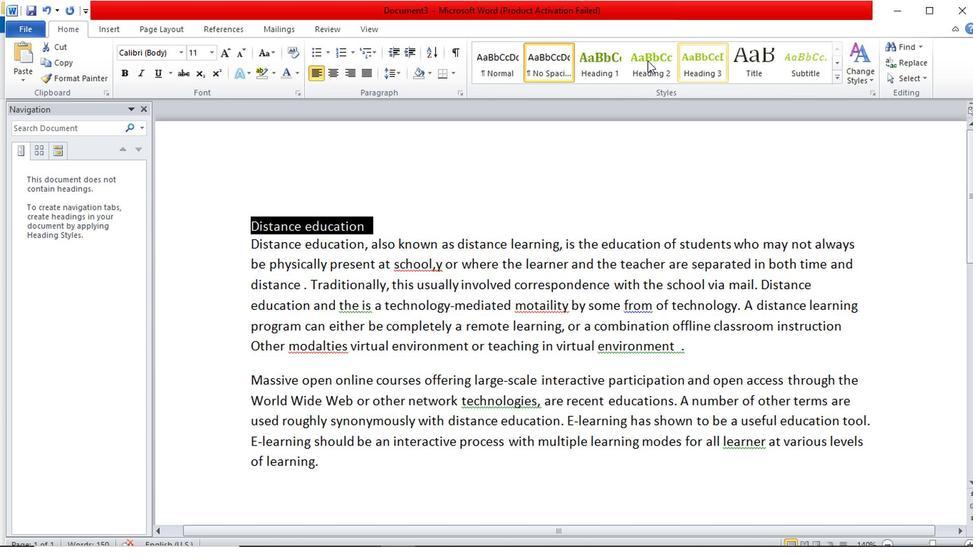 
Action: Mouse pressed left at (590, 68)
Screenshot: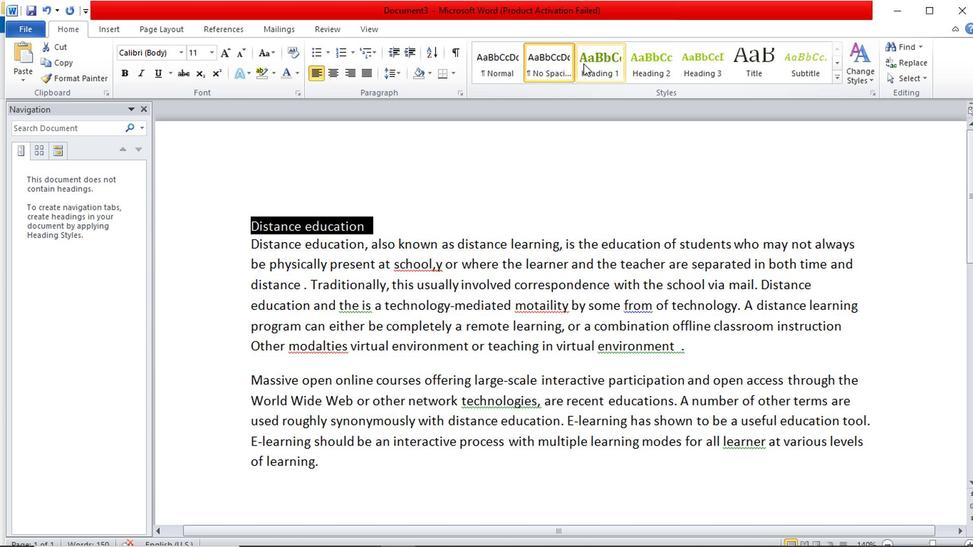 
Action: Mouse moved to (593, 182)
Screenshot: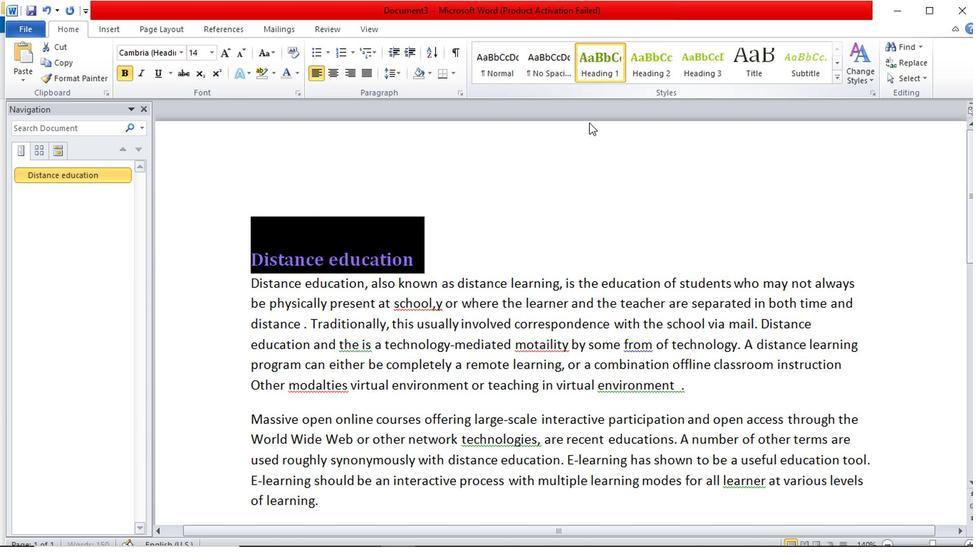 
Action: Mouse pressed left at (593, 182)
Screenshot: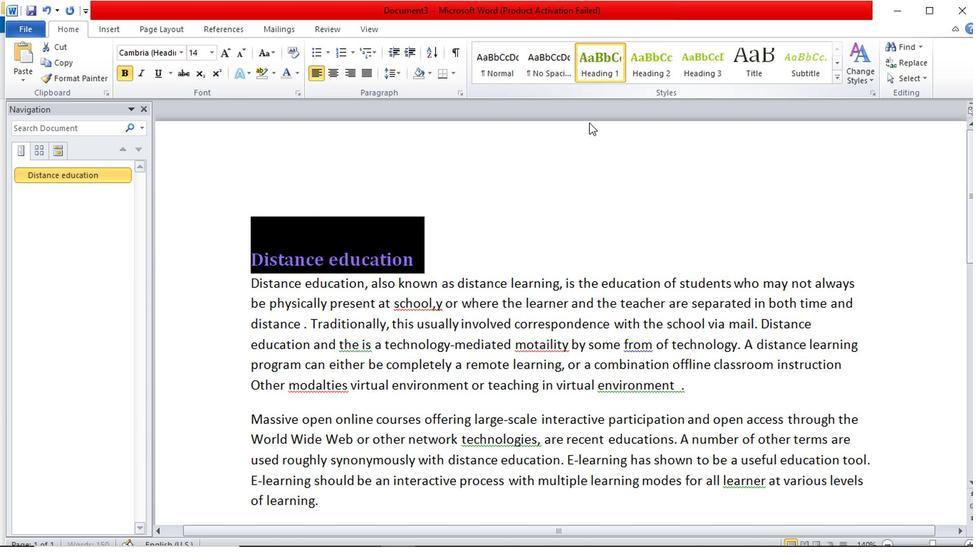 
Action: Mouse moved to (490, 220)
Screenshot: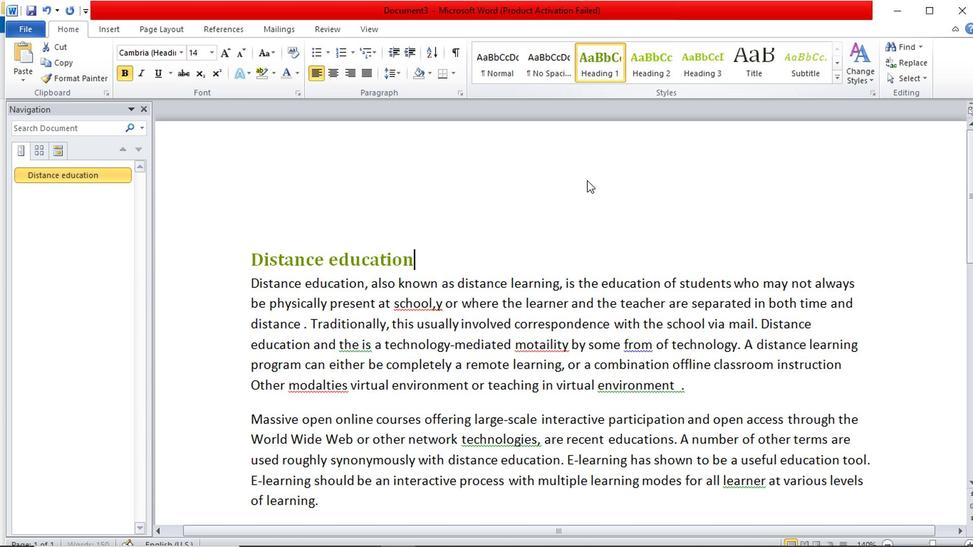 
Action: Mouse pressed left at (490, 220)
Screenshot: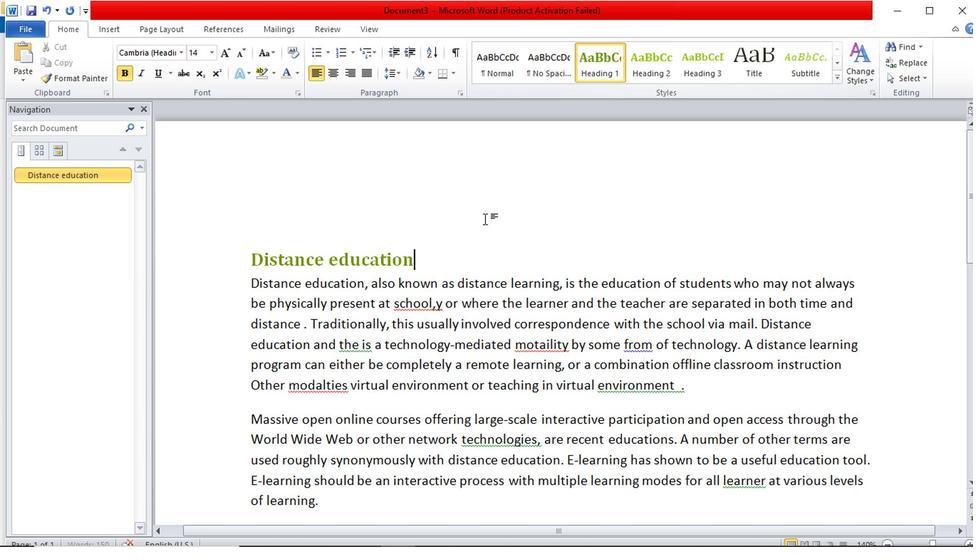 
Action: Mouse moved to (772, 75)
Screenshot: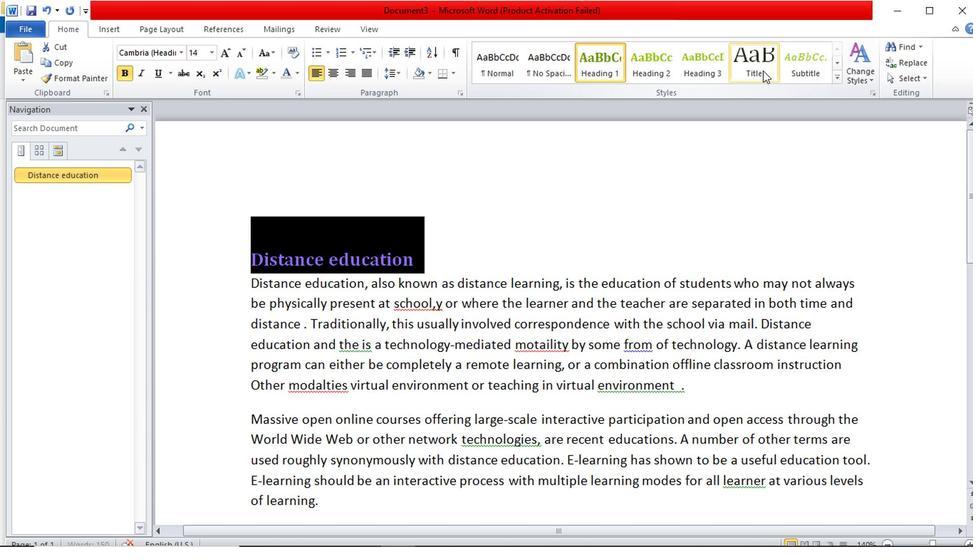 
Action: Mouse pressed left at (772, 75)
Screenshot: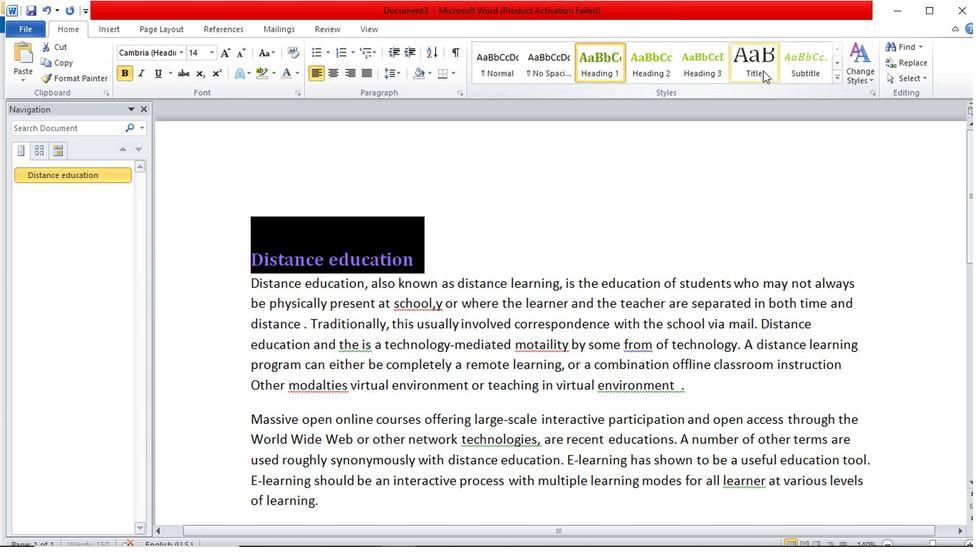 
Action: Mouse moved to (750, 147)
Screenshot: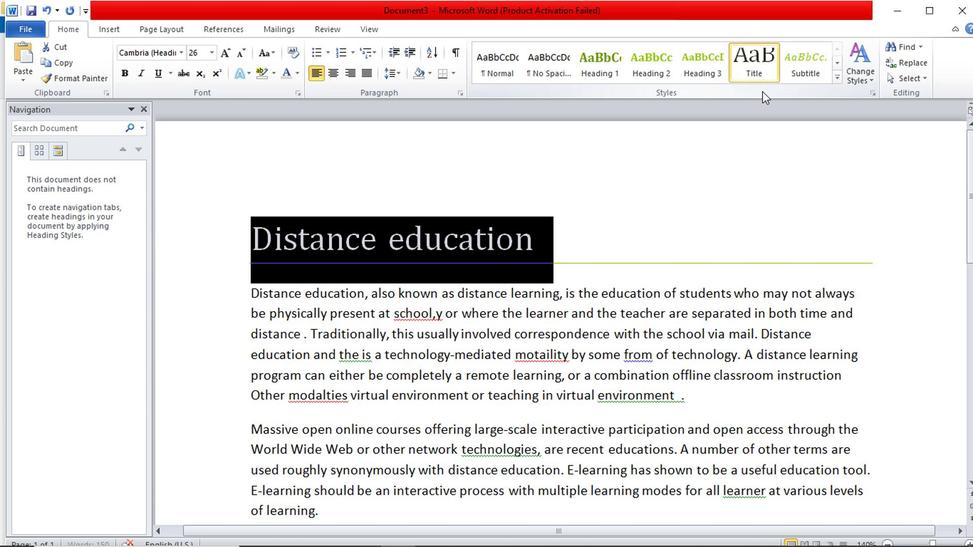 
Action: Mouse pressed left at (750, 147)
Screenshot: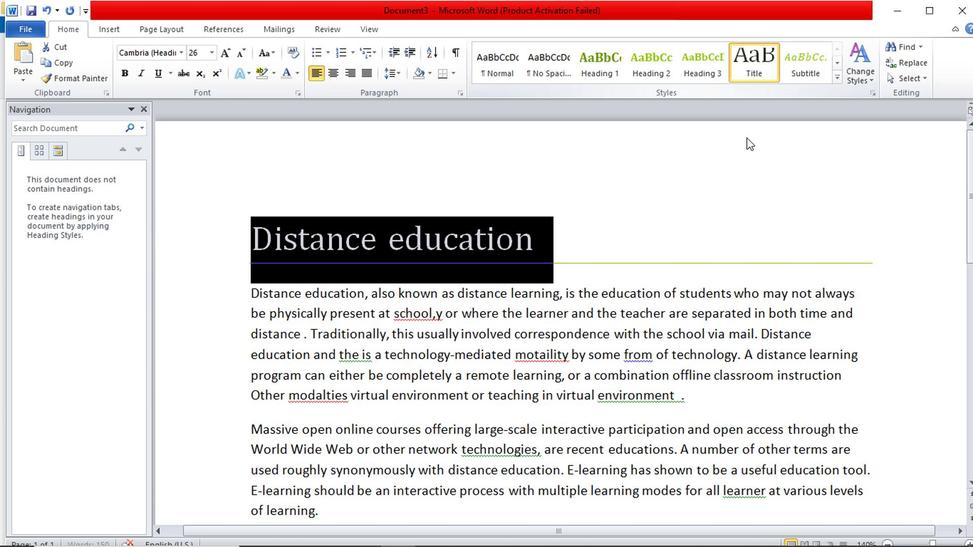 
Action: Mouse moved to (600, 243)
Screenshot: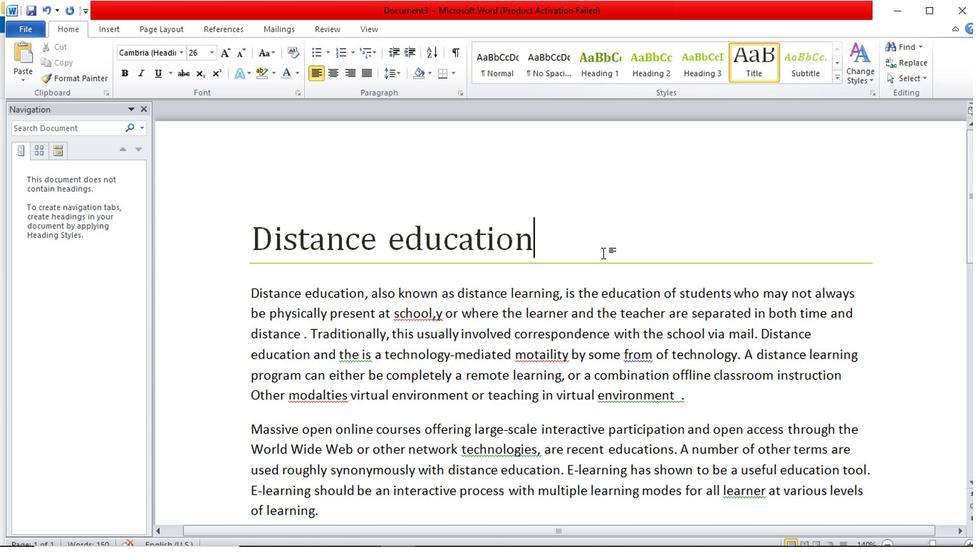 
Action: Mouse pressed left at (600, 243)
Screenshot: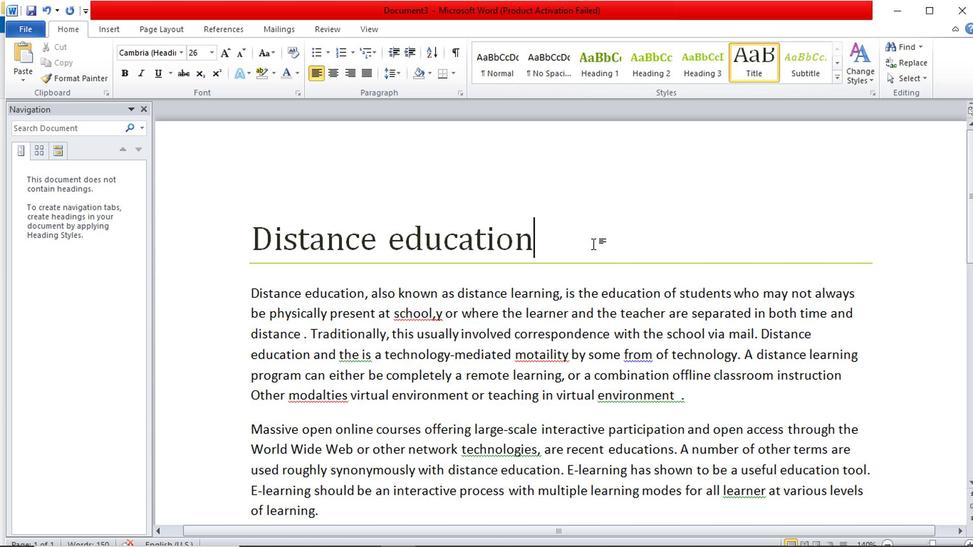 
Action: Mouse moved to (171, 58)
Screenshot: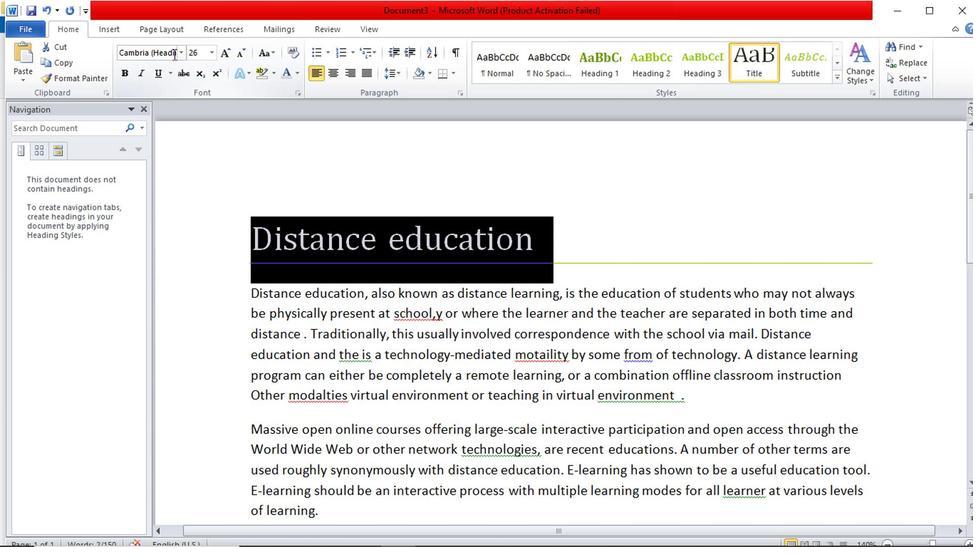 
Action: Mouse pressed left at (171, 58)
Screenshot: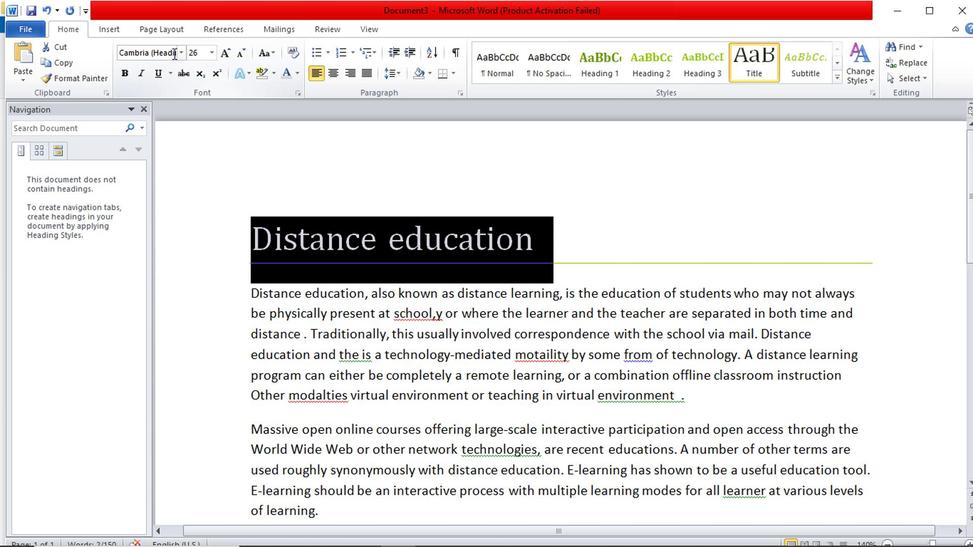 
Action: Mouse moved to (185, 59)
Screenshot: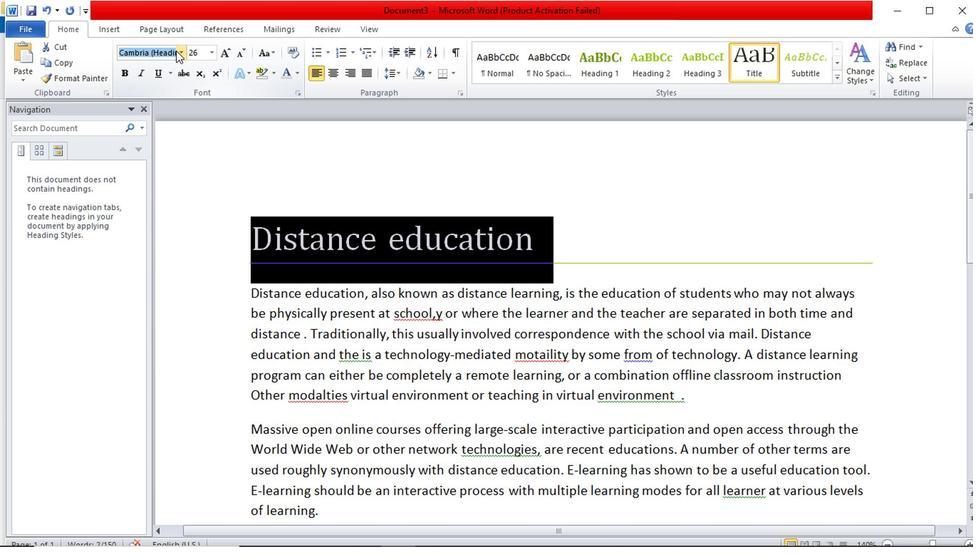
Action: Mouse pressed left at (185, 59)
Screenshot: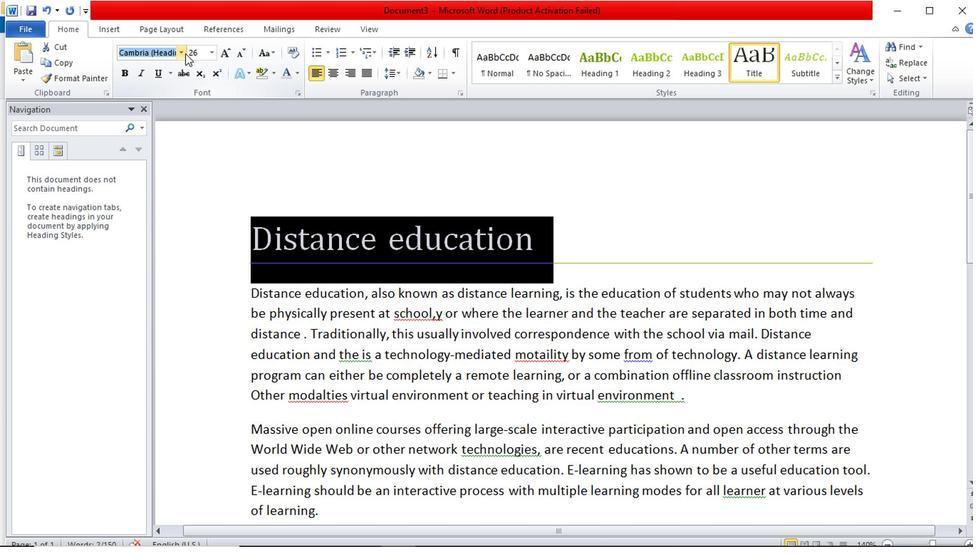 
Action: Mouse moved to (197, 157)
Screenshot: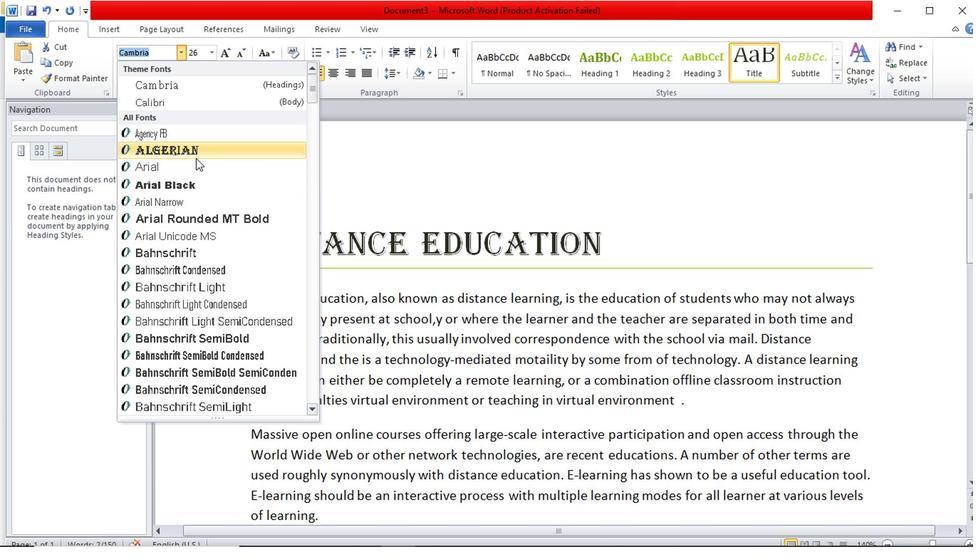 
Action: Mouse pressed left at (197, 157)
Screenshot: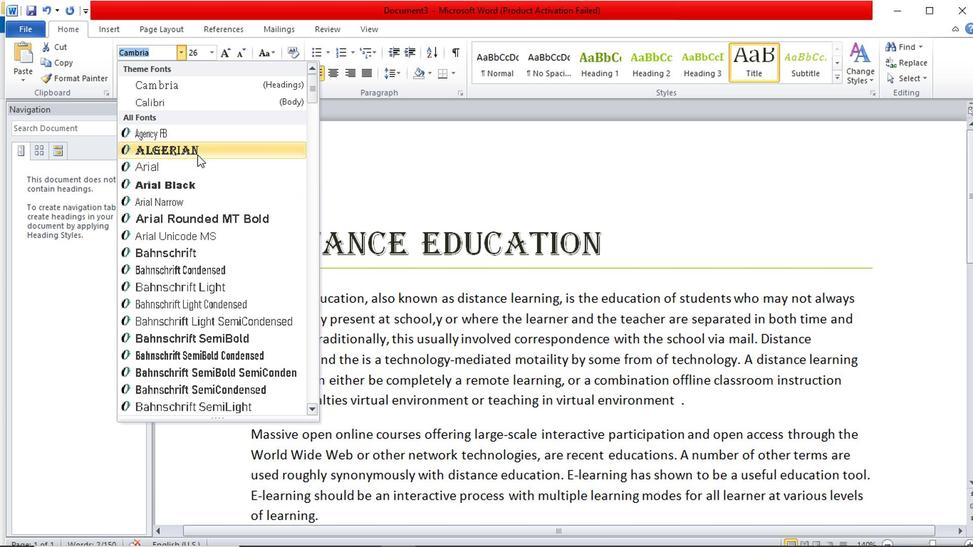 
Action: Mouse moved to (465, 183)
Screenshot: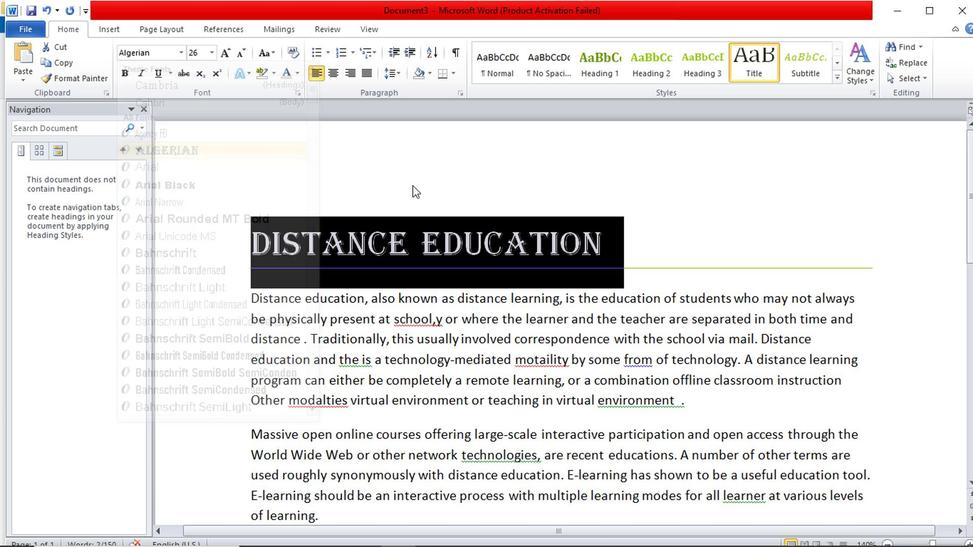 
Action: Mouse pressed left at (465, 183)
Screenshot: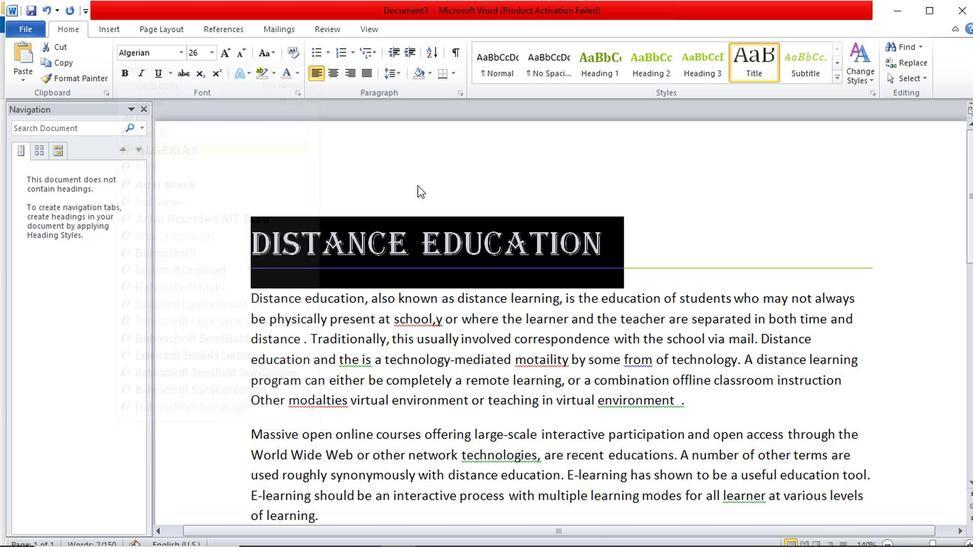 
Action: Mouse moved to (708, 240)
Screenshot: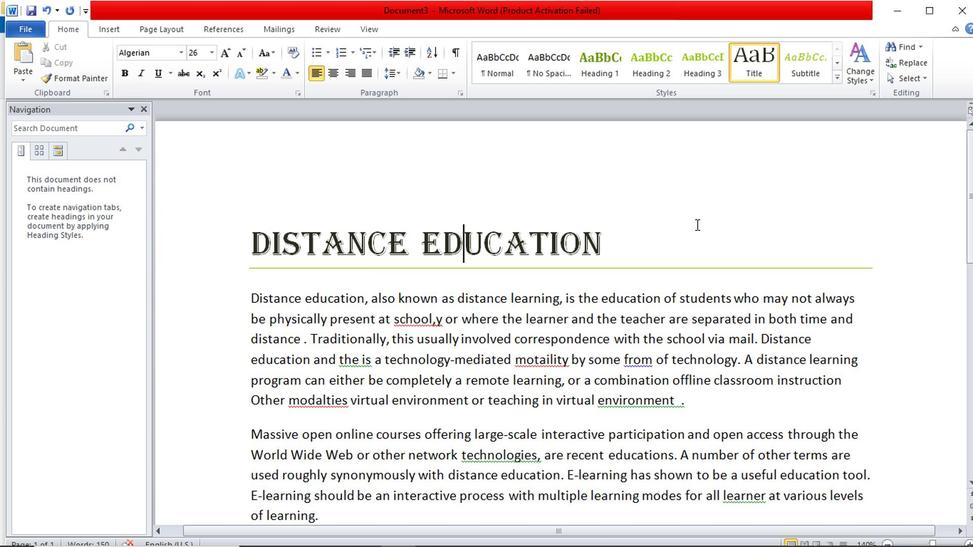 
Action: Mouse pressed left at (708, 240)
Screenshot: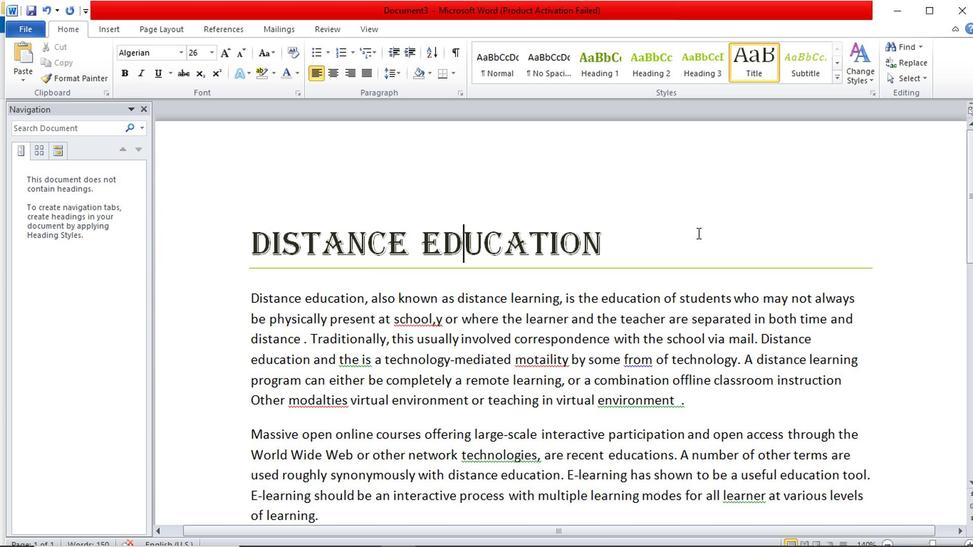 
Action: Mouse moved to (183, 58)
Screenshot: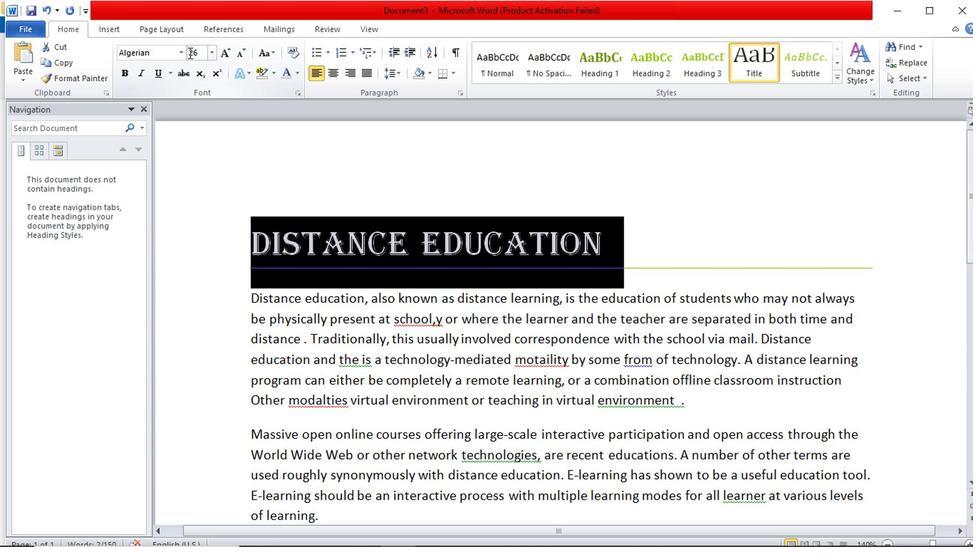 
Action: Mouse pressed left at (183, 58)
Screenshot: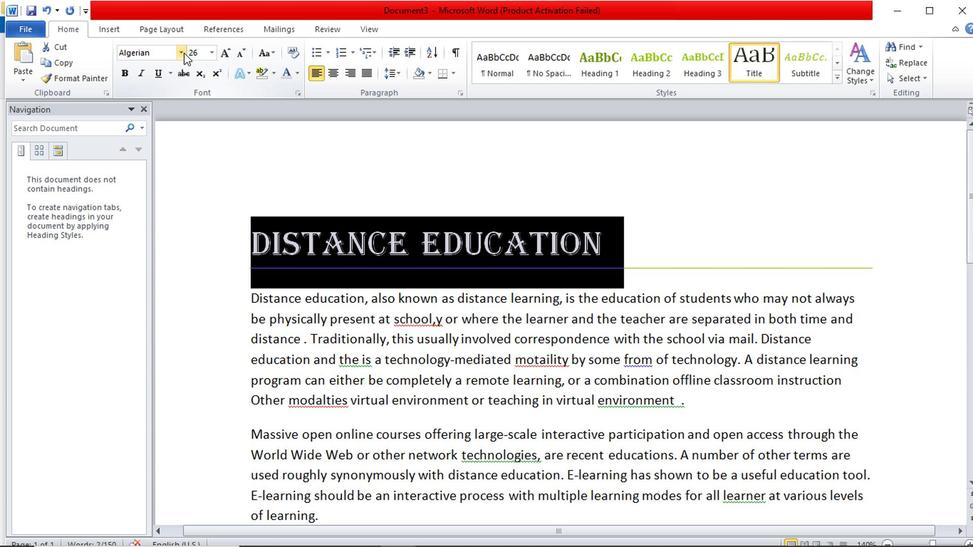 
Action: Mouse moved to (154, 315)
Screenshot: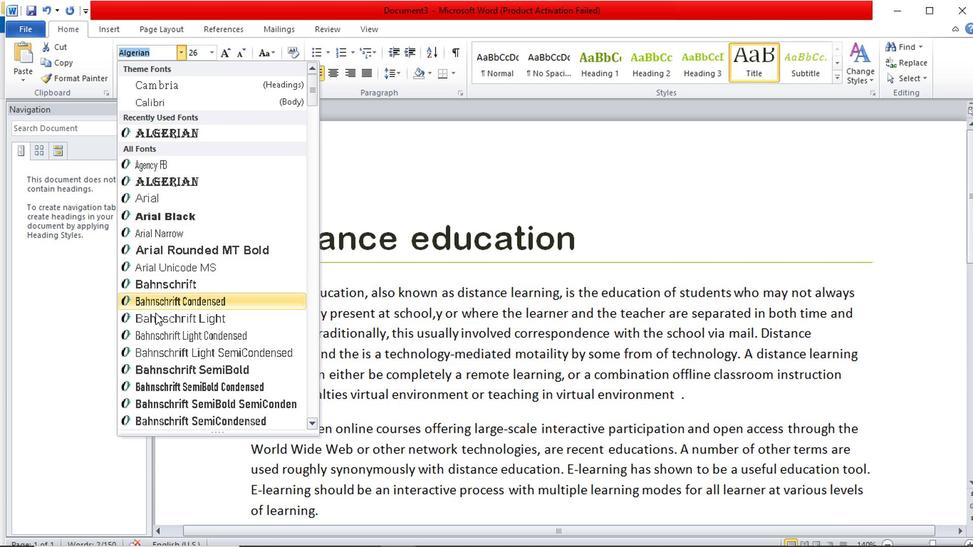 
Action: Mouse pressed left at (154, 315)
Screenshot: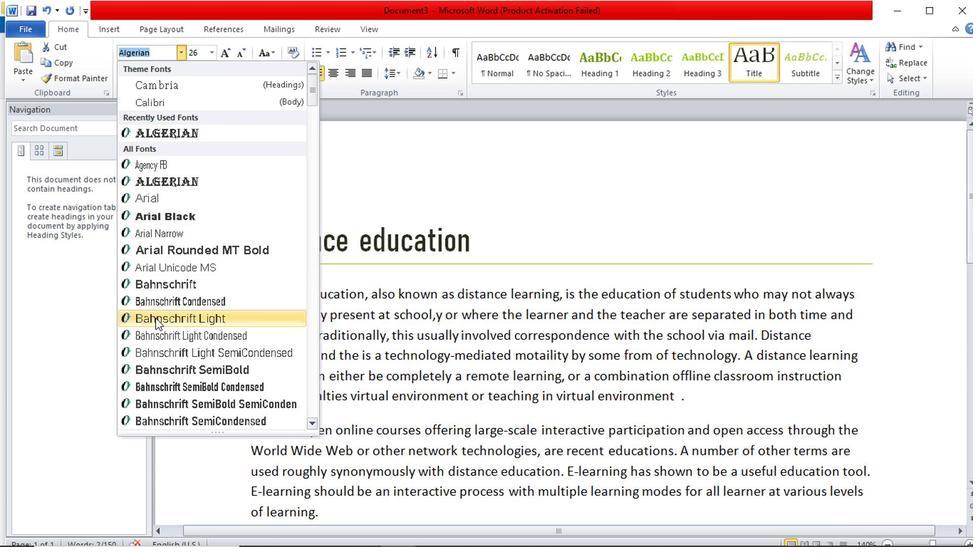 
Action: Mouse moved to (784, 152)
Screenshot: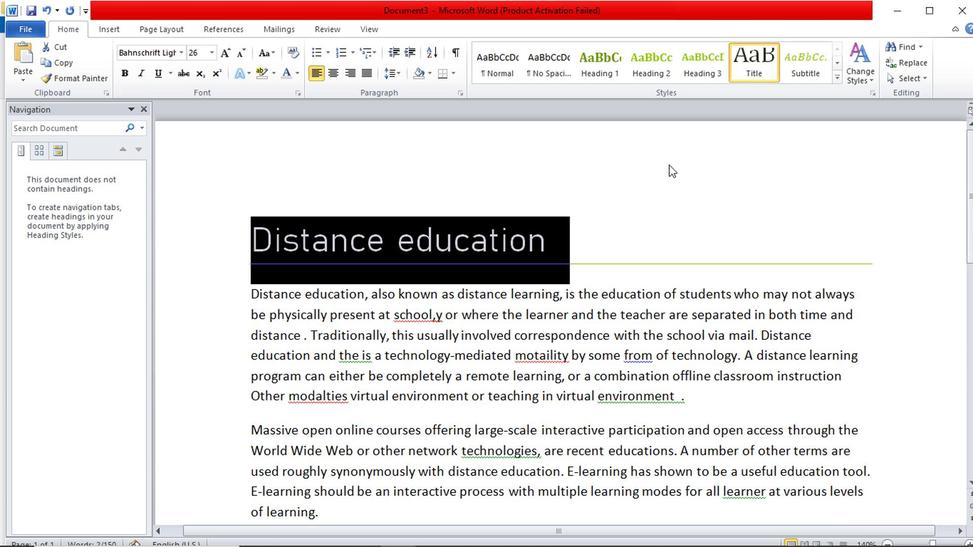 
Action: Mouse pressed left at (784, 152)
Screenshot: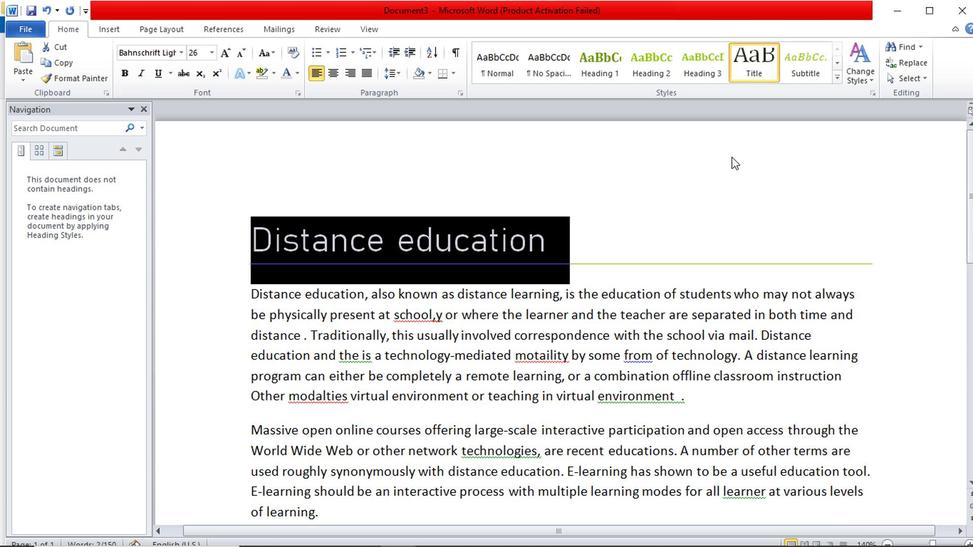 
Action: Mouse moved to (693, 256)
Screenshot: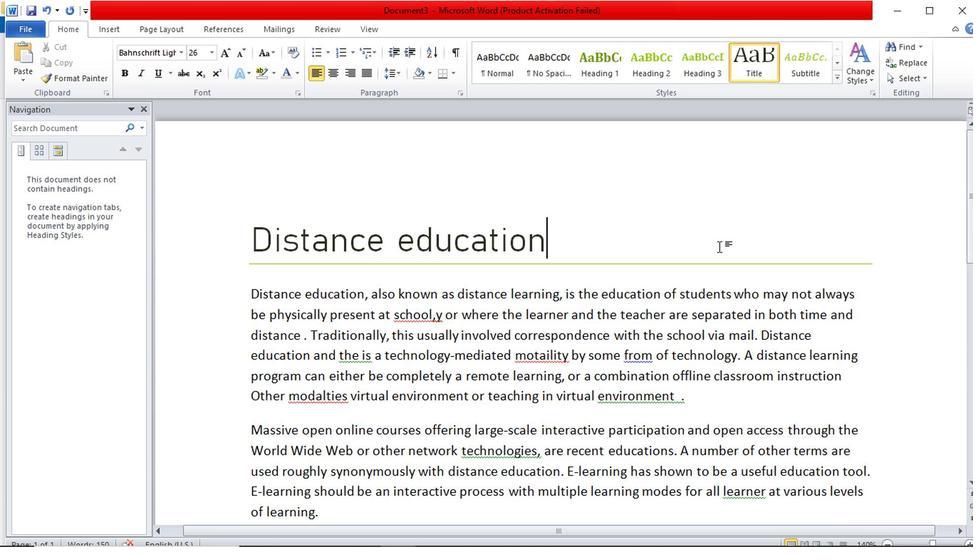 
Action: Mouse pressed left at (693, 256)
Screenshot: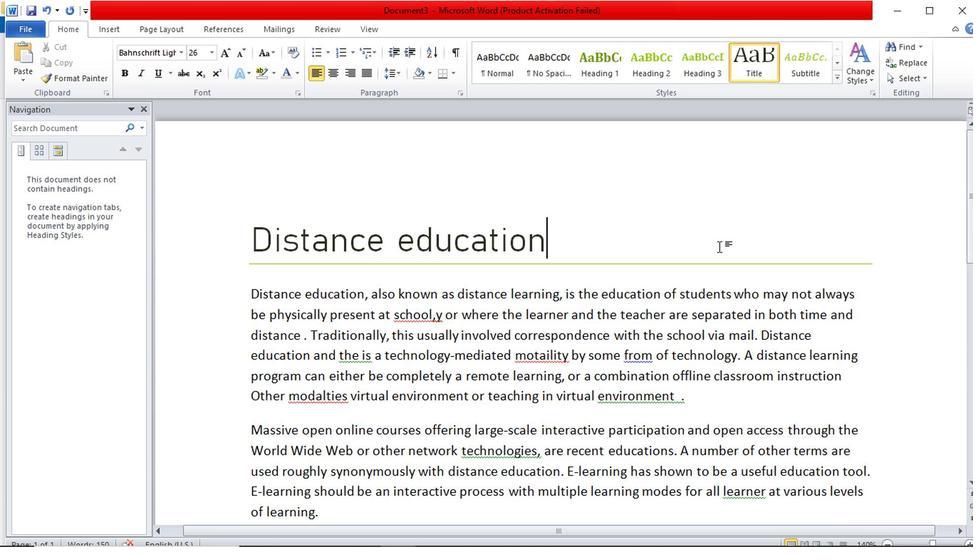 
Action: Mouse moved to (182, 55)
Screenshot: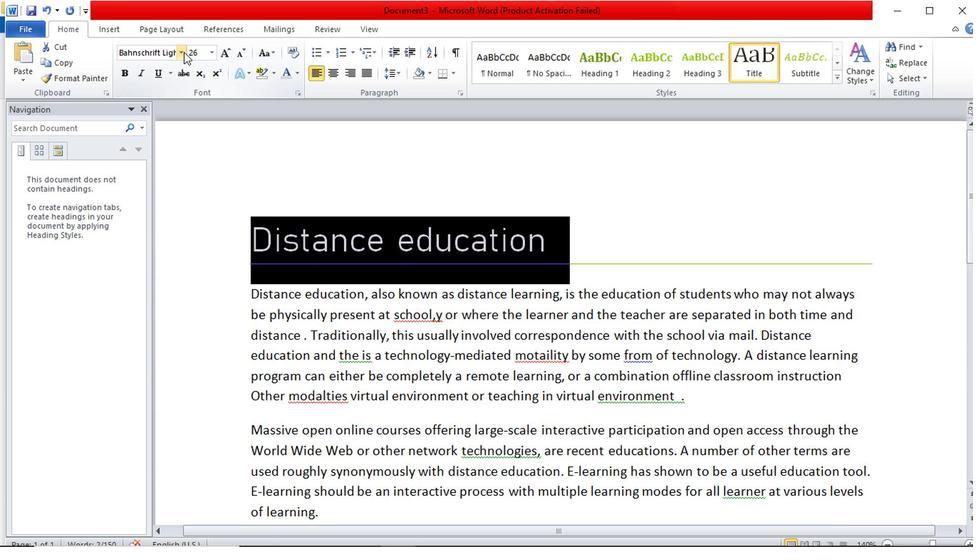 
Action: Mouse pressed left at (182, 55)
Screenshot: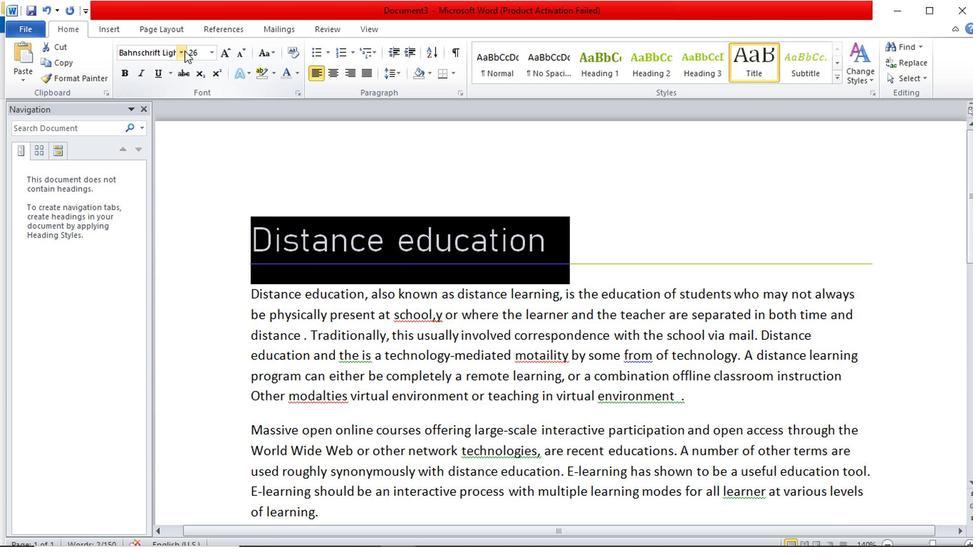 
Action: Mouse moved to (174, 358)
Screenshot: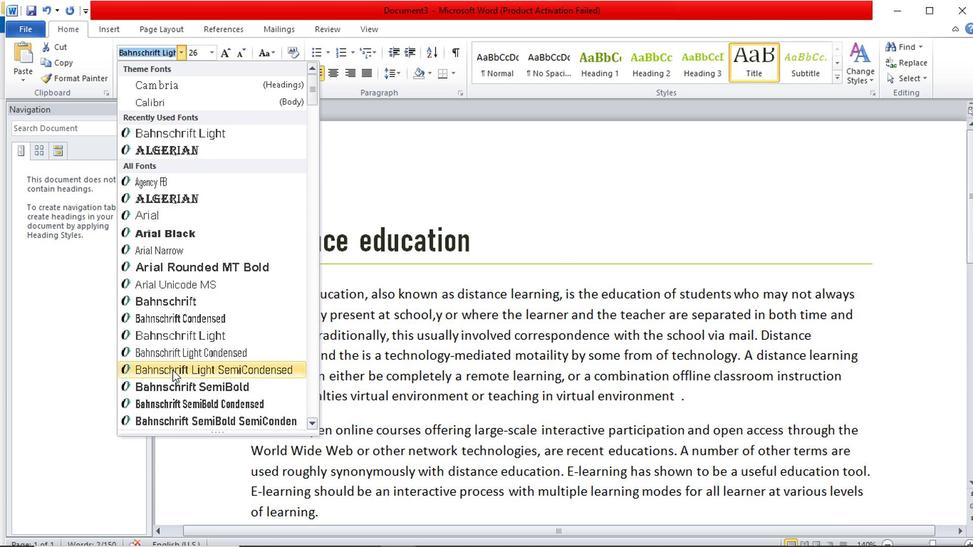 
Action: Mouse pressed left at (174, 358)
Screenshot: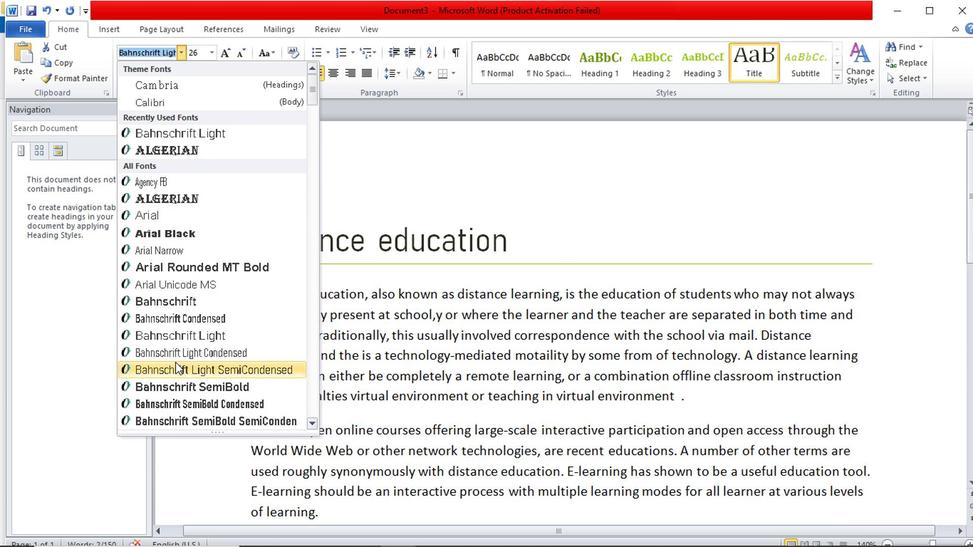 
Action: Mouse moved to (661, 246)
Screenshot: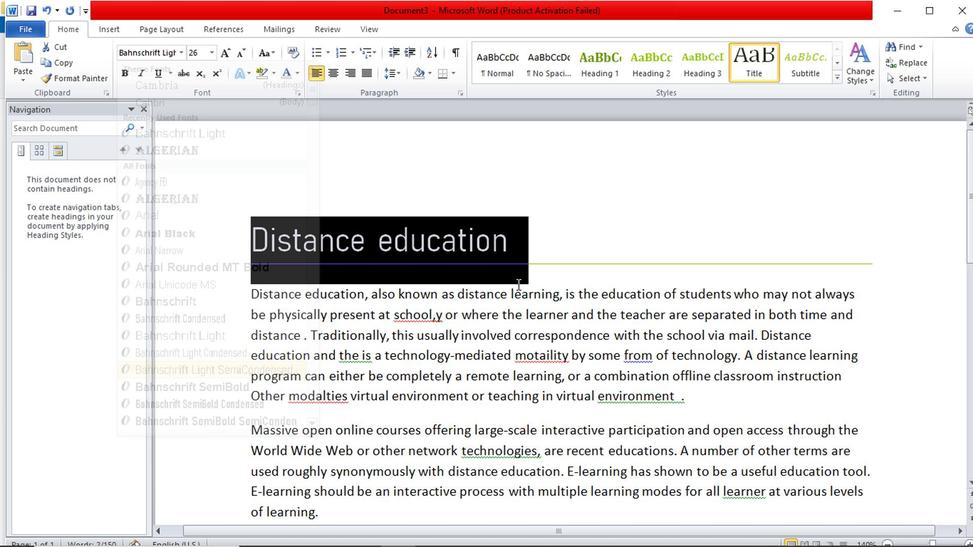 
Action: Mouse pressed left at (661, 246)
Screenshot: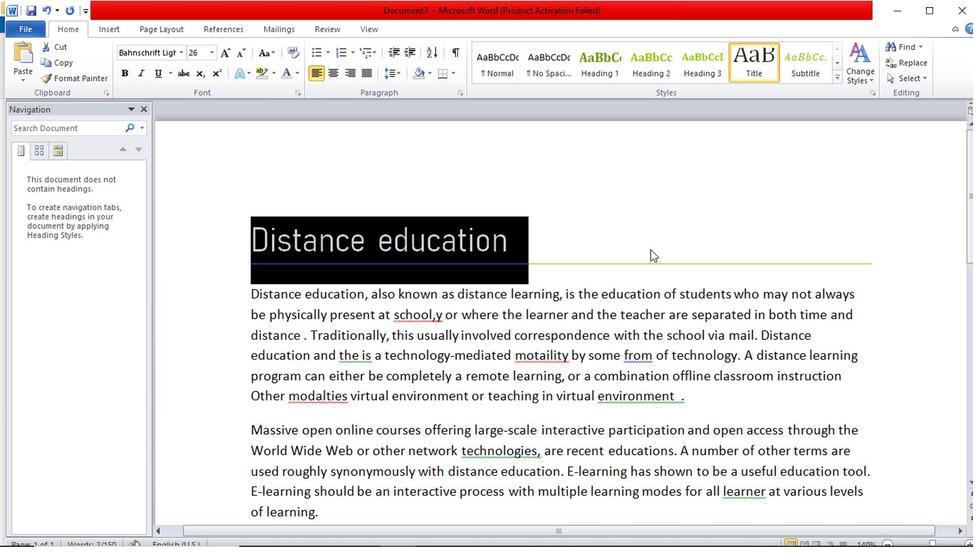 
Action: Mouse moved to (532, 245)
Screenshot: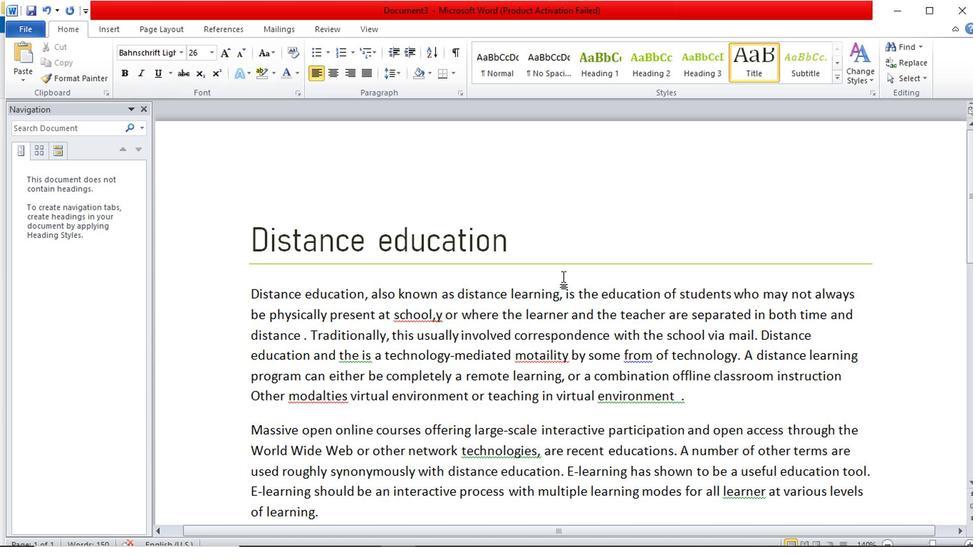 
Action: Mouse pressed left at (532, 245)
Screenshot: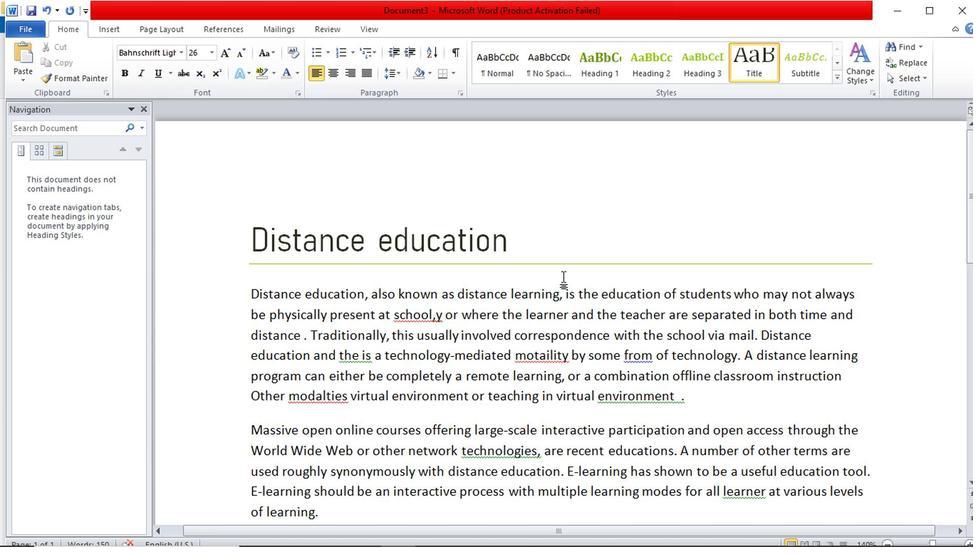 
Action: Mouse moved to (177, 61)
Screenshot: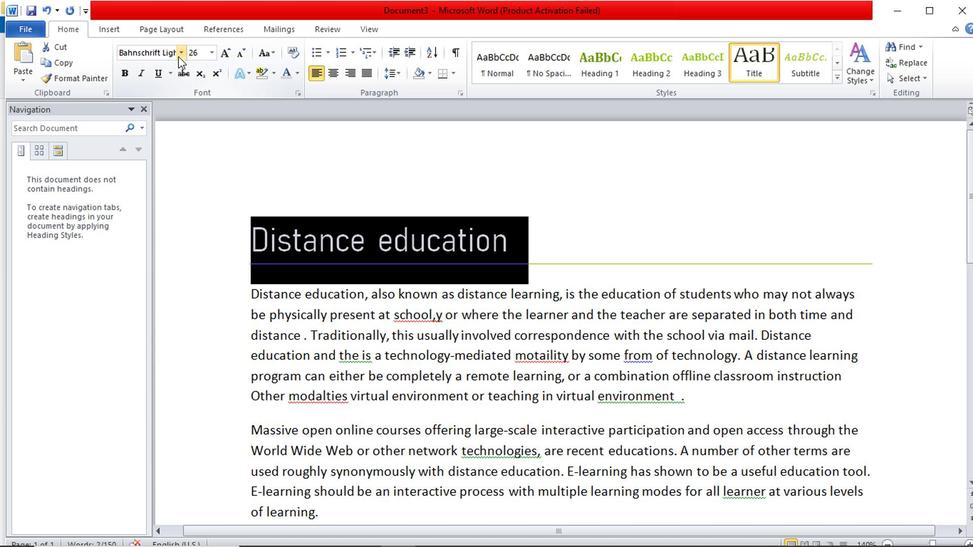 
Action: Mouse pressed left at (177, 61)
Screenshot: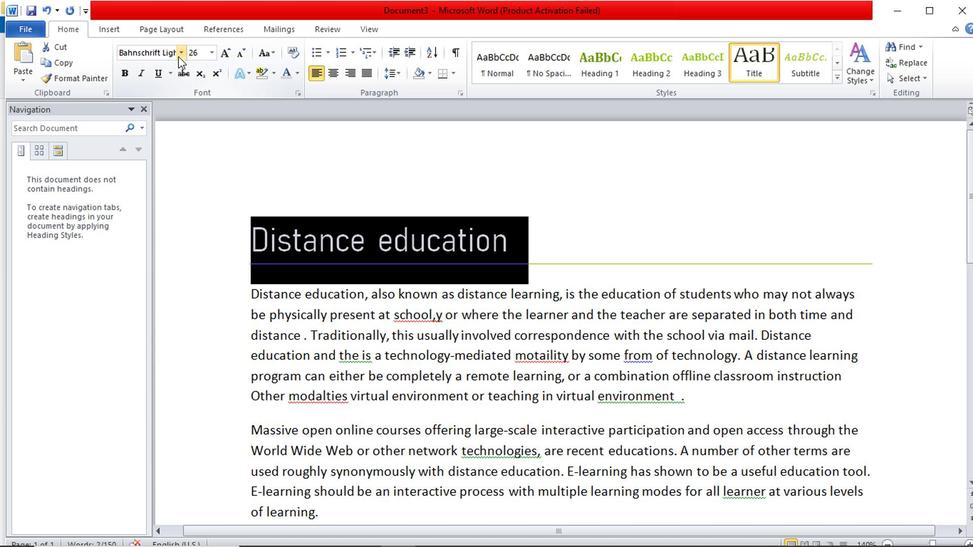 
Action: Mouse moved to (152, 273)
Screenshot: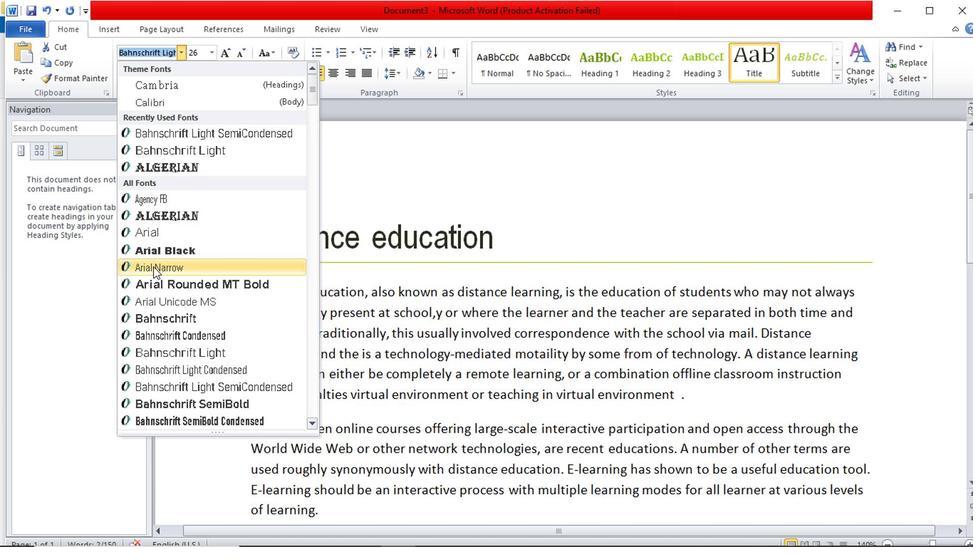 
Action: Mouse scrolled (152, 272) with delta (0, -1)
Screenshot: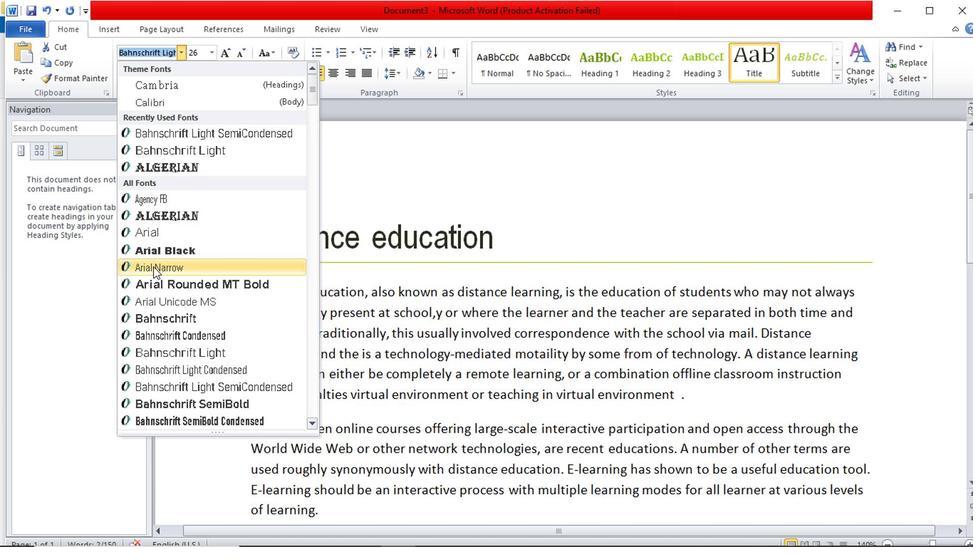 
Action: Mouse moved to (152, 275)
Screenshot: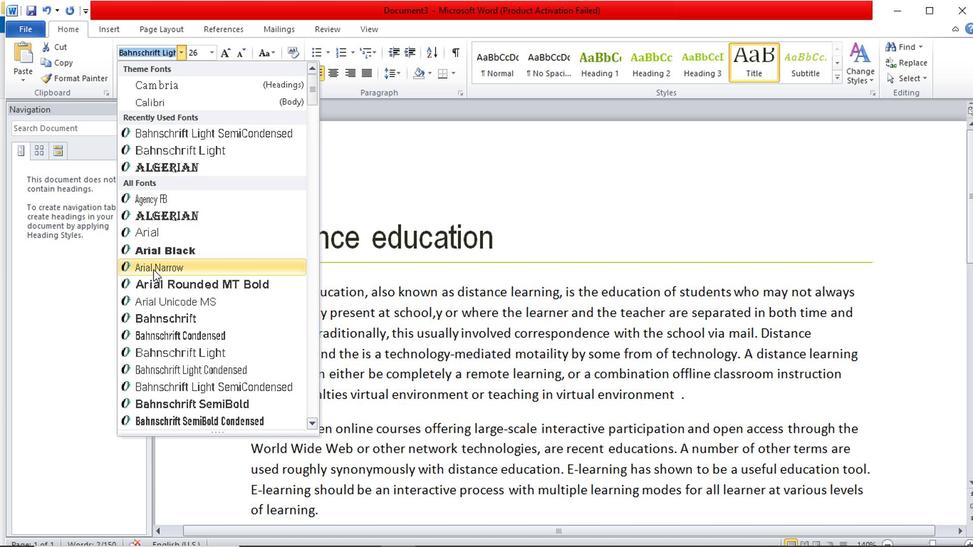
Action: Mouse scrolled (152, 274) with delta (0, -1)
Screenshot: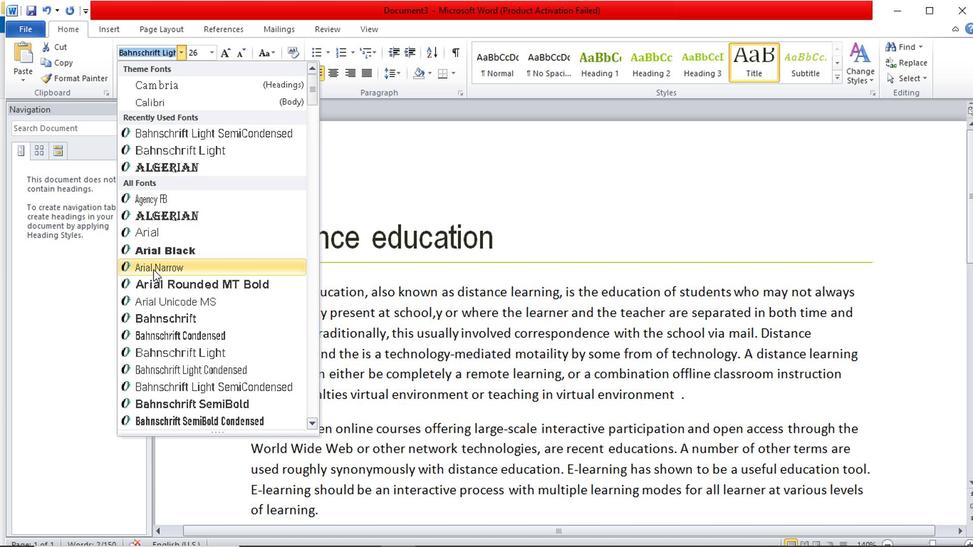 
Action: Mouse moved to (205, 202)
Screenshot: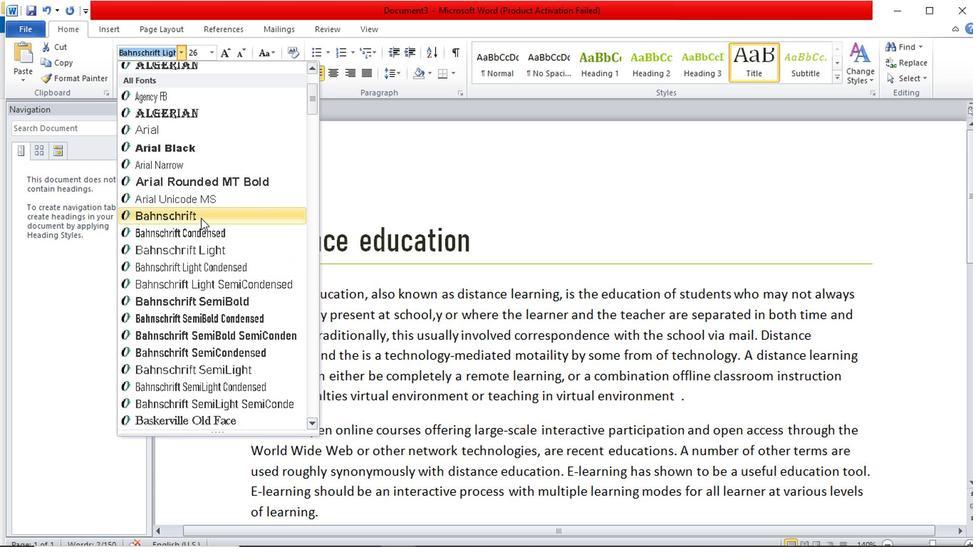 
Action: Mouse pressed left at (205, 202)
Screenshot: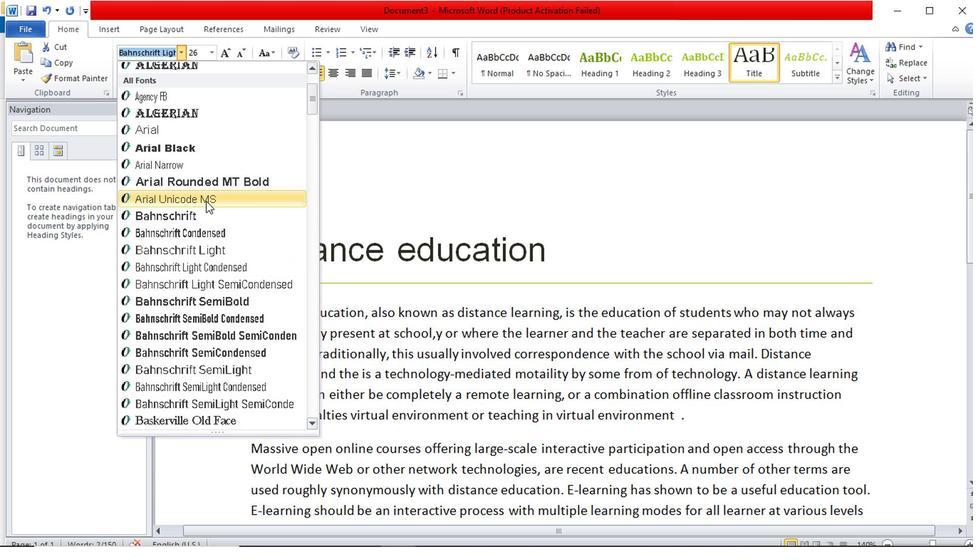 
Action: Mouse moved to (551, 202)
Screenshot: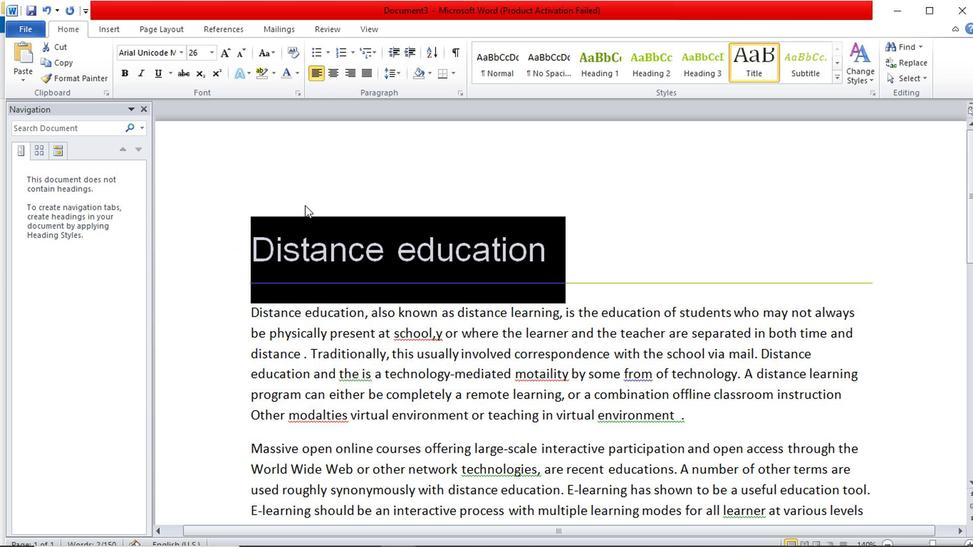 
Action: Mouse pressed left at (551, 202)
Screenshot: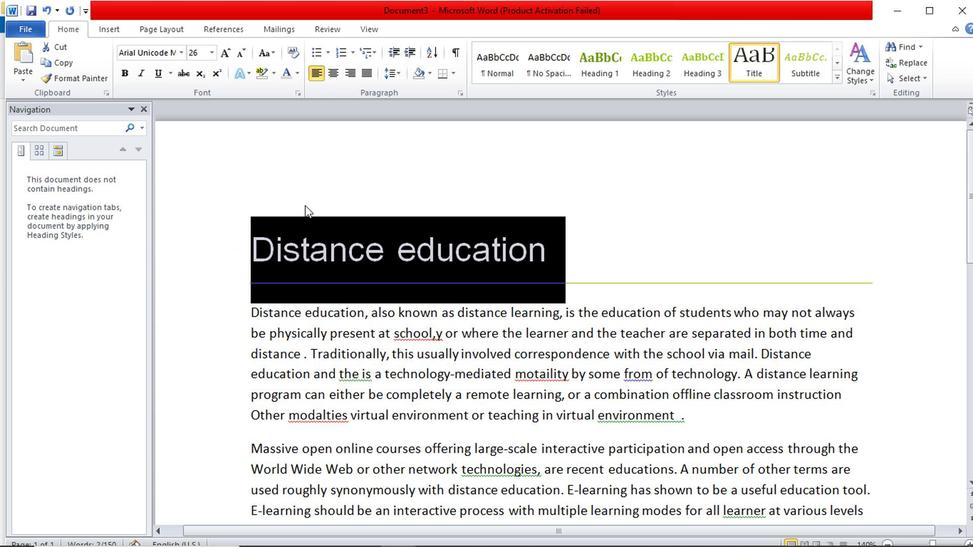 
Action: Mouse moved to (227, 220)
Screenshot: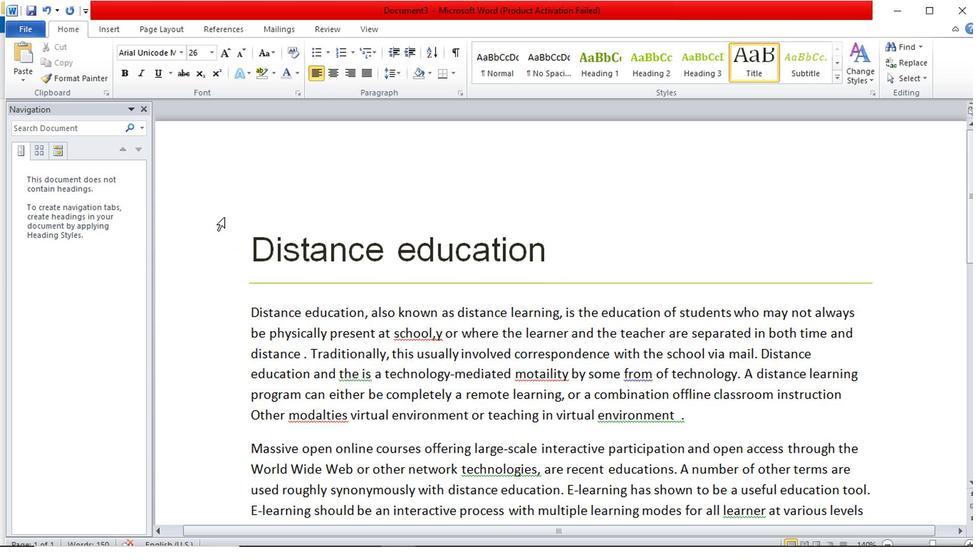 
Action: Mouse pressed left at (227, 220)
Screenshot: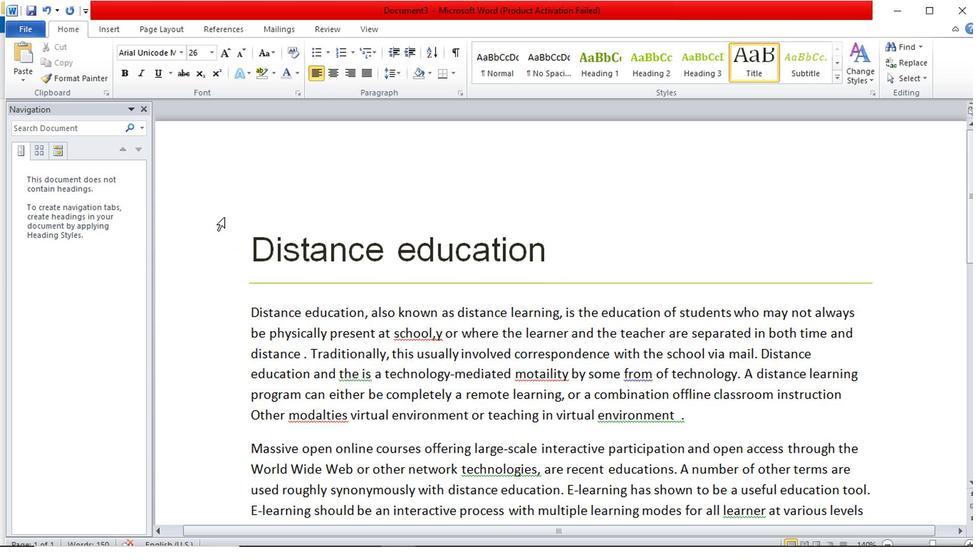 
Action: Mouse moved to (621, 245)
Screenshot: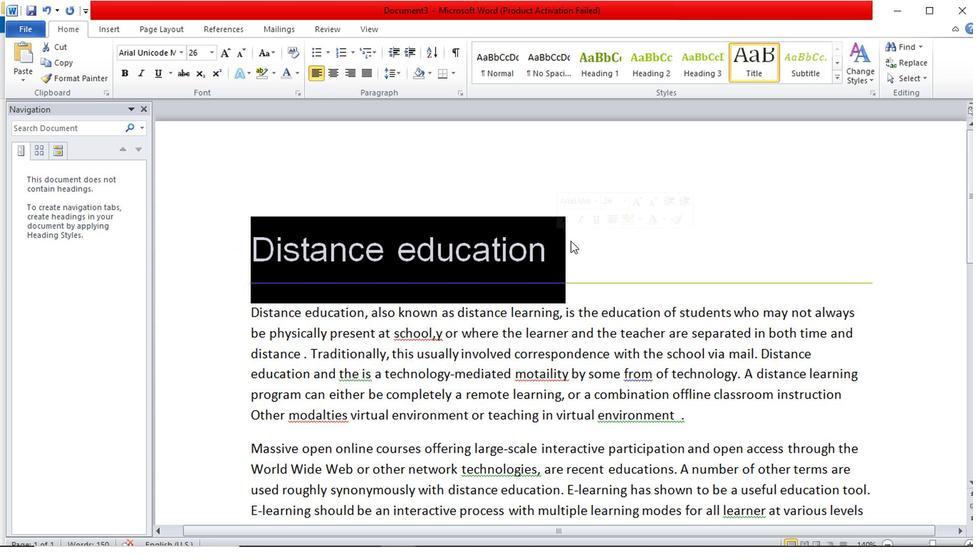 
Action: Mouse pressed left at (621, 245)
Screenshot: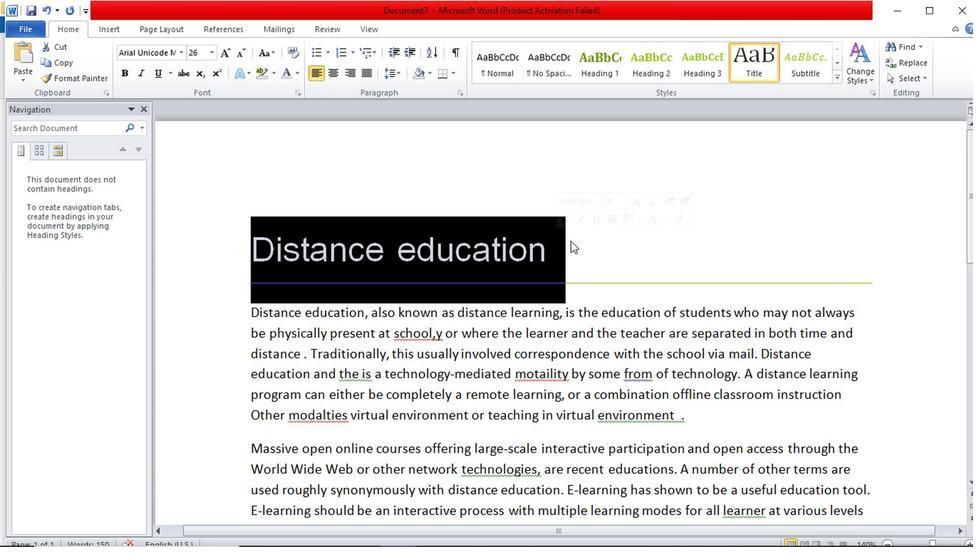 
Action: Mouse moved to (242, 313)
Screenshot: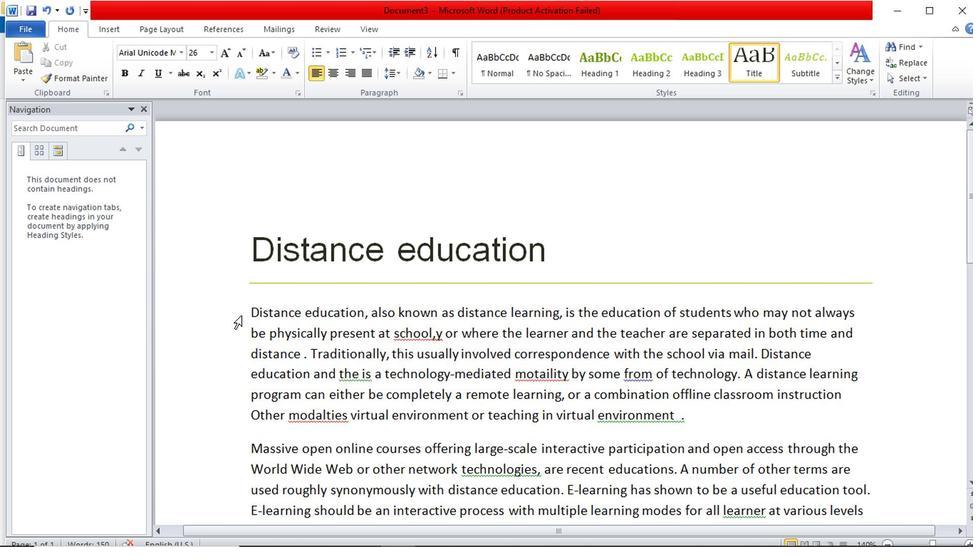 
Action: Mouse pressed left at (242, 313)
Screenshot: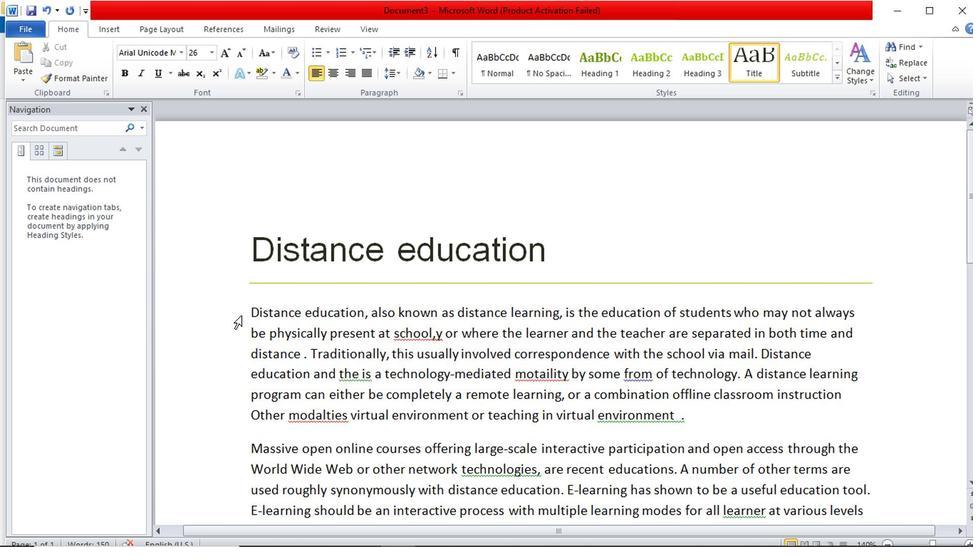 
Action: Mouse moved to (181, 59)
Screenshot: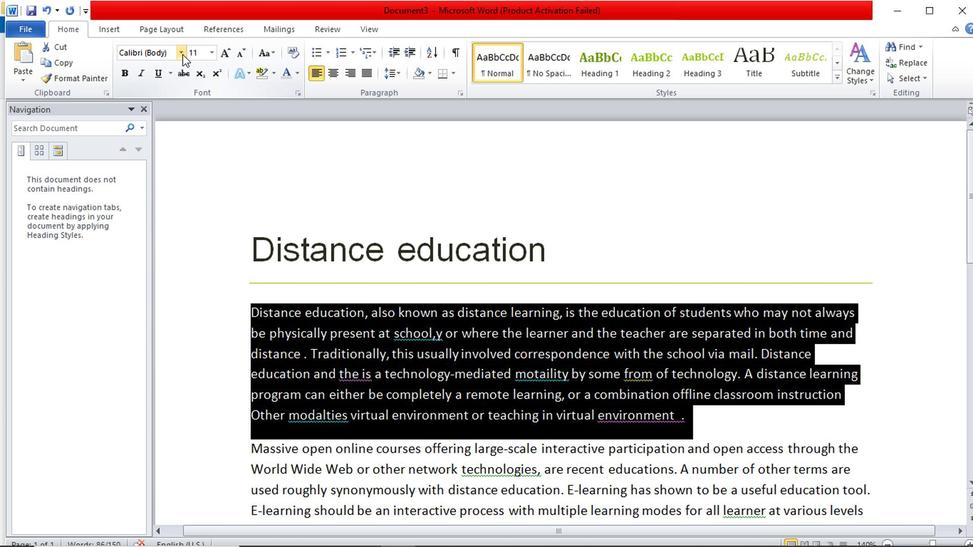 
Action: Mouse pressed left at (181, 59)
Screenshot: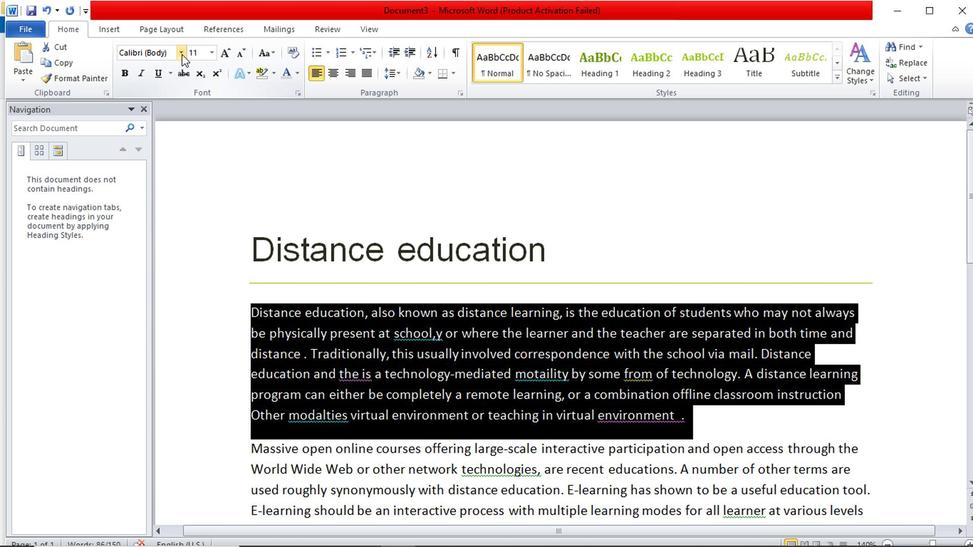 
Action: Mouse moved to (194, 184)
Screenshot: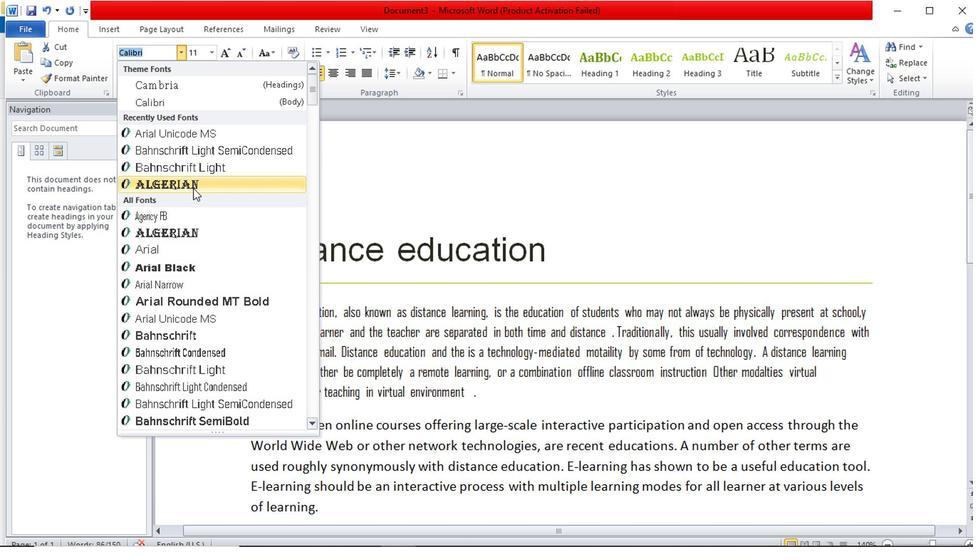 
Action: Mouse pressed left at (194, 184)
Screenshot: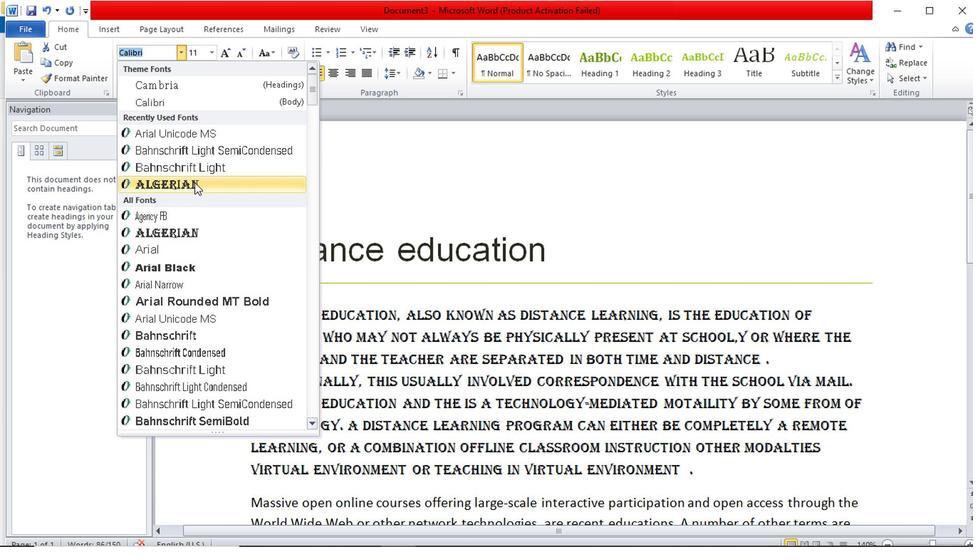 
Action: Mouse moved to (416, 197)
Screenshot: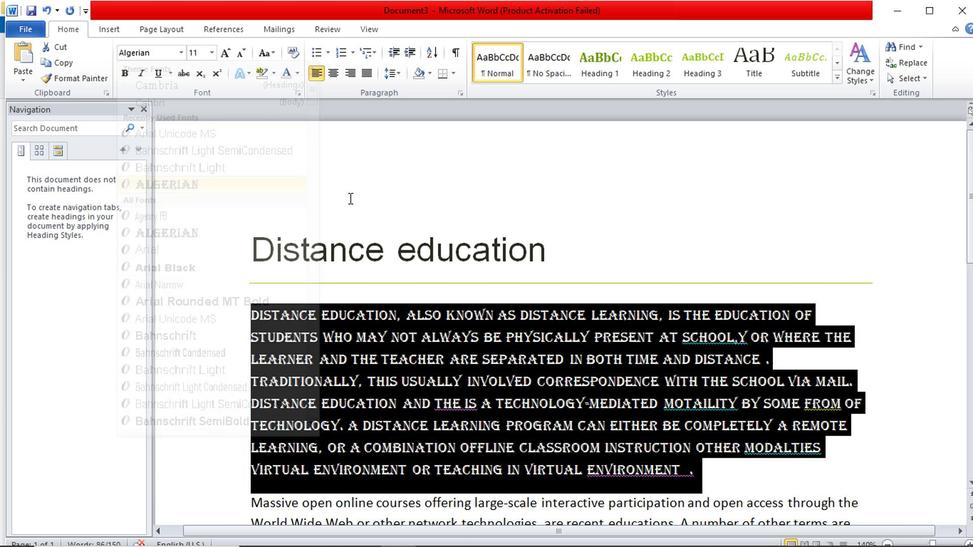 
Action: Mouse pressed left at (416, 197)
Screenshot: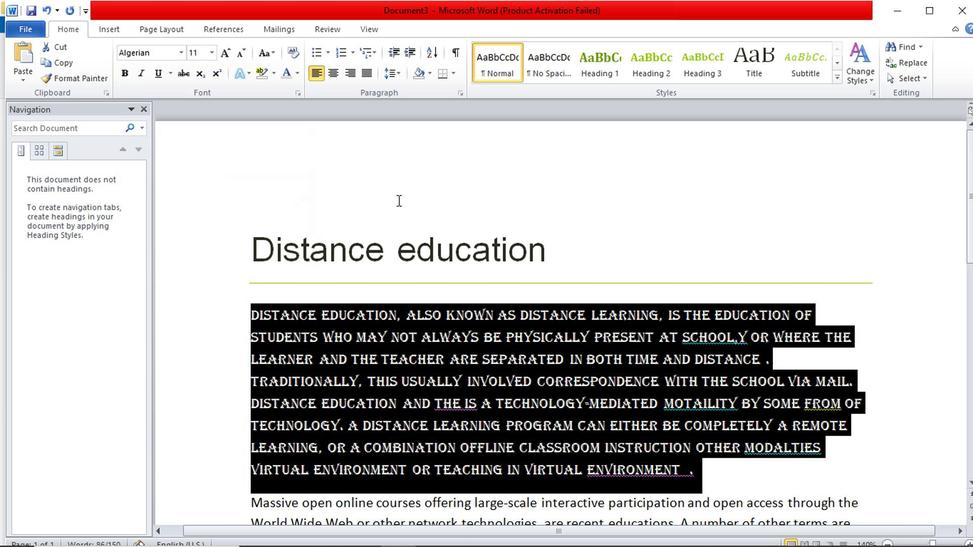 
Action: Mouse moved to (598, 253)
Screenshot: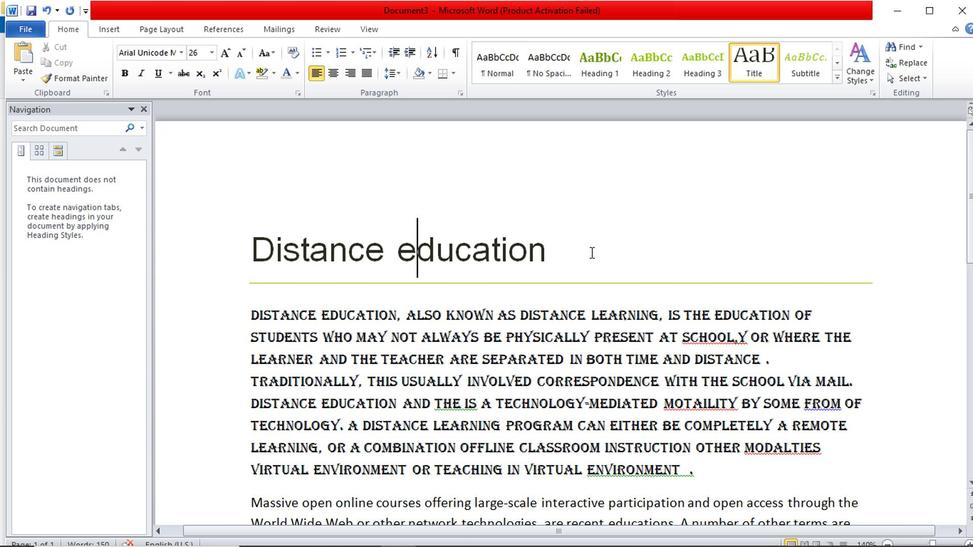 
Action: Mouse pressed left at (598, 253)
Screenshot: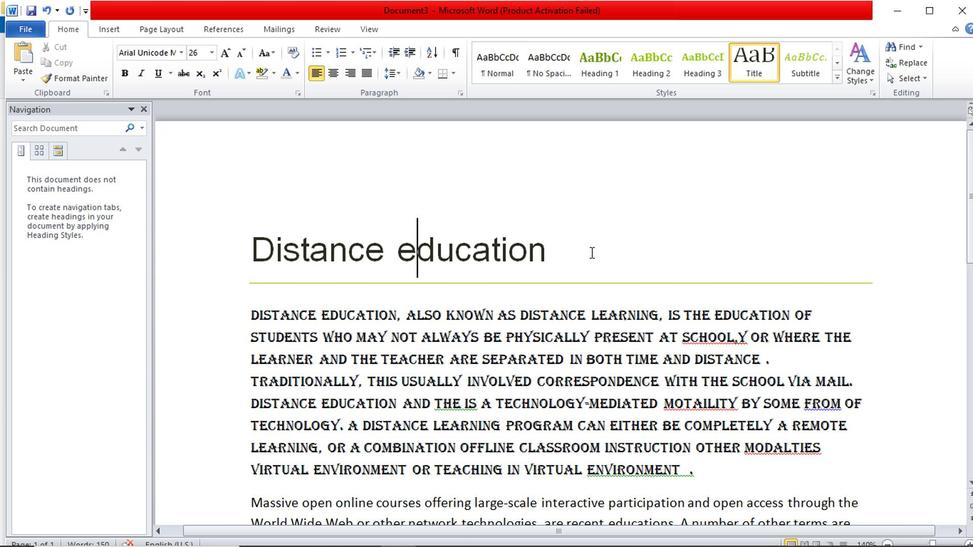 
Action: Mouse moved to (180, 60)
Screenshot: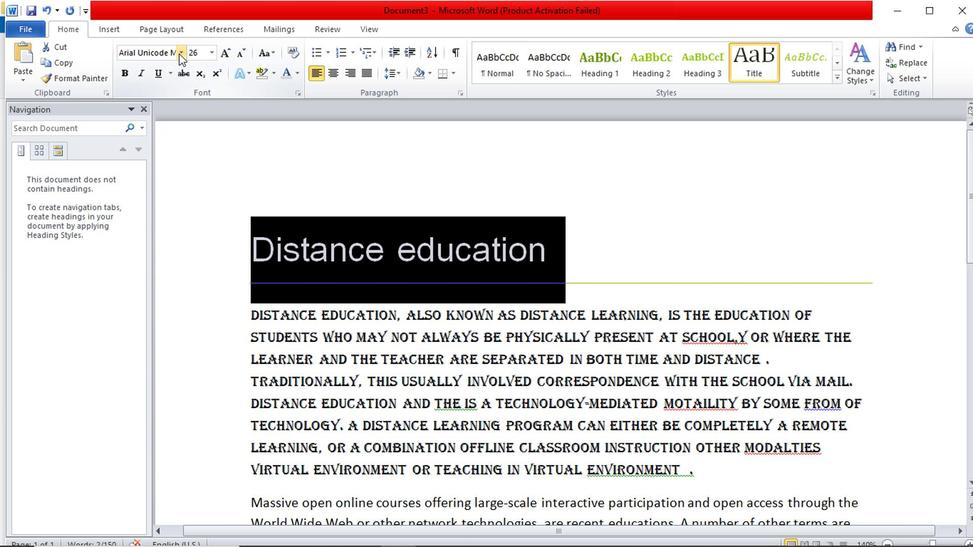 
Action: Mouse pressed left at (180, 60)
Screenshot: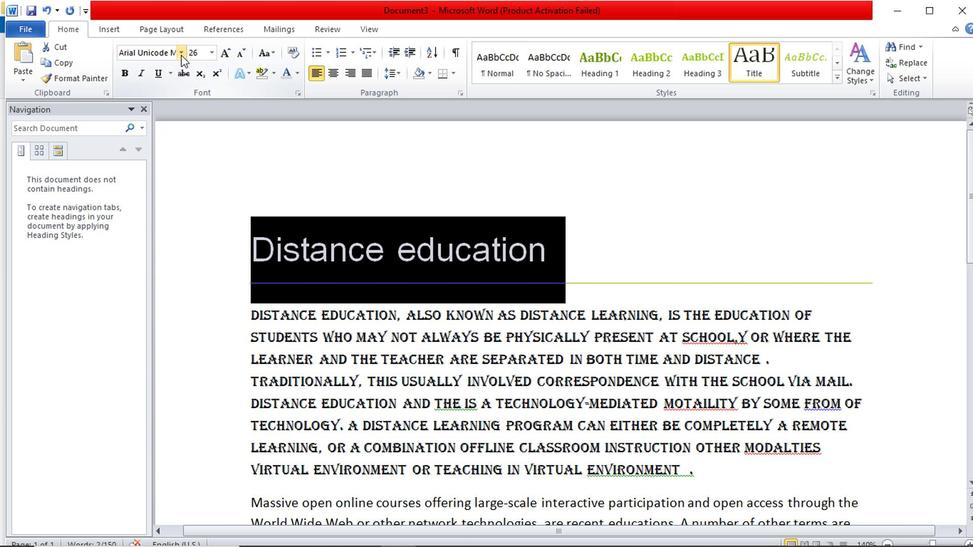 
Action: Mouse moved to (197, 137)
Screenshot: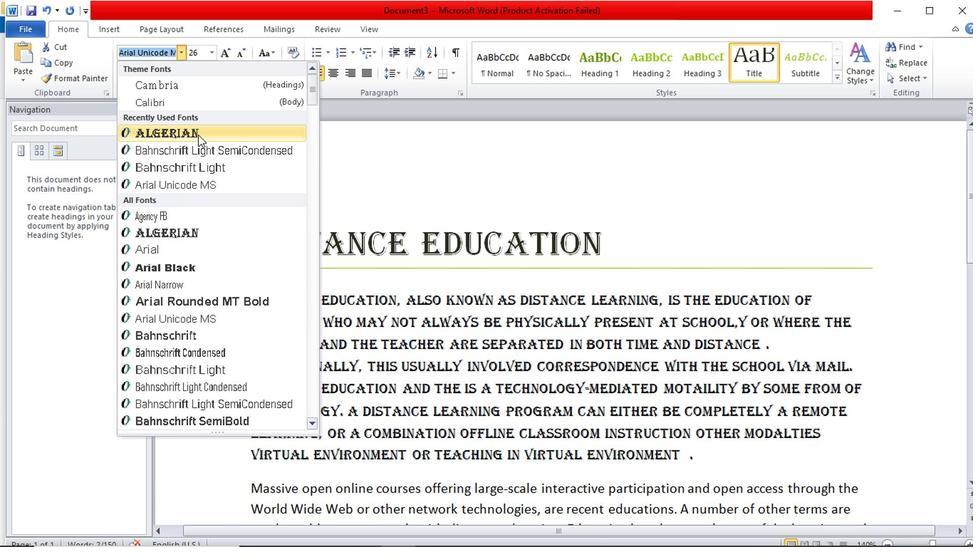 
Action: Mouse pressed left at (197, 137)
Screenshot: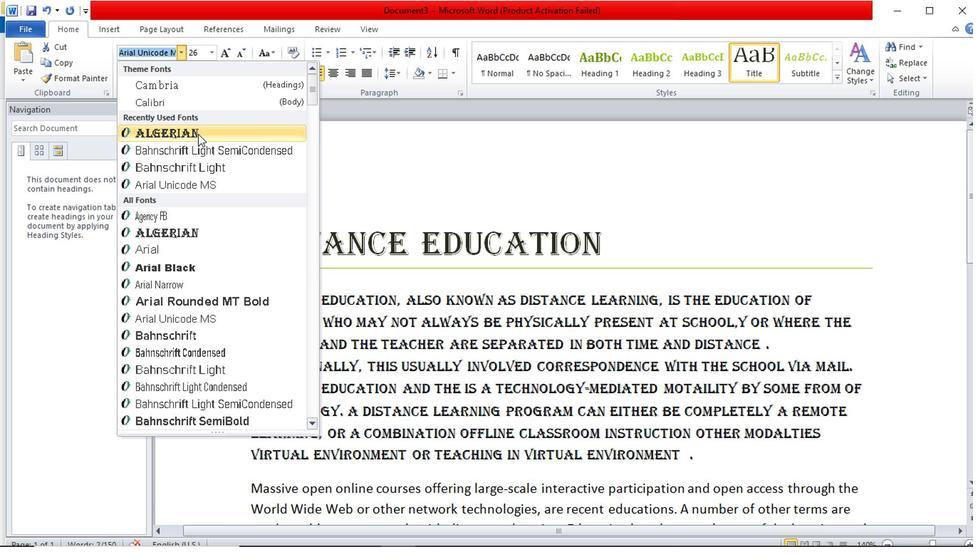 
Action: Mouse moved to (348, 181)
Screenshot: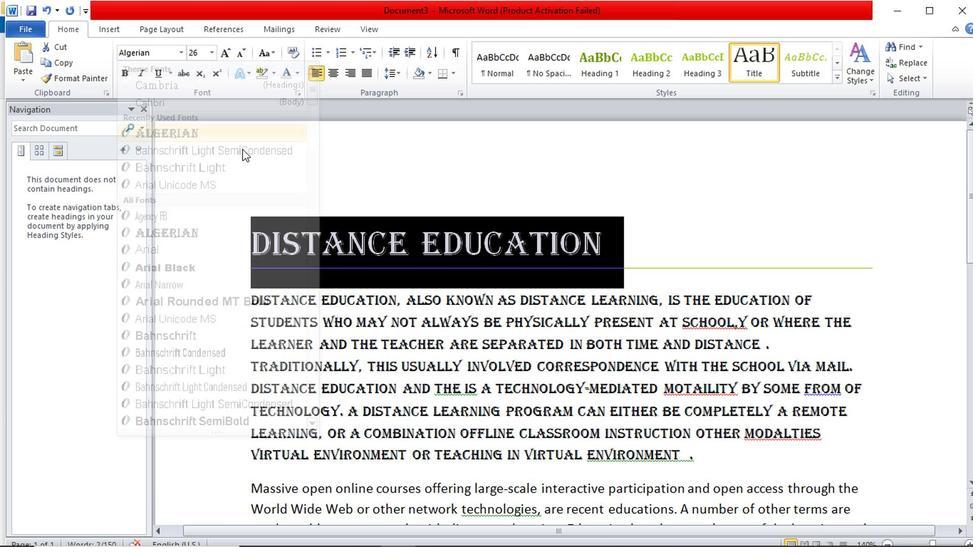 
Action: Mouse pressed left at (348, 181)
Screenshot: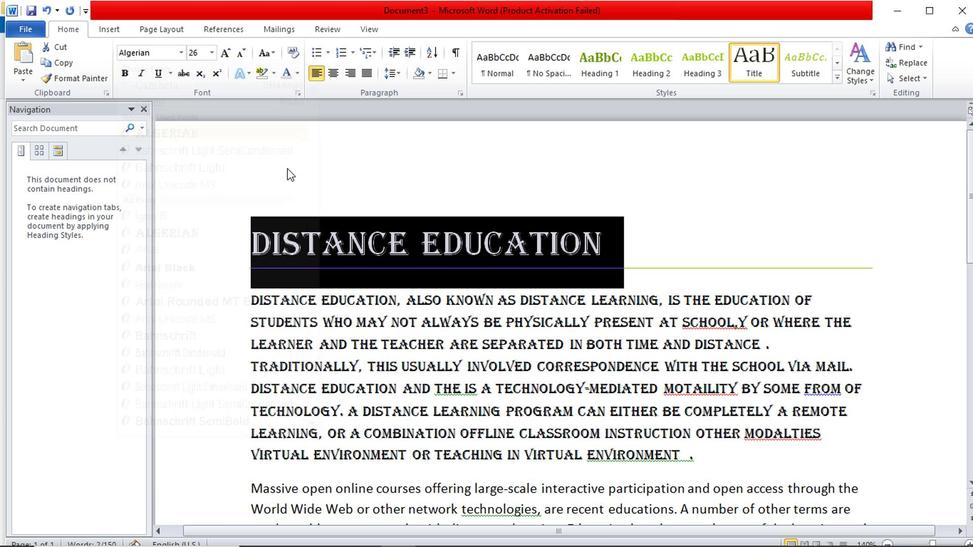 
Action: Mouse moved to (626, 256)
Screenshot: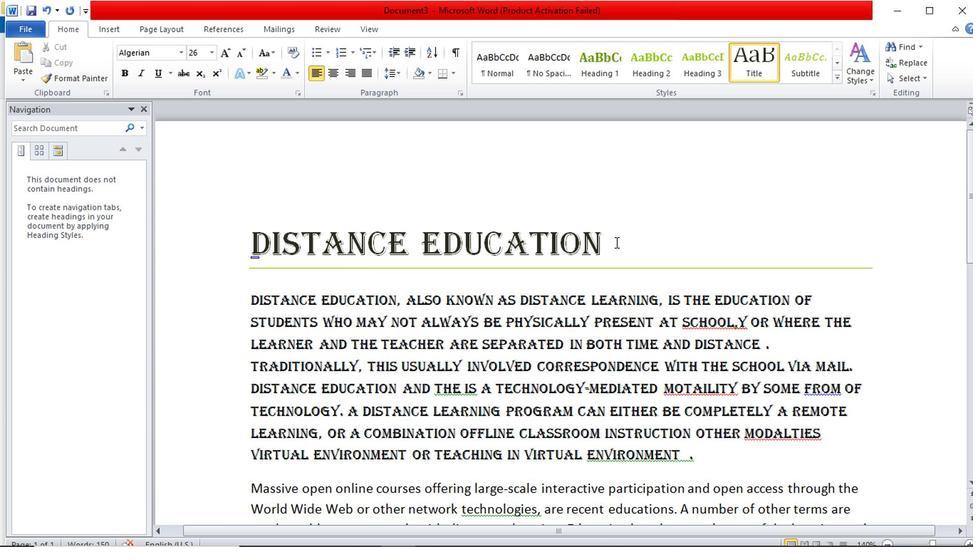 
Action: Mouse scrolled (626, 256) with delta (0, 0)
Screenshot: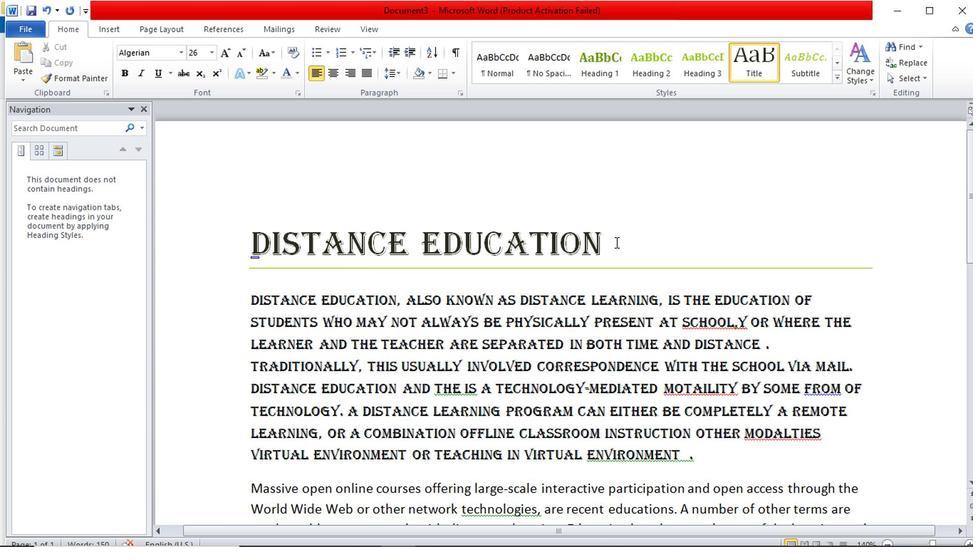 
Action: Mouse moved to (629, 262)
Screenshot: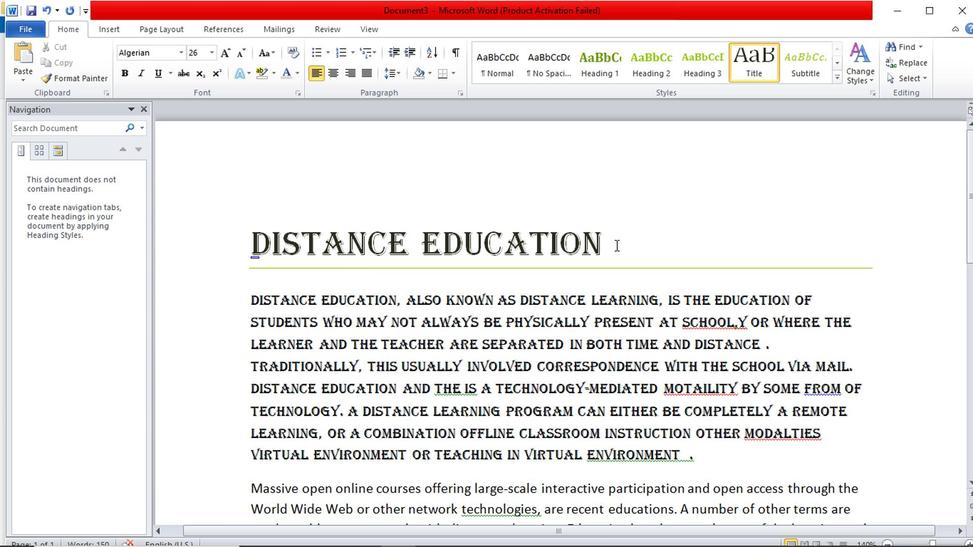 
Action: Mouse scrolled (629, 262) with delta (0, 0)
Screenshot: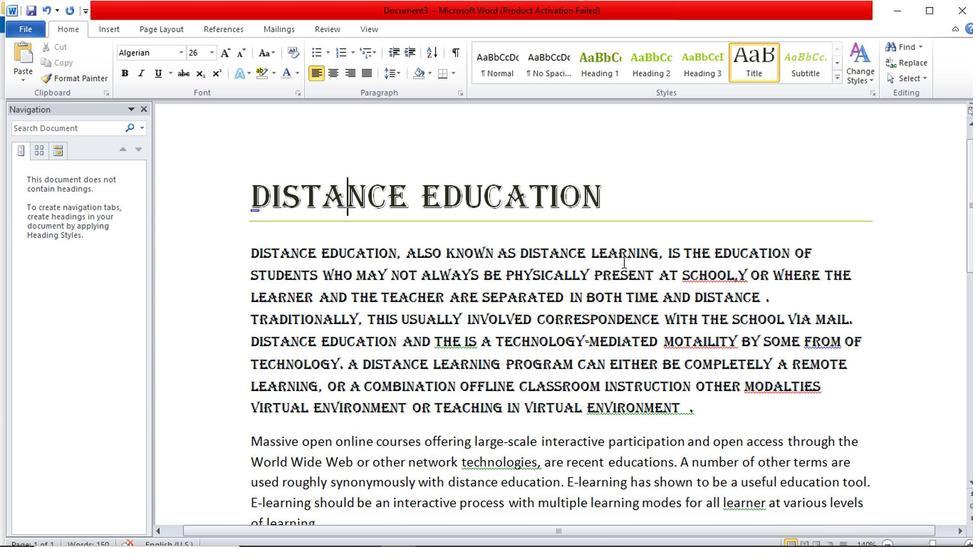 
Action: Mouse scrolled (629, 262) with delta (0, 0)
Screenshot: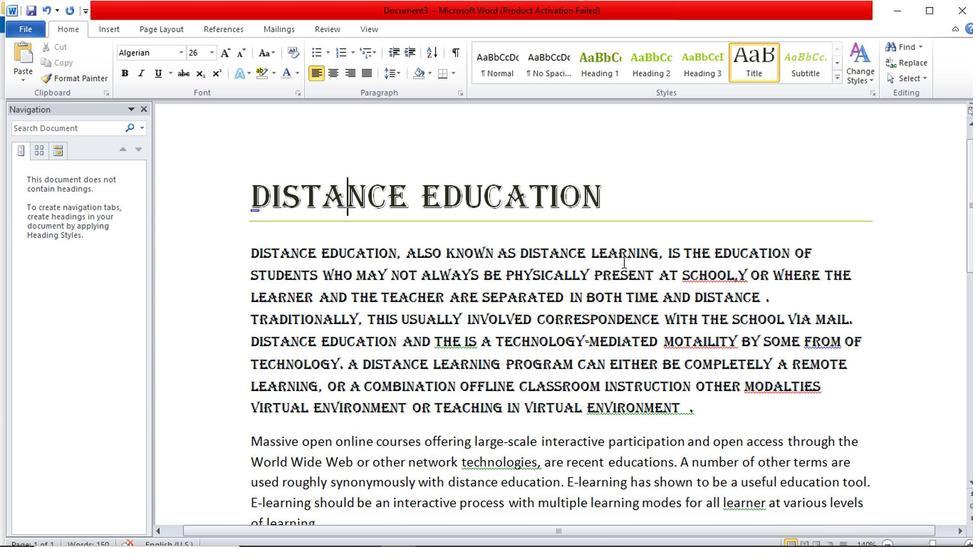 
Action: Mouse moved to (627, 263)
Screenshot: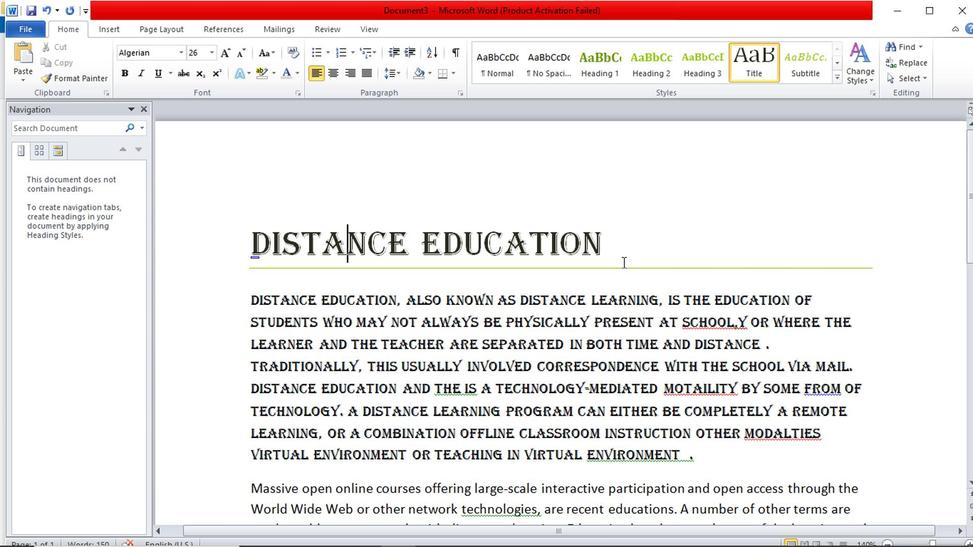 
Action: Mouse scrolled (627, 262) with delta (0, -1)
Screenshot: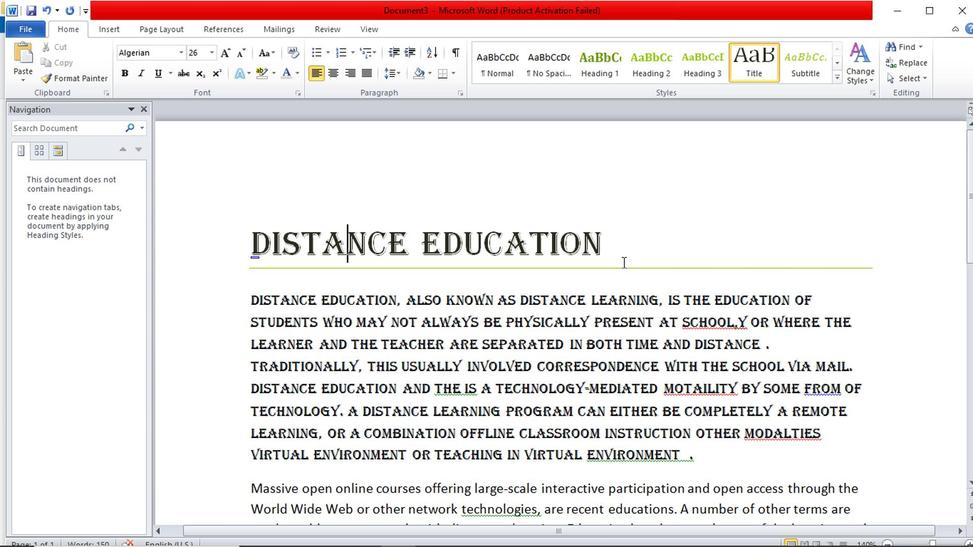 
Action: Mouse moved to (625, 264)
Screenshot: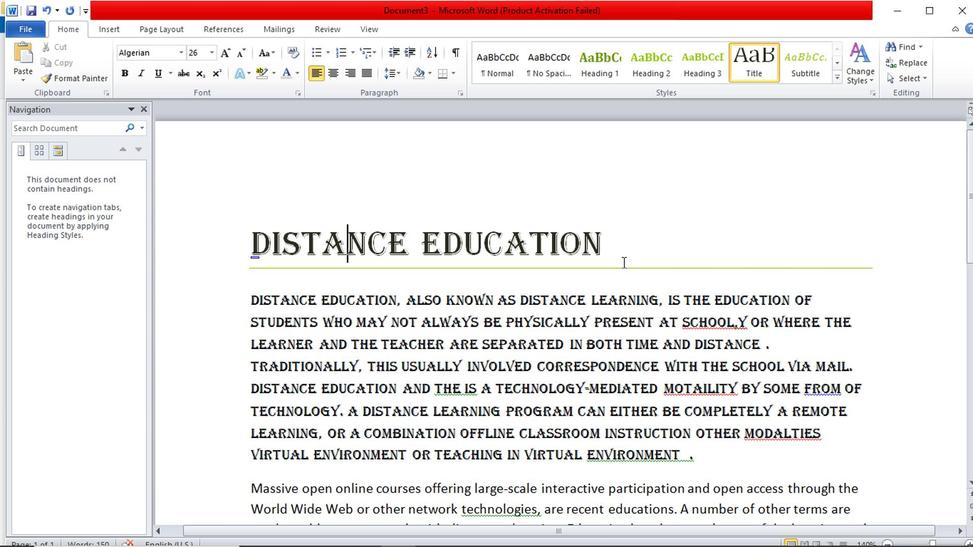 
Action: Mouse scrolled (625, 263) with delta (0, 0)
Screenshot: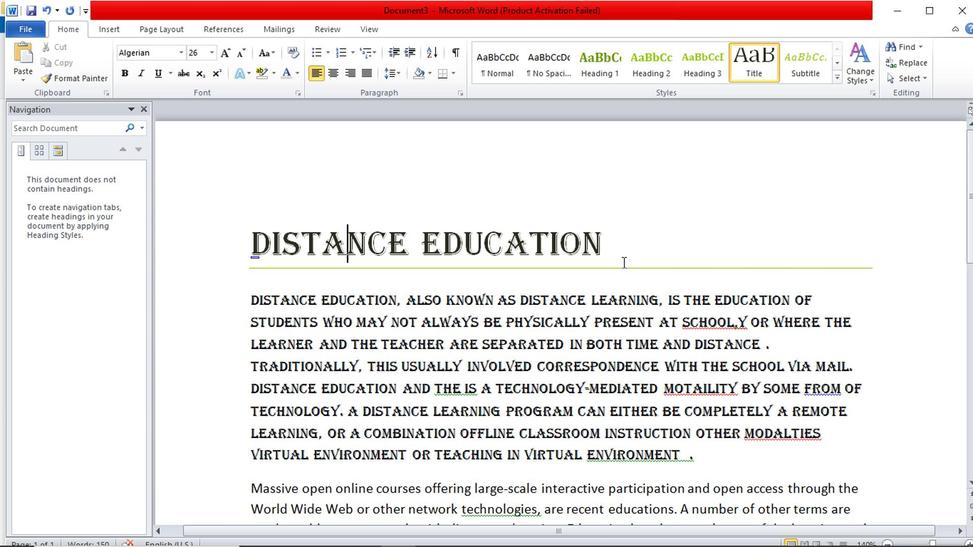 
Action: Mouse moved to (625, 264)
Screenshot: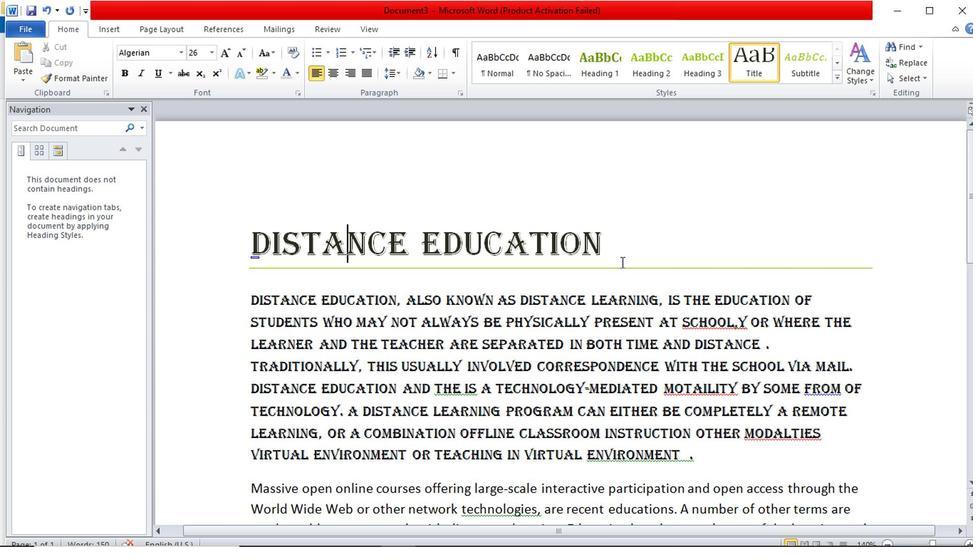 
Action: Mouse scrolled (625, 264) with delta (0, 0)
Screenshot: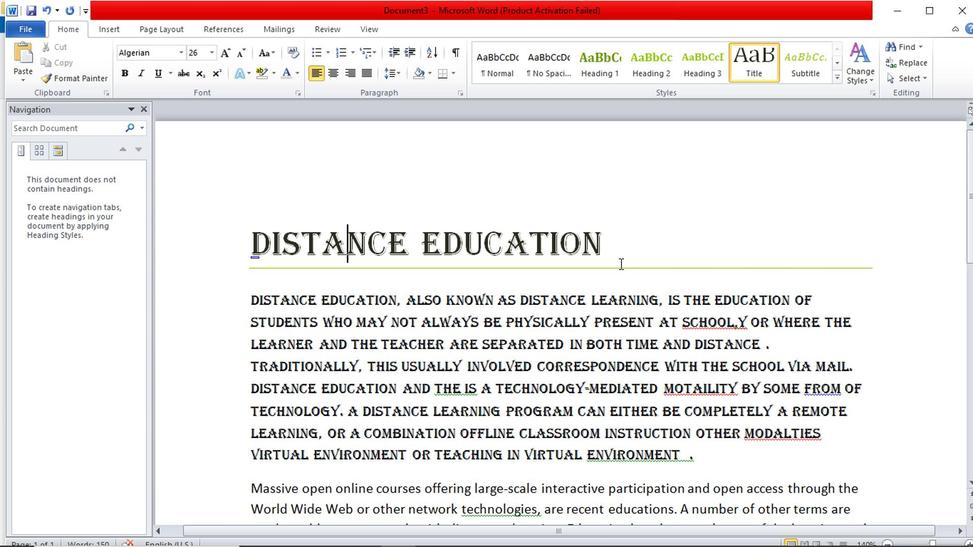 
Action: Mouse moved to (600, 268)
Screenshot: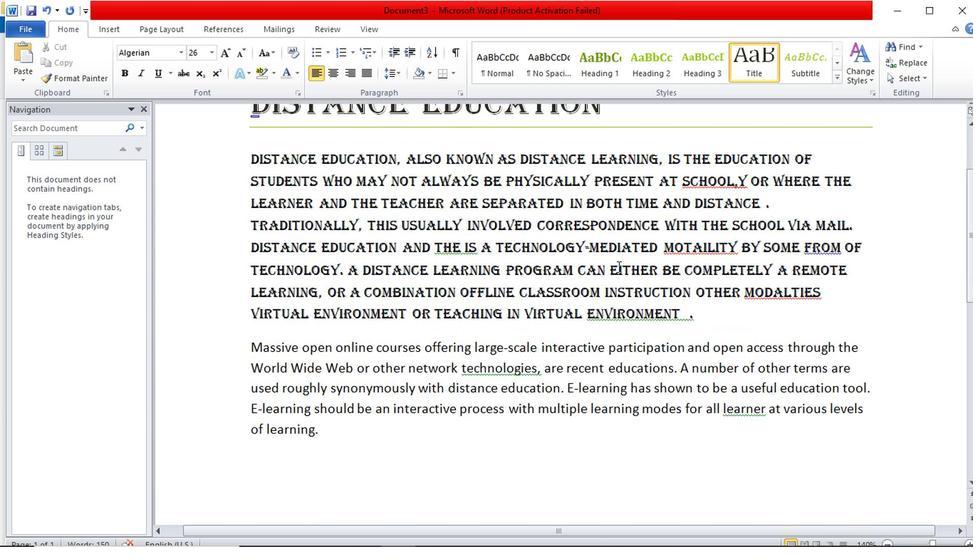 
Action: Mouse scrolled (600, 269) with delta (0, 1)
Screenshot: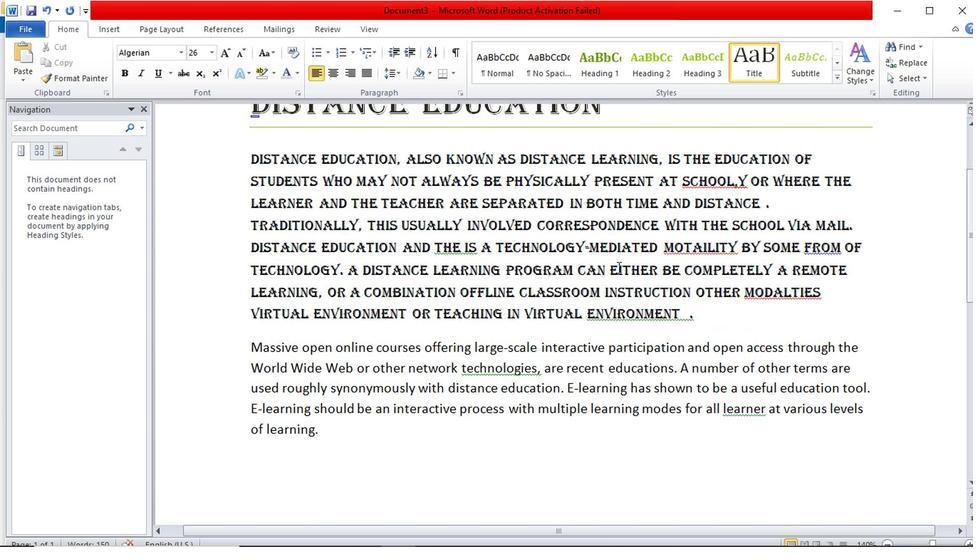 
Action: Mouse moved to (600, 268)
Screenshot: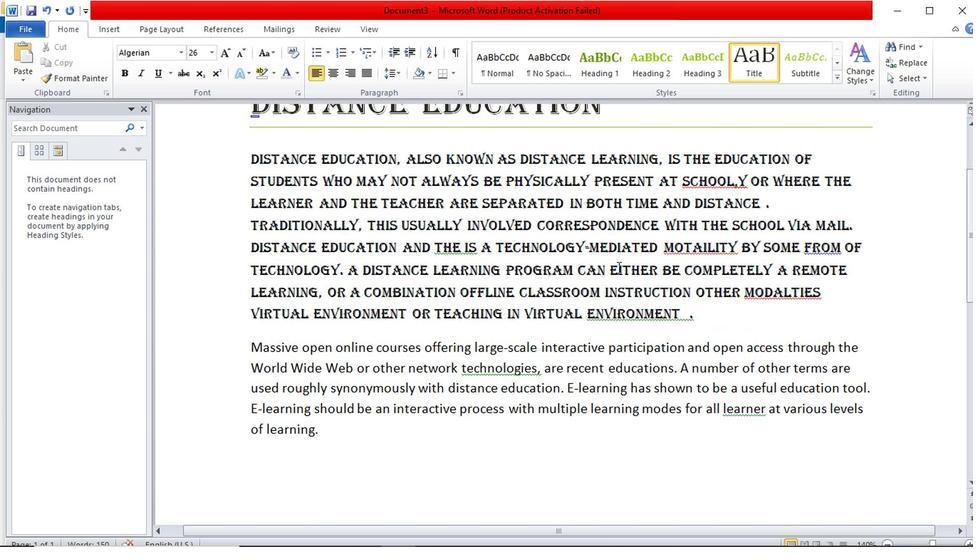 
Action: Mouse scrolled (600, 269) with delta (0, 1)
Screenshot: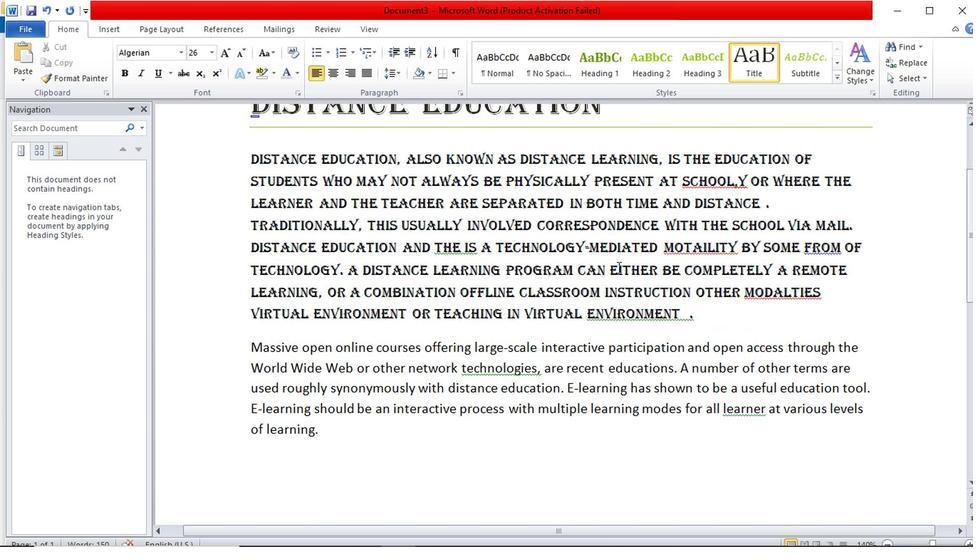 
Action: Mouse scrolled (600, 269) with delta (0, 1)
Screenshot: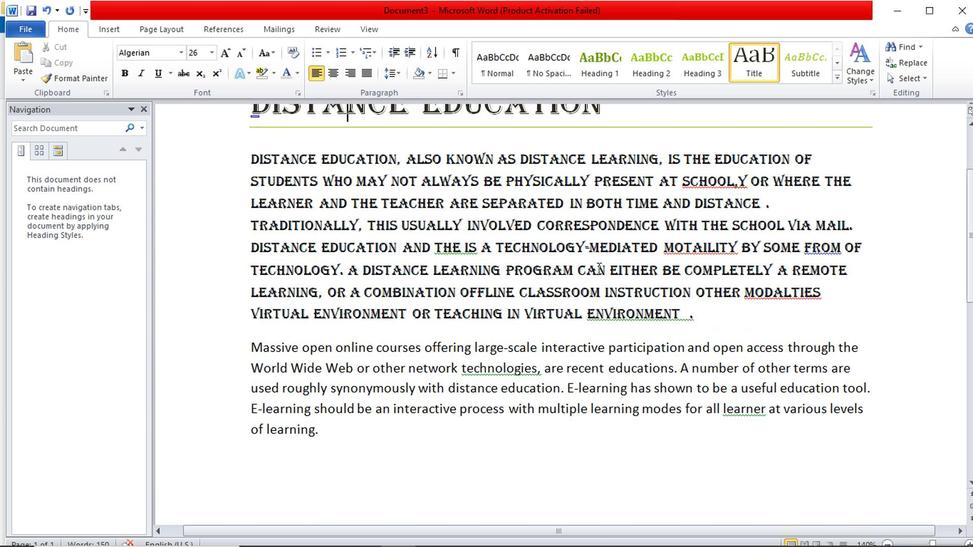 
Action: Mouse moved to (557, 270)
Screenshot: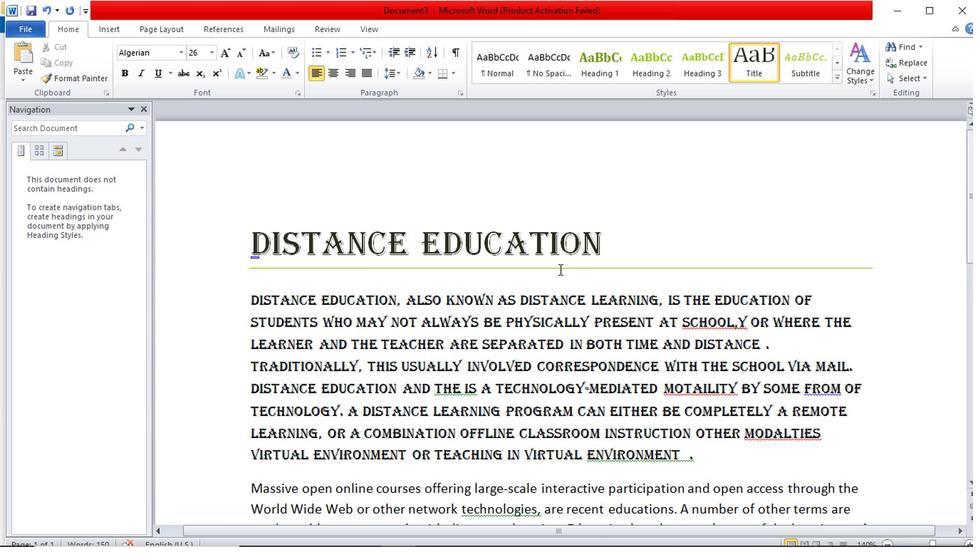 
